 Task: For heading Use Playfair display with dark orange 2 colour & Underline.  font size for heading20,  'Change the font style of data to'Roboto mono and font size to 12,  Change the alignment of both headline & data to Align center.  In the sheet  auditingSalesData_2021
Action: Mouse moved to (255, 164)
Screenshot: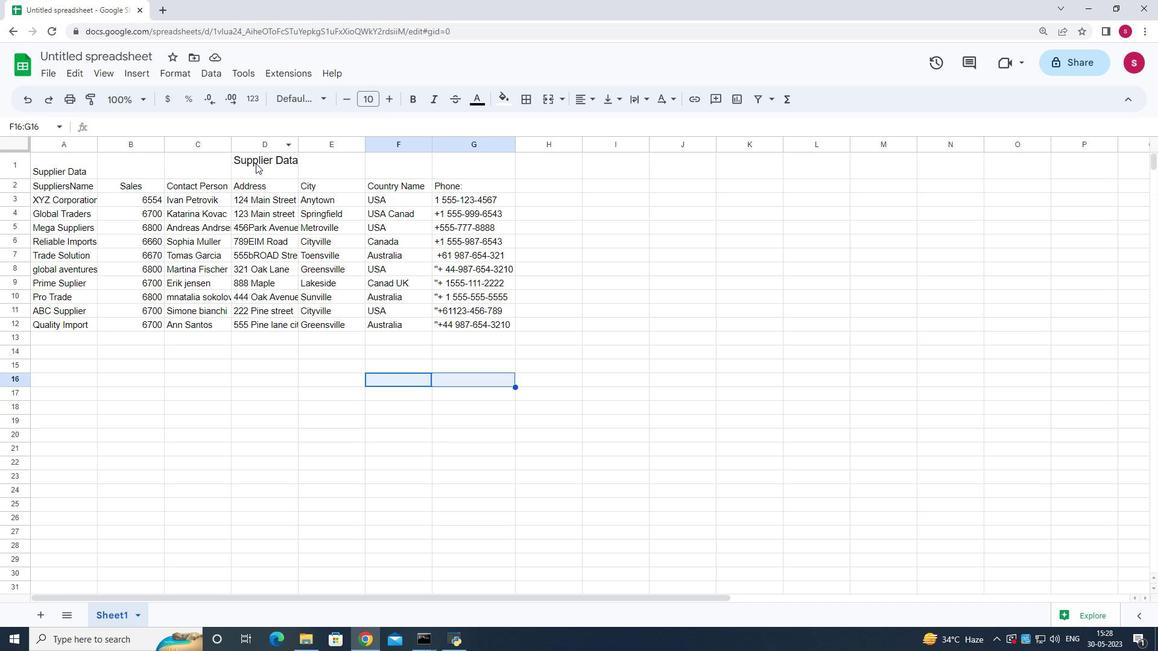 
Action: Mouse pressed left at (255, 164)
Screenshot: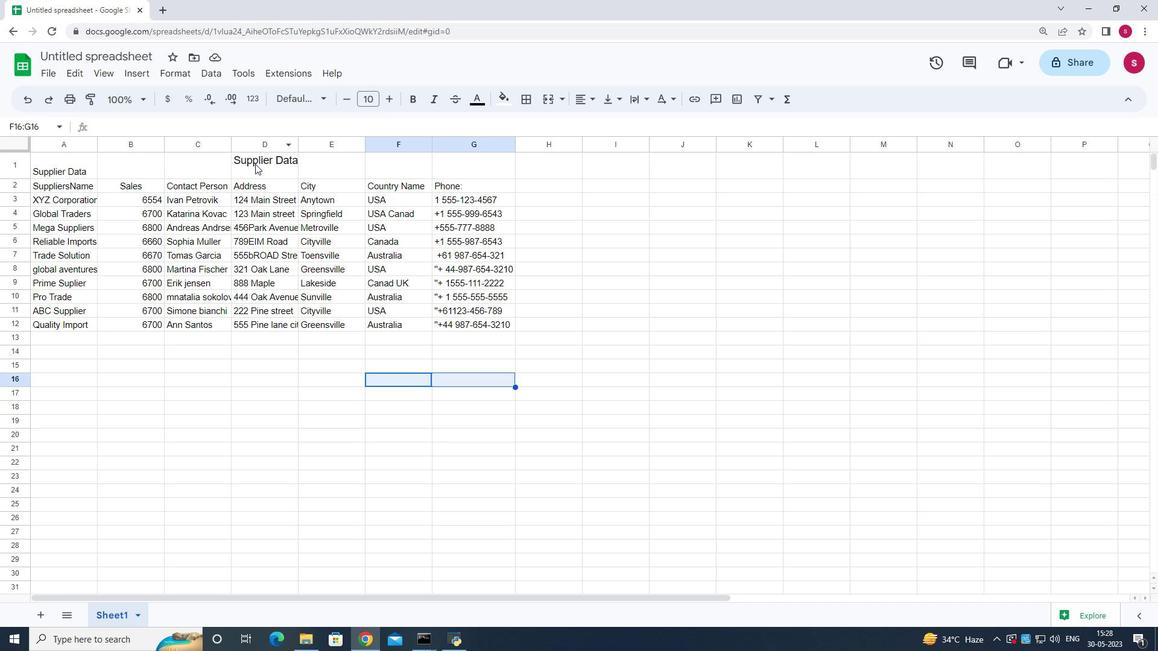 
Action: Mouse pressed left at (255, 164)
Screenshot: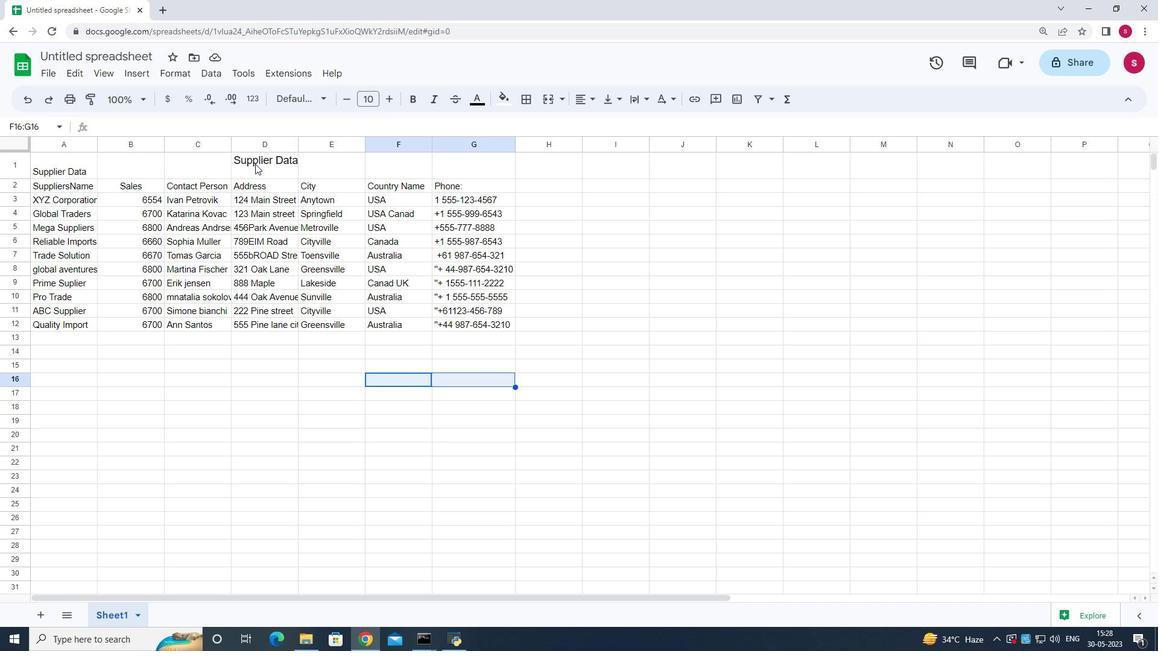 
Action: Mouse moved to (235, 155)
Screenshot: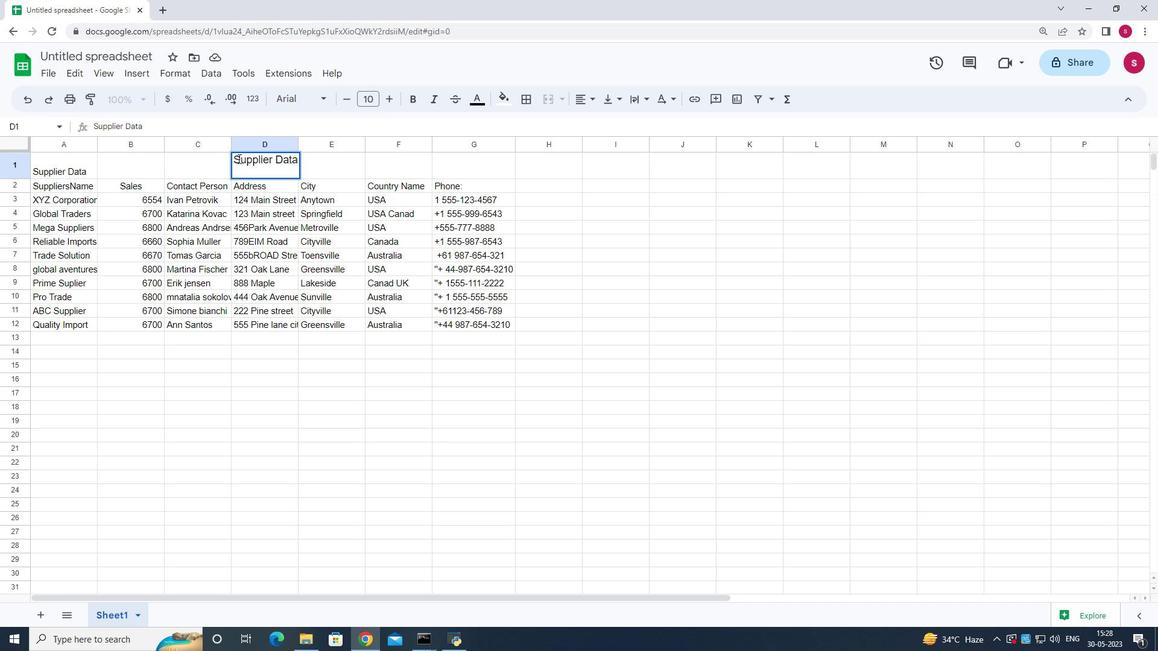 
Action: Mouse pressed left at (235, 155)
Screenshot: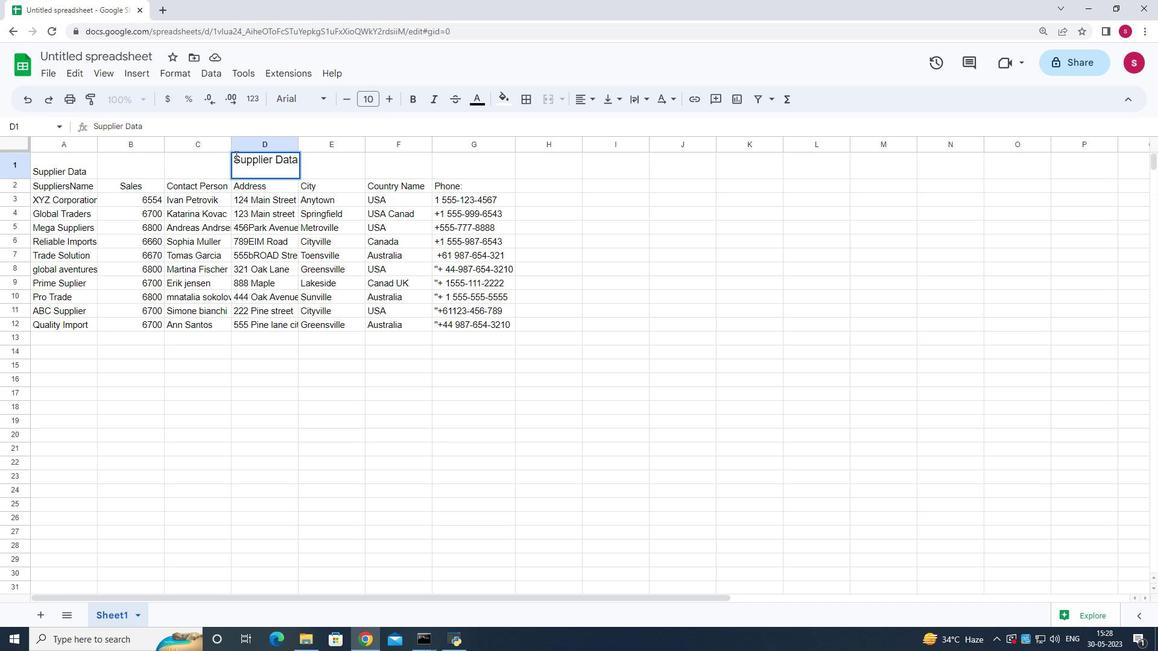 
Action: Mouse pressed left at (235, 155)
Screenshot: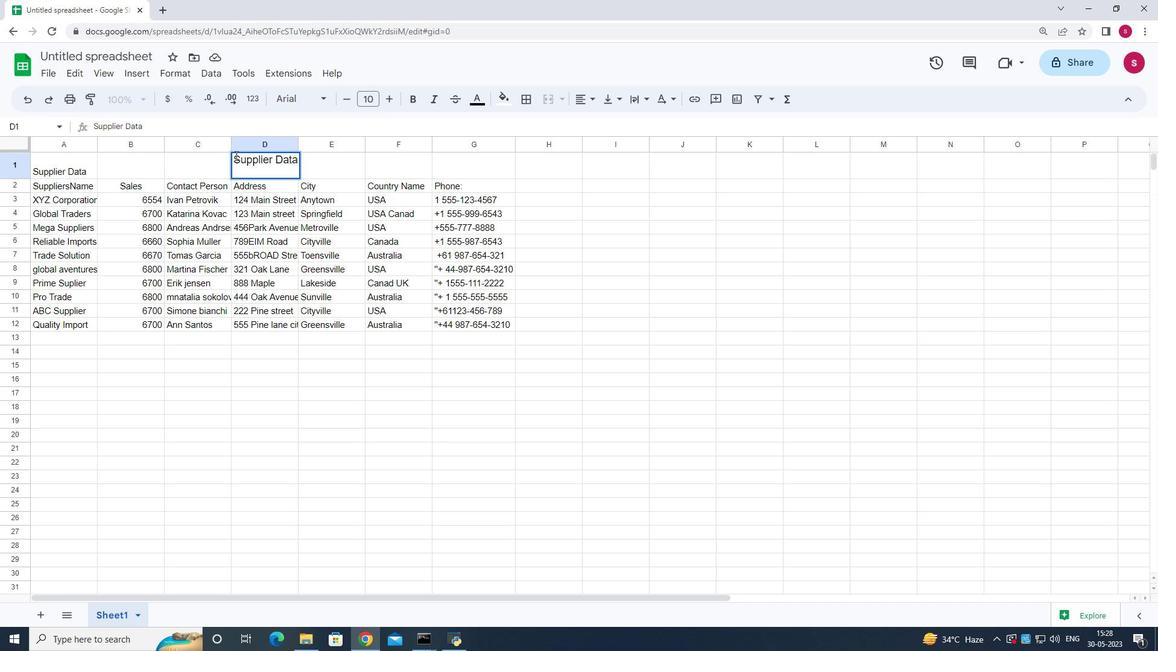 
Action: Mouse moved to (1134, 526)
Screenshot: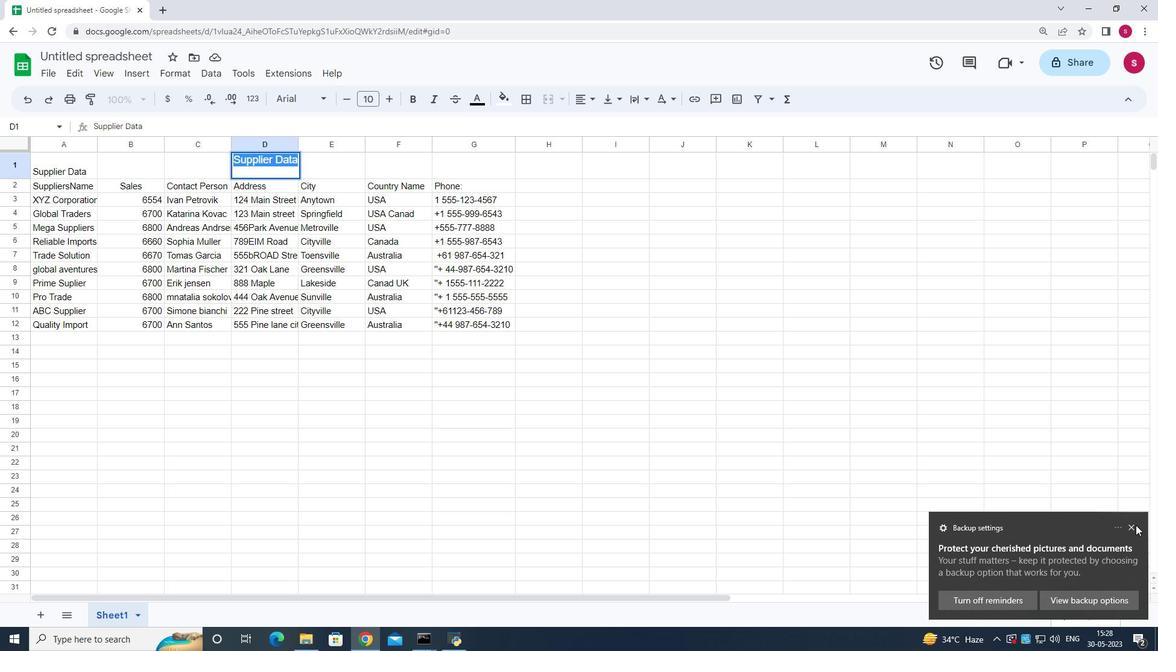 
Action: Mouse pressed left at (1134, 526)
Screenshot: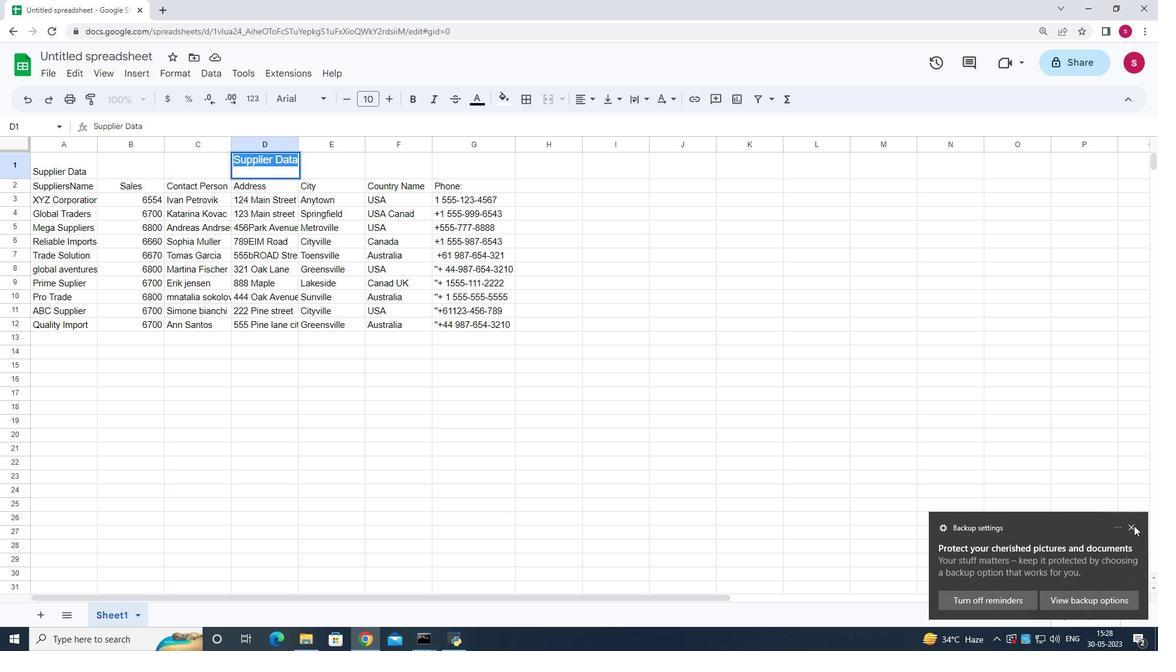 
Action: Mouse moved to (319, 97)
Screenshot: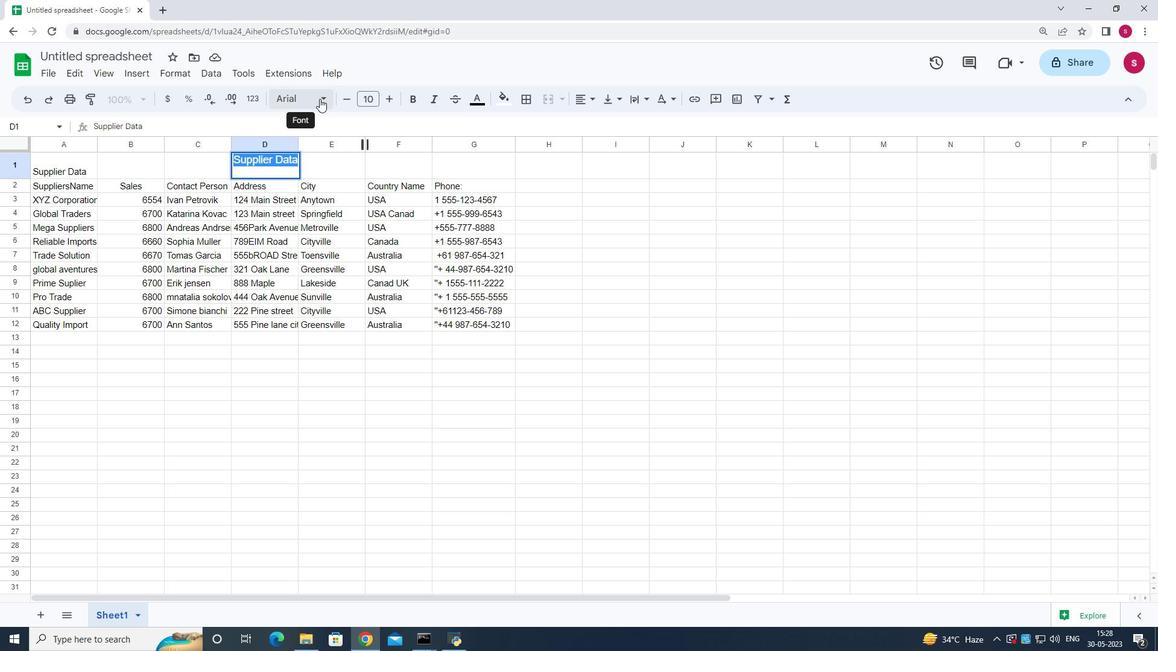 
Action: Mouse pressed left at (319, 97)
Screenshot: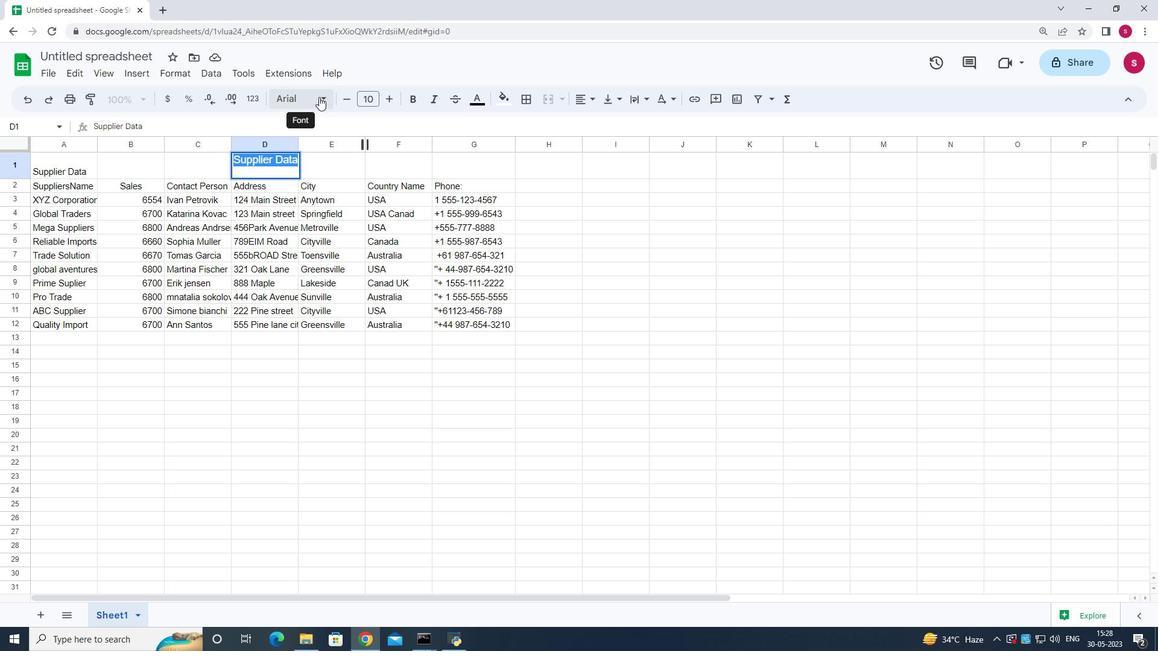 
Action: Mouse moved to (324, 270)
Screenshot: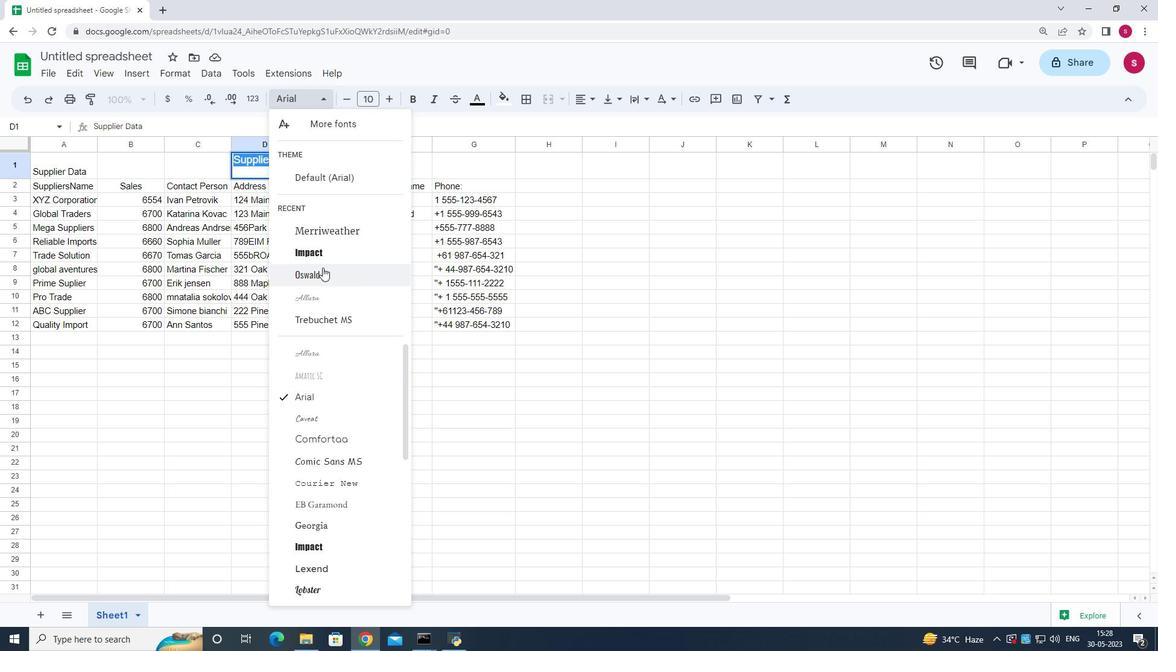 
Action: Mouse scrolled (324, 269) with delta (0, 0)
Screenshot: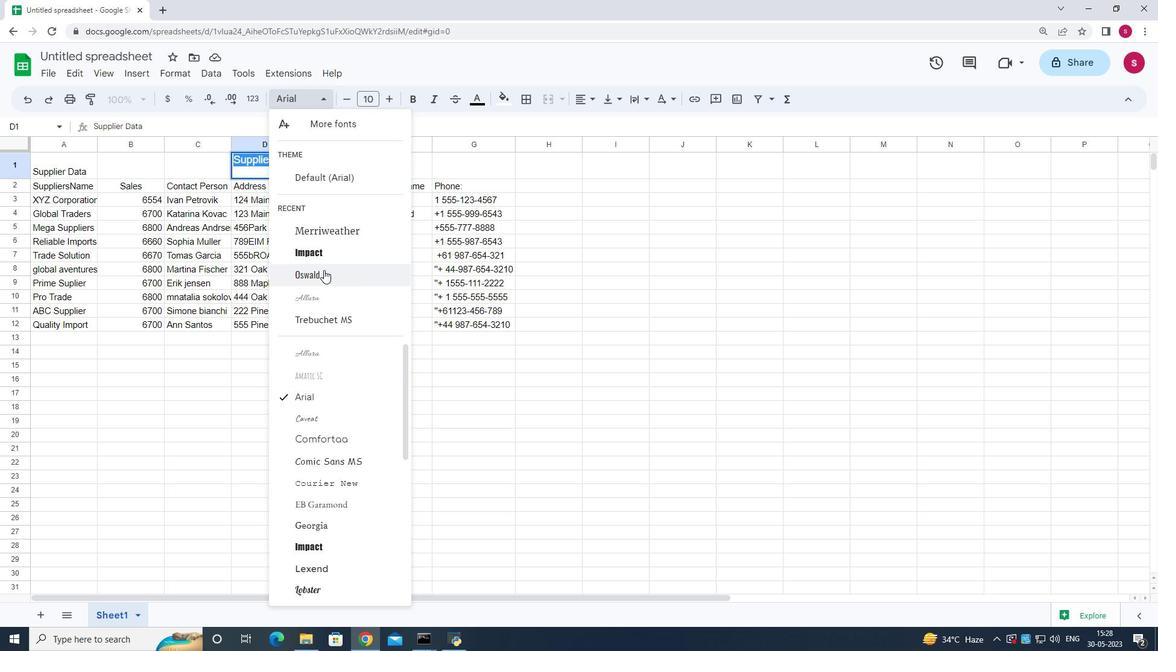
Action: Mouse scrolled (324, 270) with delta (0, 0)
Screenshot: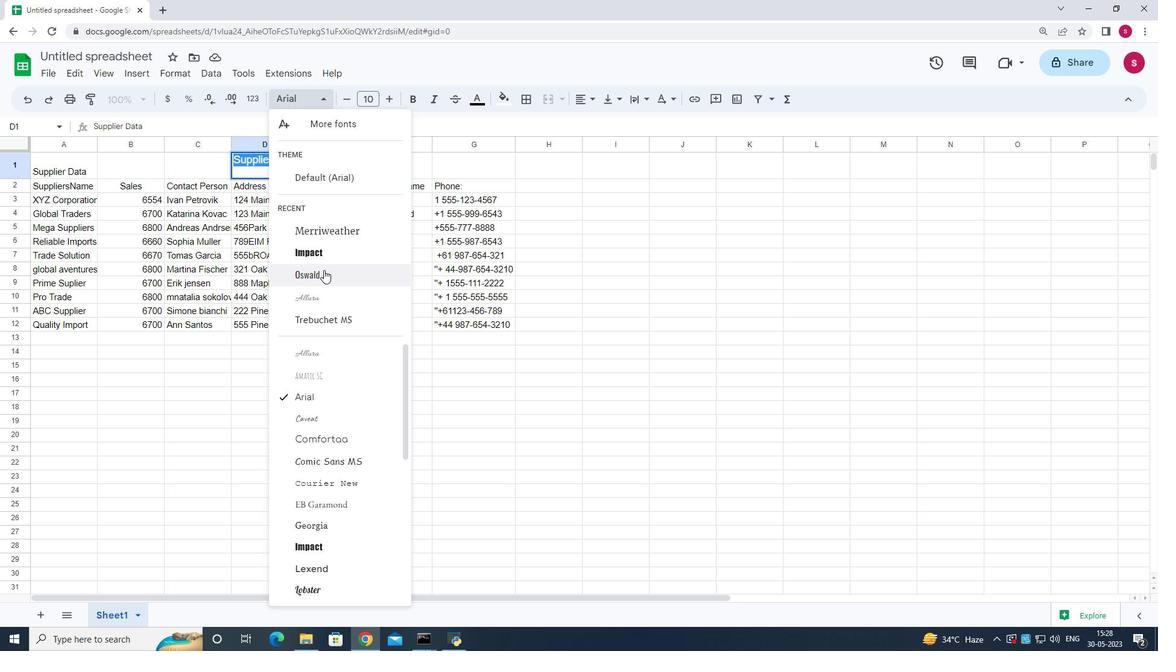 
Action: Mouse scrolled (324, 270) with delta (0, 0)
Screenshot: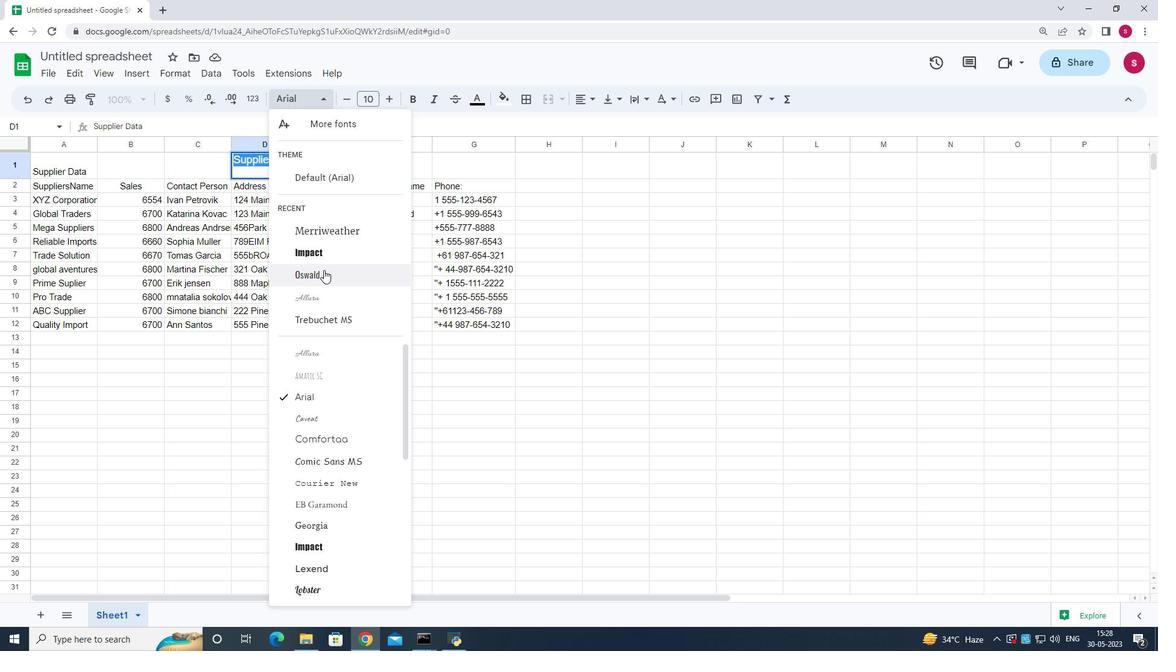 
Action: Mouse scrolled (324, 270) with delta (0, 0)
Screenshot: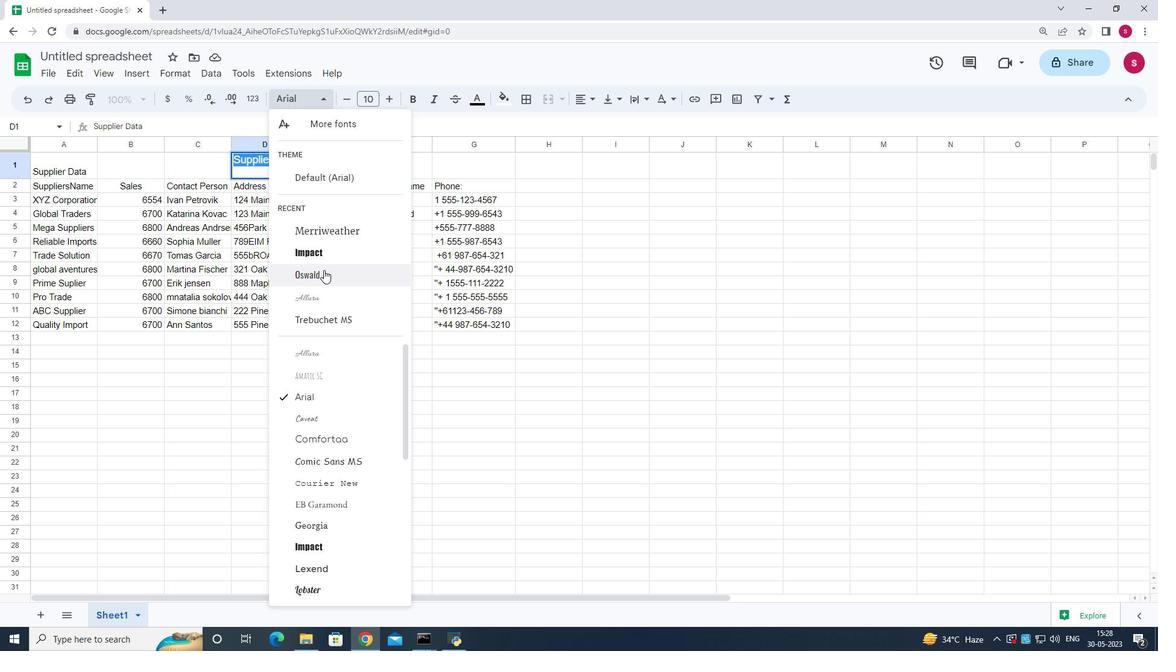 
Action: Mouse scrolled (324, 270) with delta (0, 0)
Screenshot: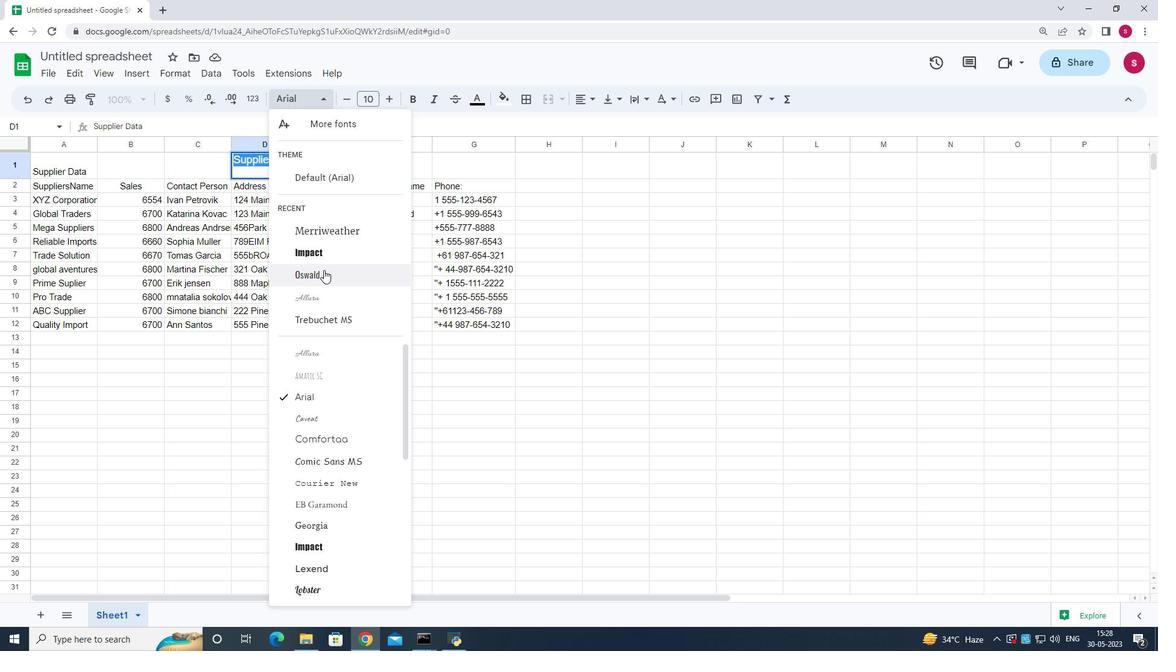 
Action: Mouse moved to (341, 385)
Screenshot: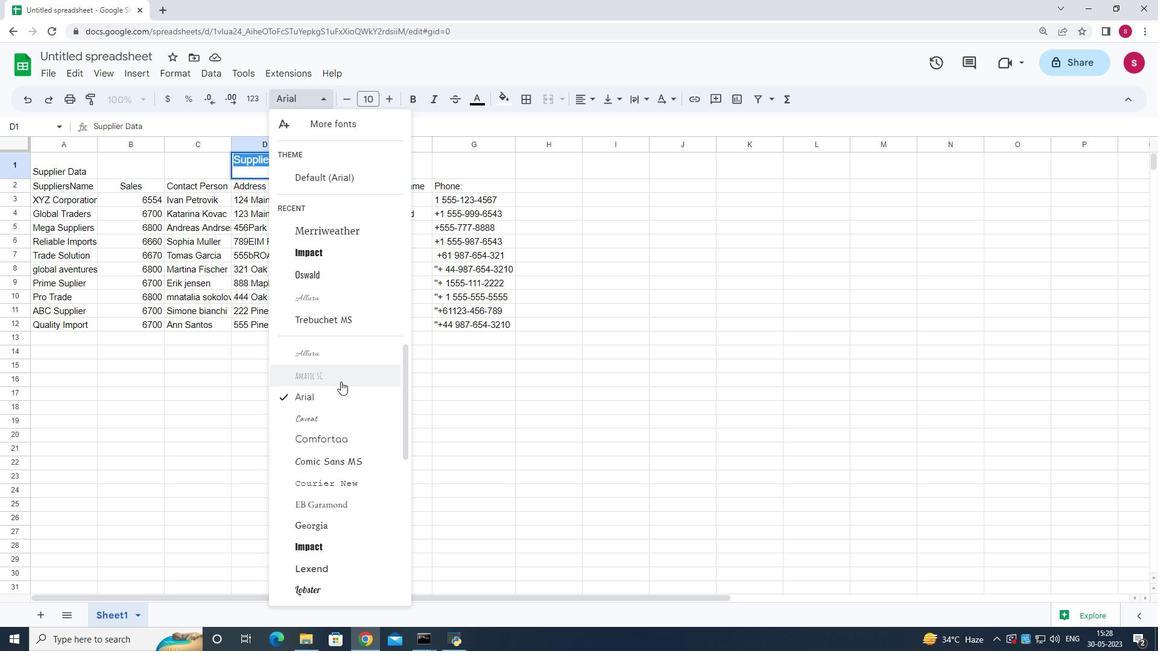 
Action: Mouse scrolled (341, 384) with delta (0, 0)
Screenshot: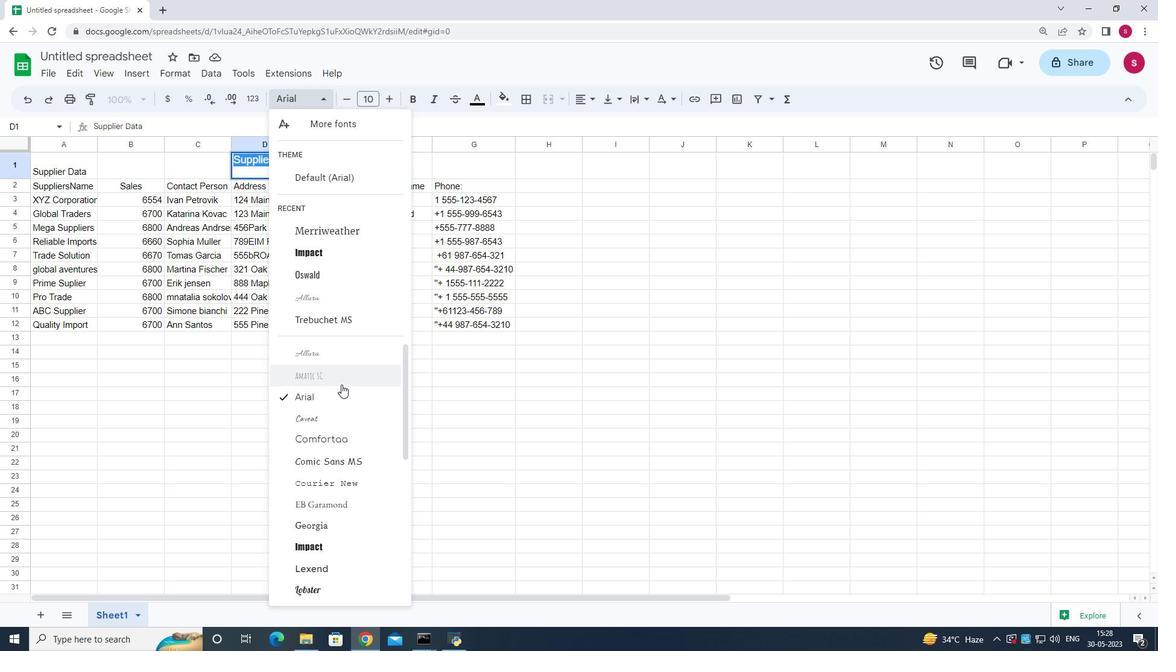 
Action: Mouse scrolled (341, 385) with delta (0, 0)
Screenshot: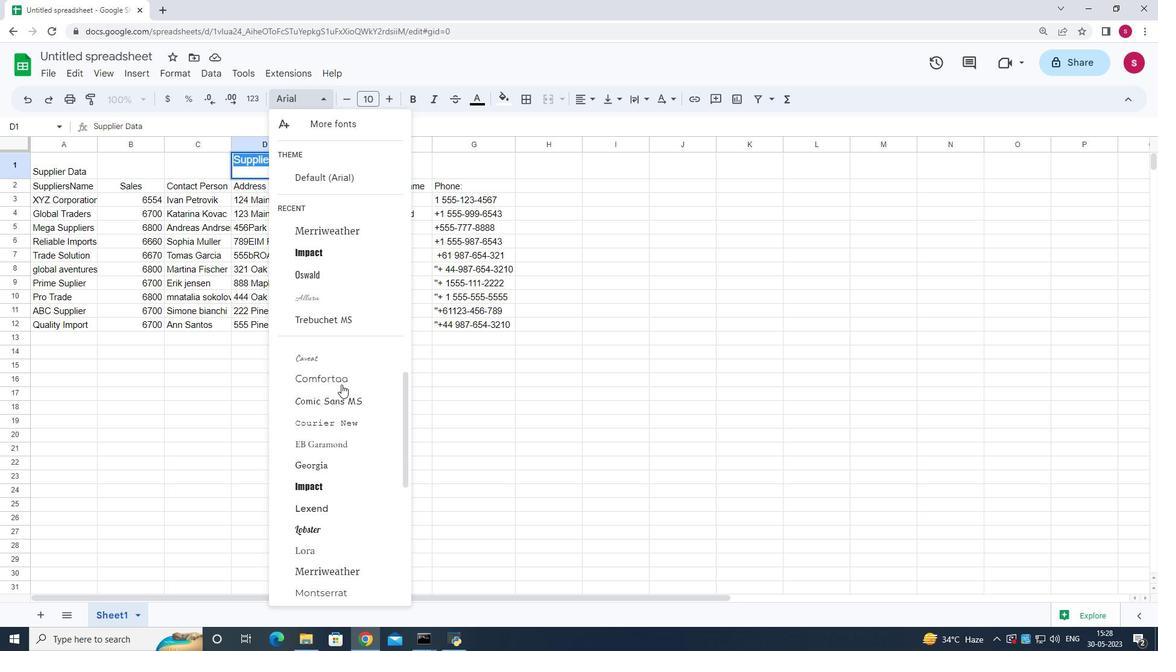 
Action: Mouse scrolled (341, 385) with delta (0, 0)
Screenshot: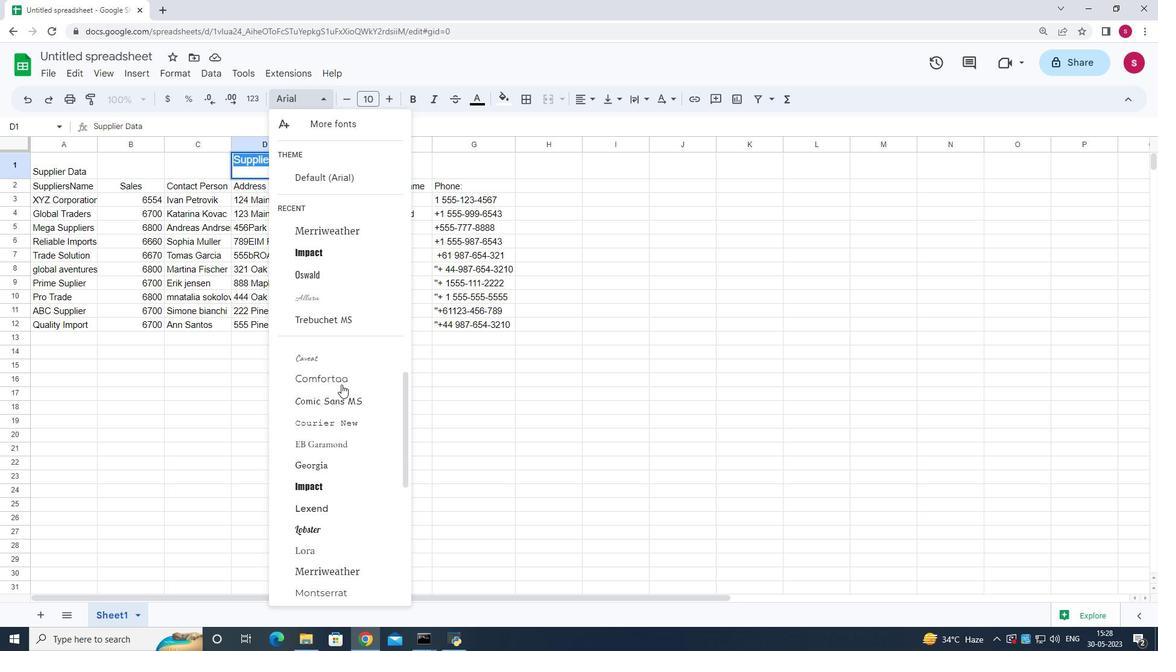 
Action: Mouse moved to (341, 385)
Screenshot: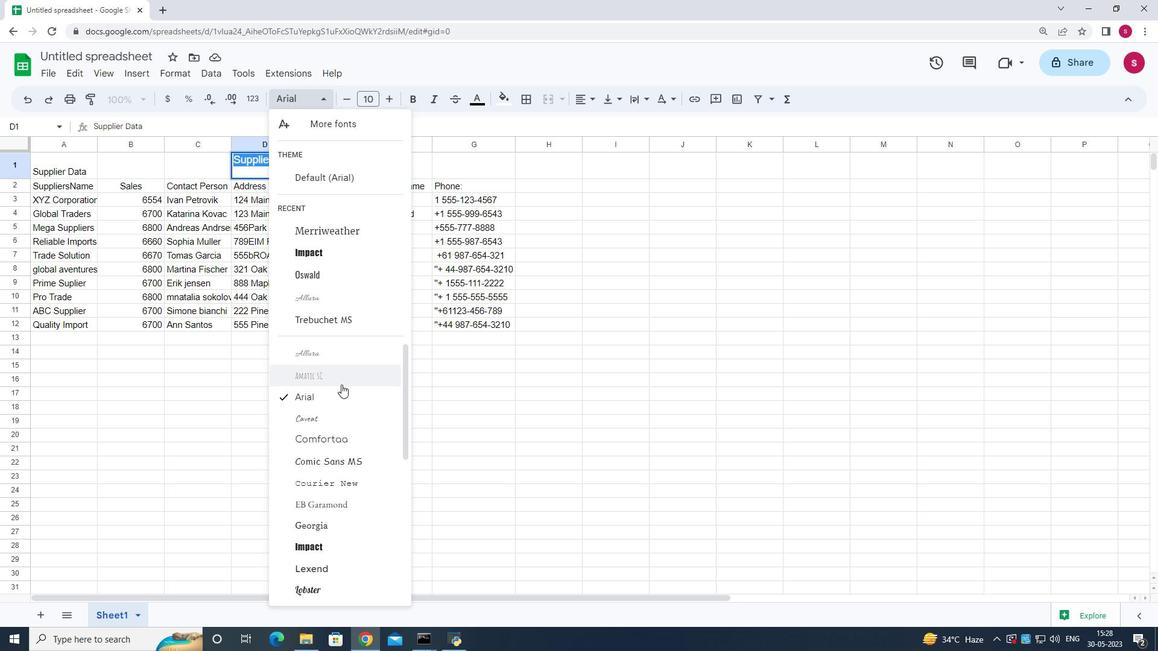 
Action: Mouse scrolled (341, 386) with delta (0, 0)
Screenshot: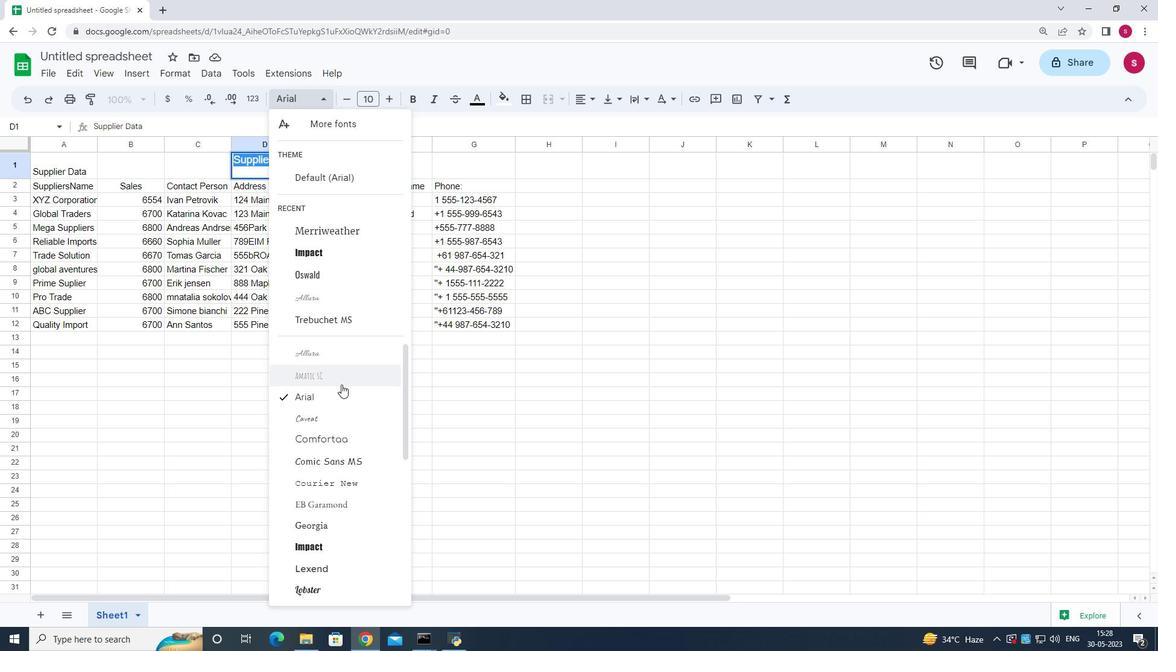 
Action: Mouse scrolled (341, 386) with delta (0, 0)
Screenshot: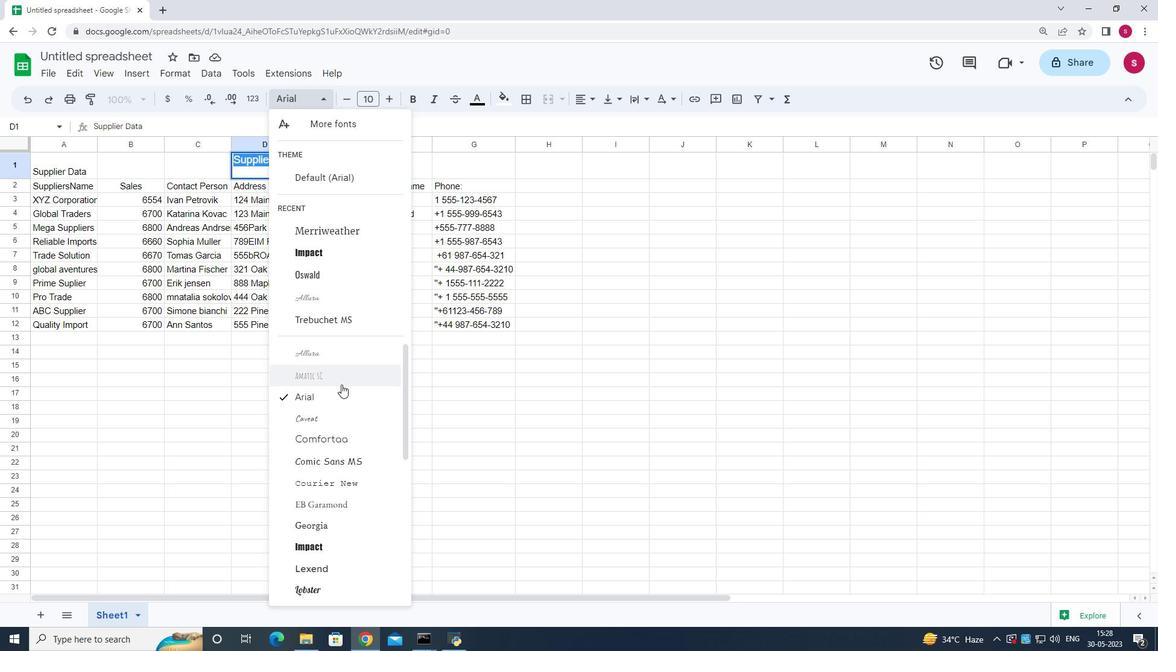 
Action: Mouse scrolled (341, 386) with delta (0, 0)
Screenshot: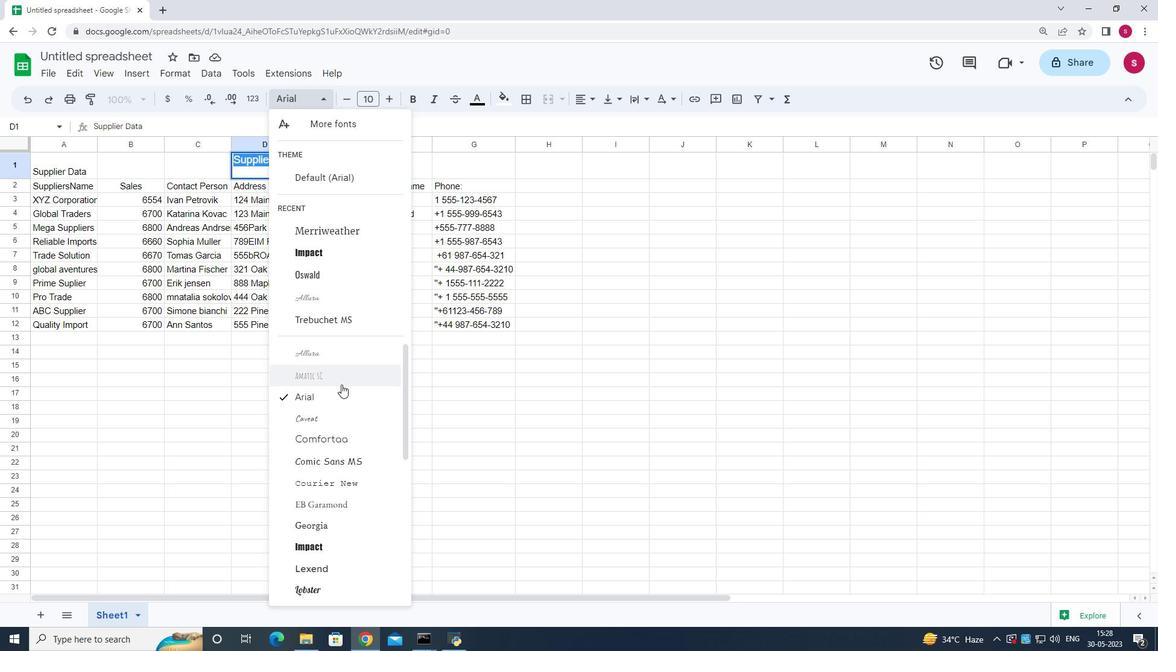 
Action: Mouse scrolled (341, 386) with delta (0, 0)
Screenshot: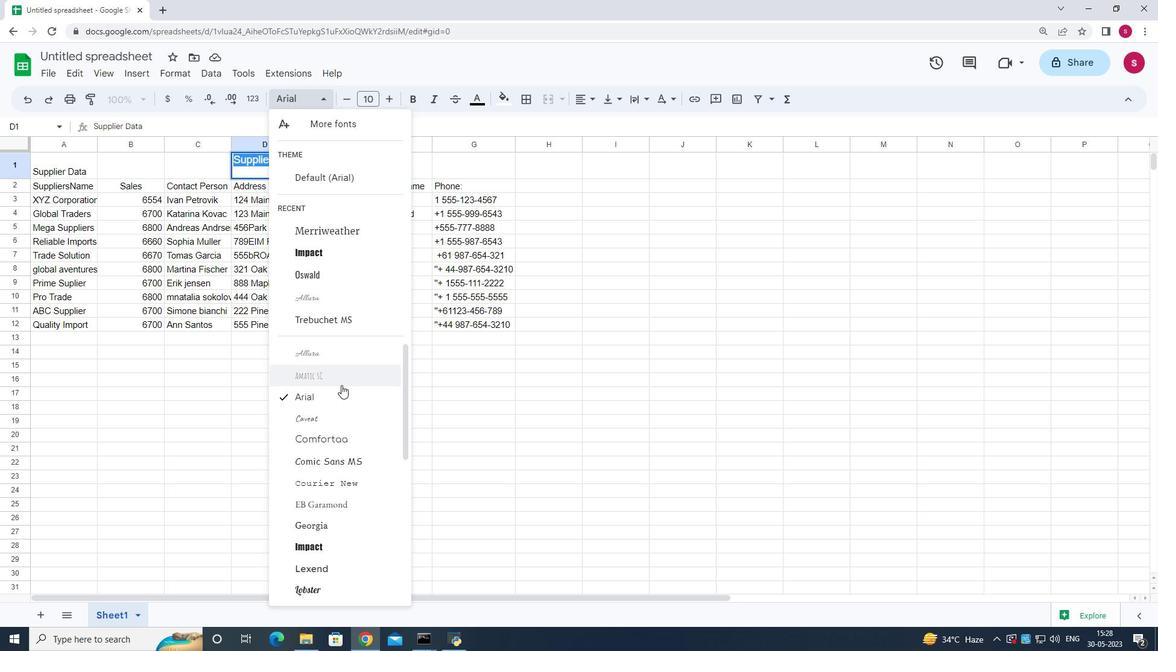 
Action: Mouse scrolled (341, 385) with delta (0, 0)
Screenshot: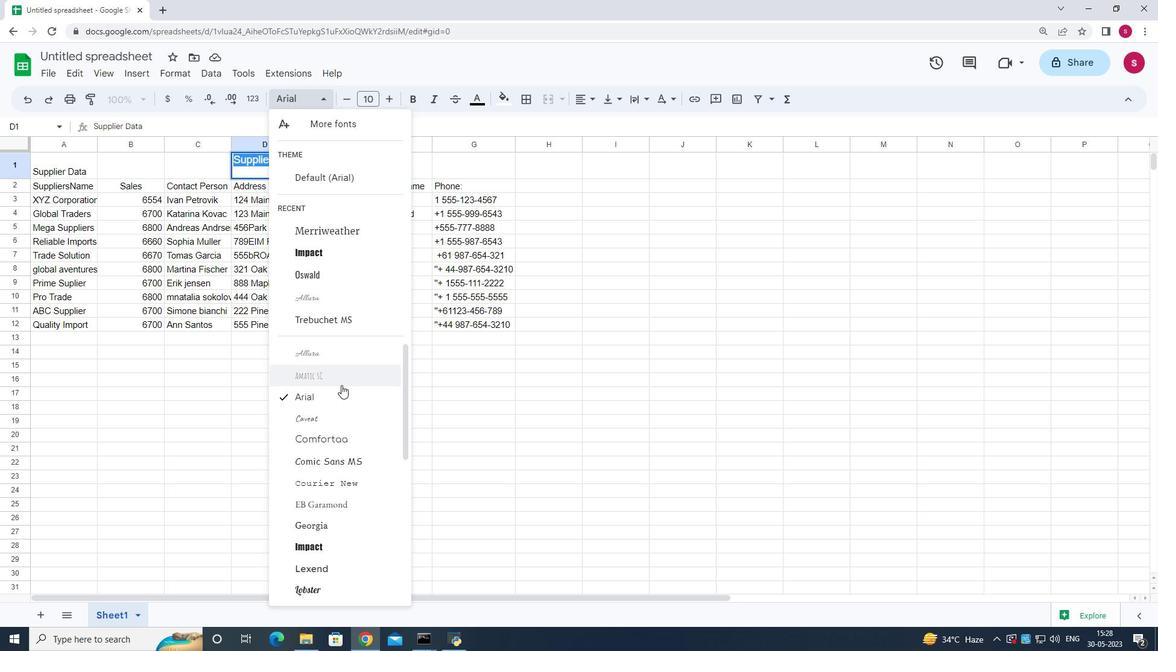 
Action: Mouse scrolled (341, 385) with delta (0, 0)
Screenshot: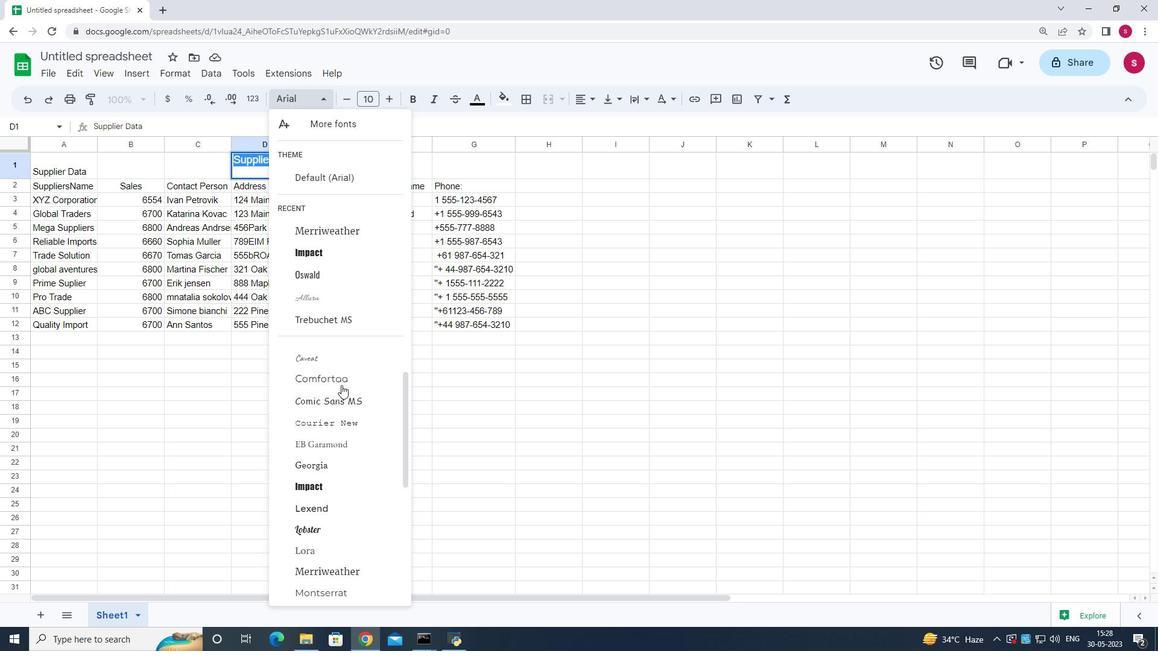 
Action: Mouse scrolled (341, 385) with delta (0, 0)
Screenshot: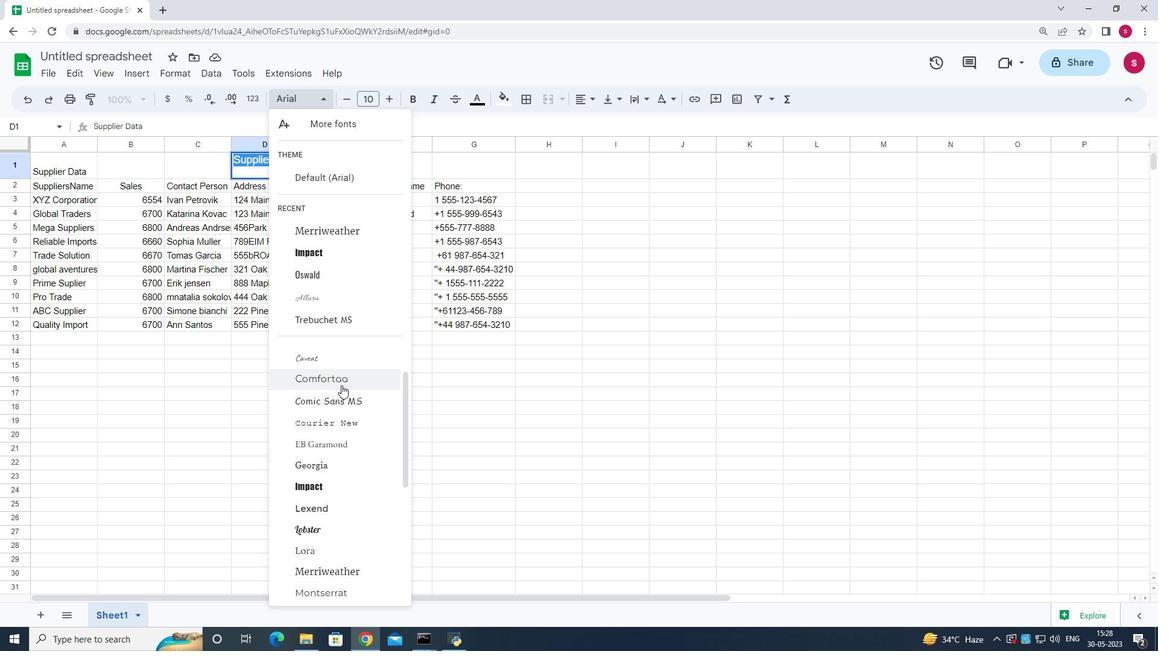 
Action: Mouse scrolled (341, 385) with delta (0, 0)
Screenshot: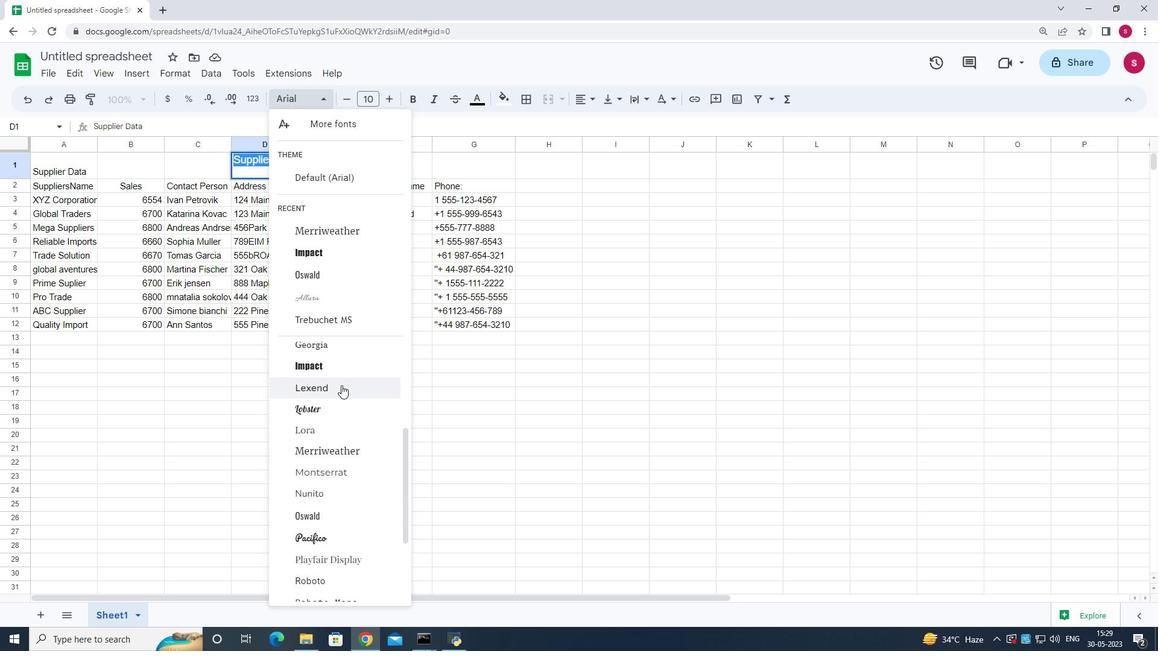 
Action: Mouse scrolled (341, 385) with delta (0, 0)
Screenshot: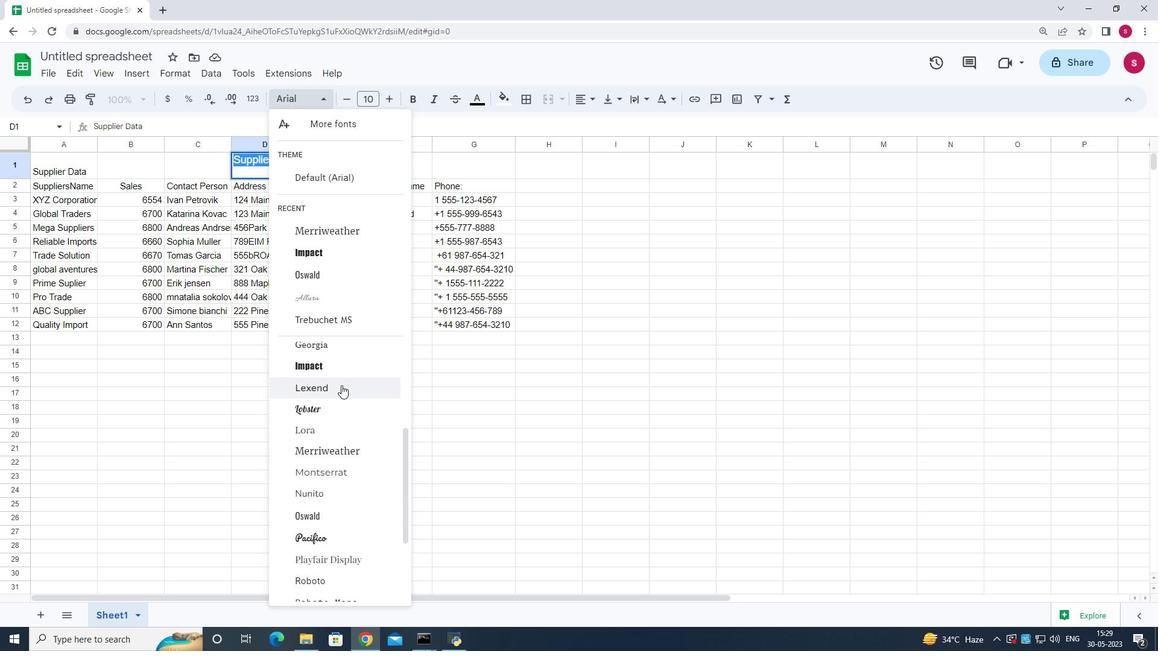
Action: Mouse scrolled (341, 385) with delta (0, 0)
Screenshot: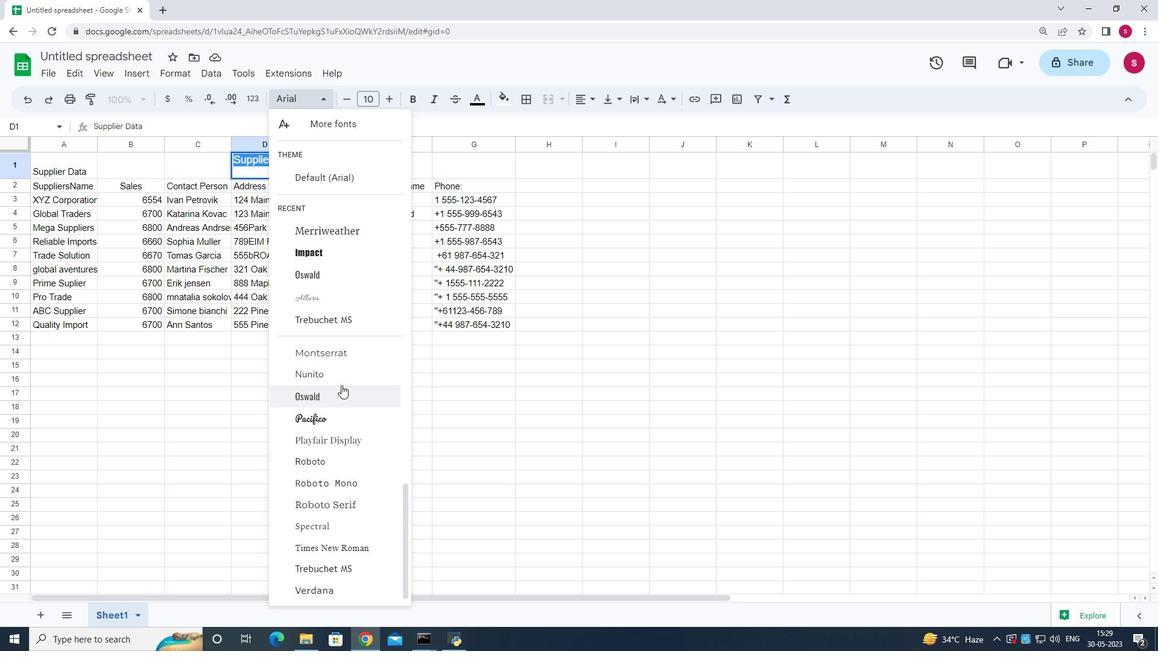 
Action: Mouse moved to (346, 439)
Screenshot: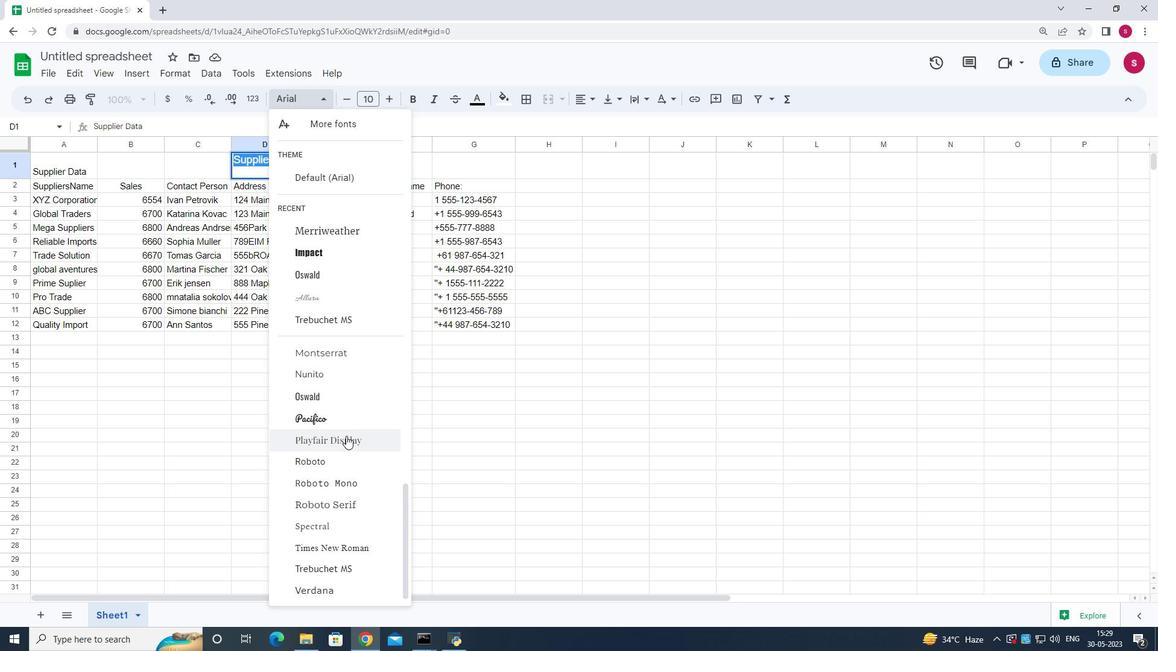 
Action: Mouse pressed left at (346, 439)
Screenshot: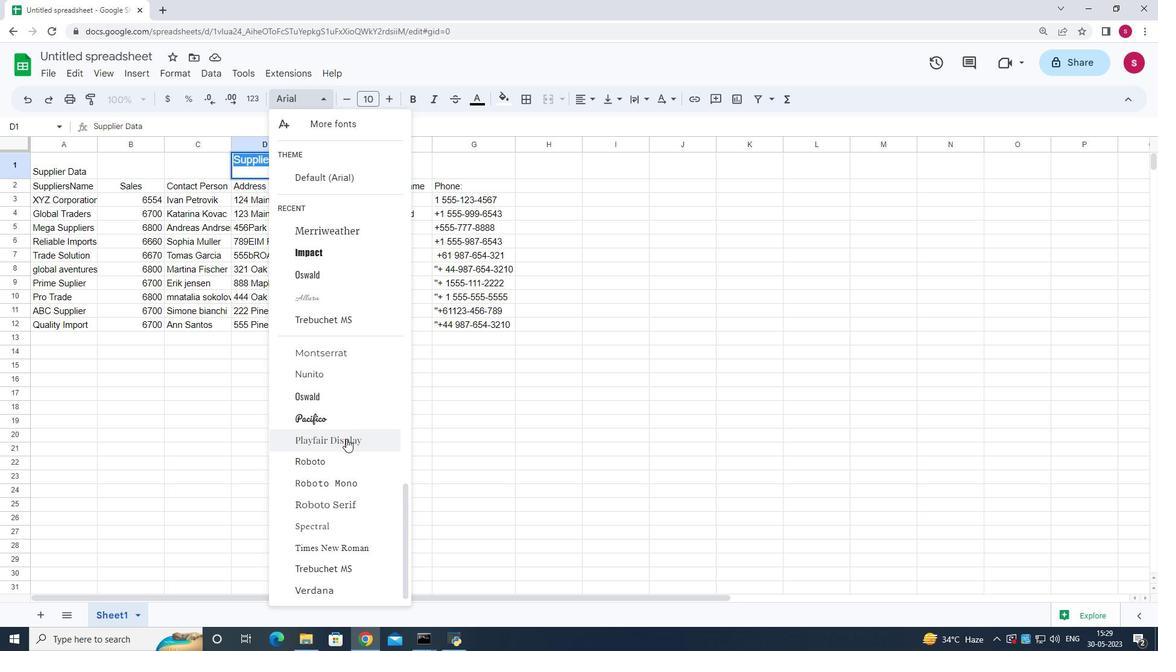 
Action: Mouse moved to (334, 167)
Screenshot: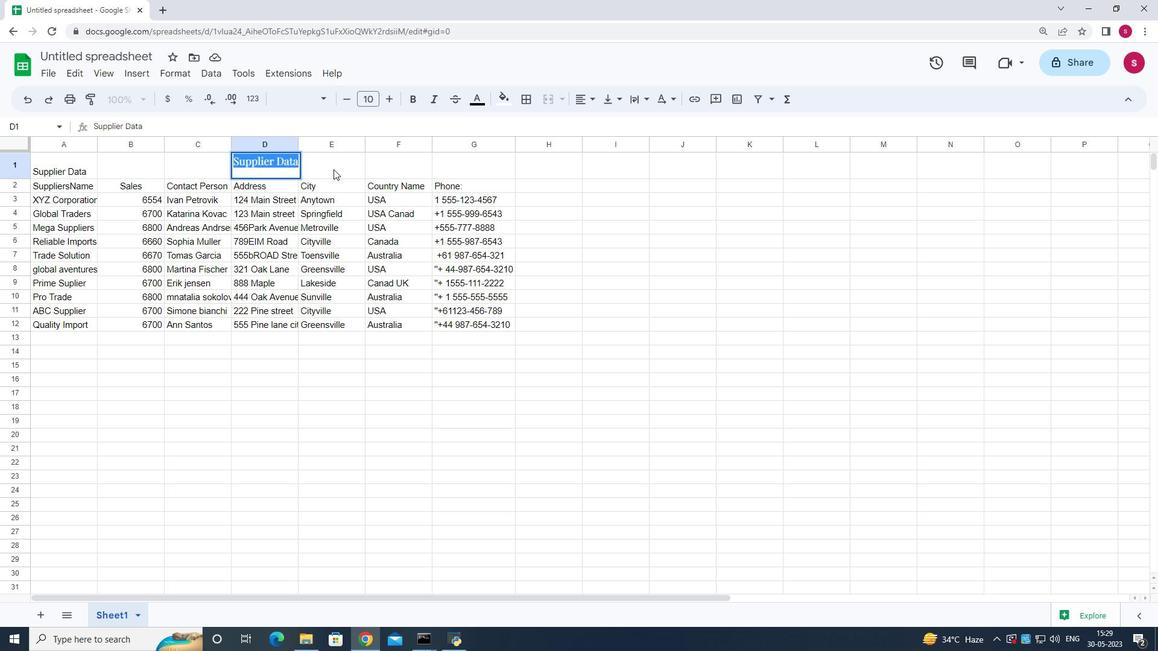 
Action: Key pressed ctrl+U
Screenshot: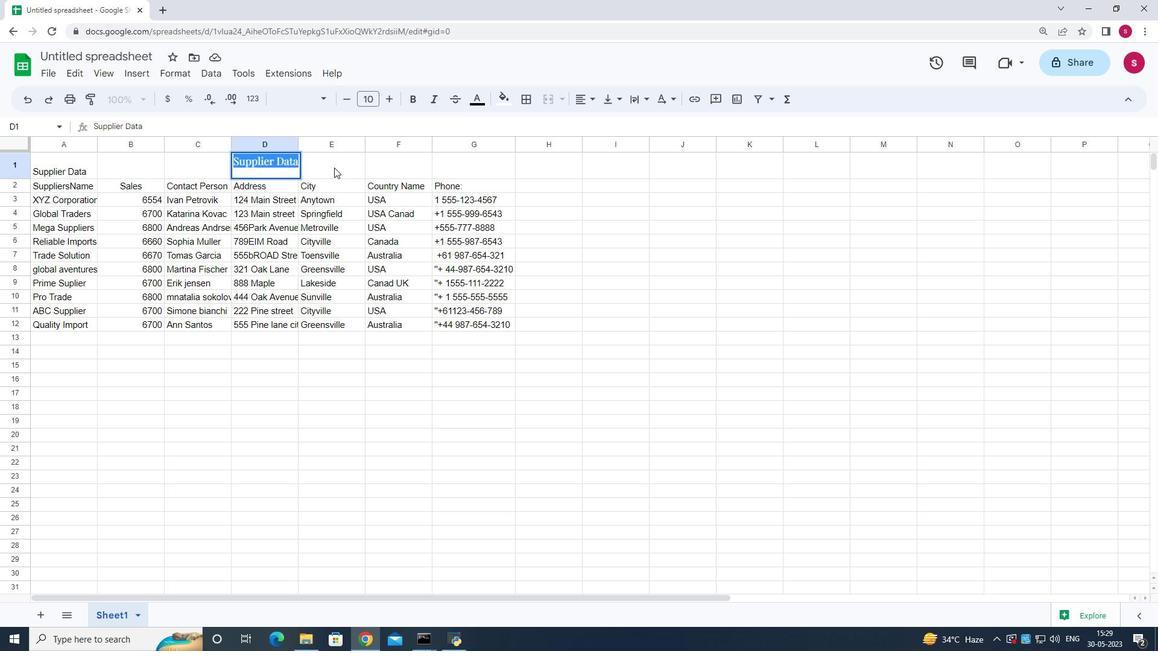 
Action: Mouse moved to (470, 97)
Screenshot: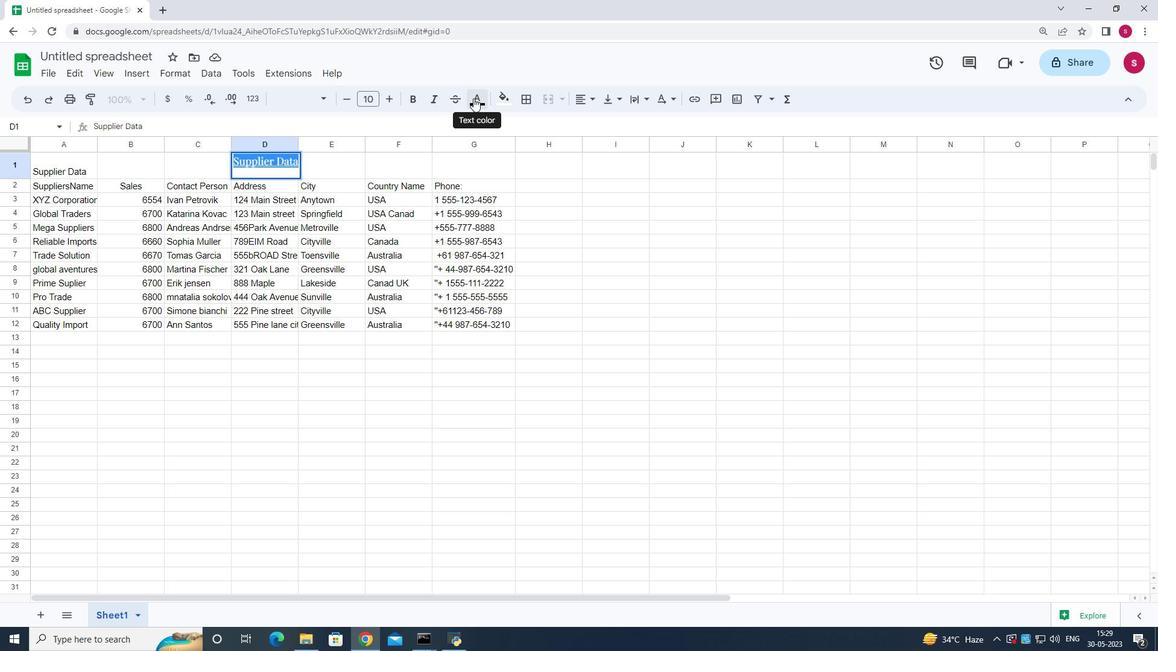 
Action: Mouse pressed left at (470, 97)
Screenshot: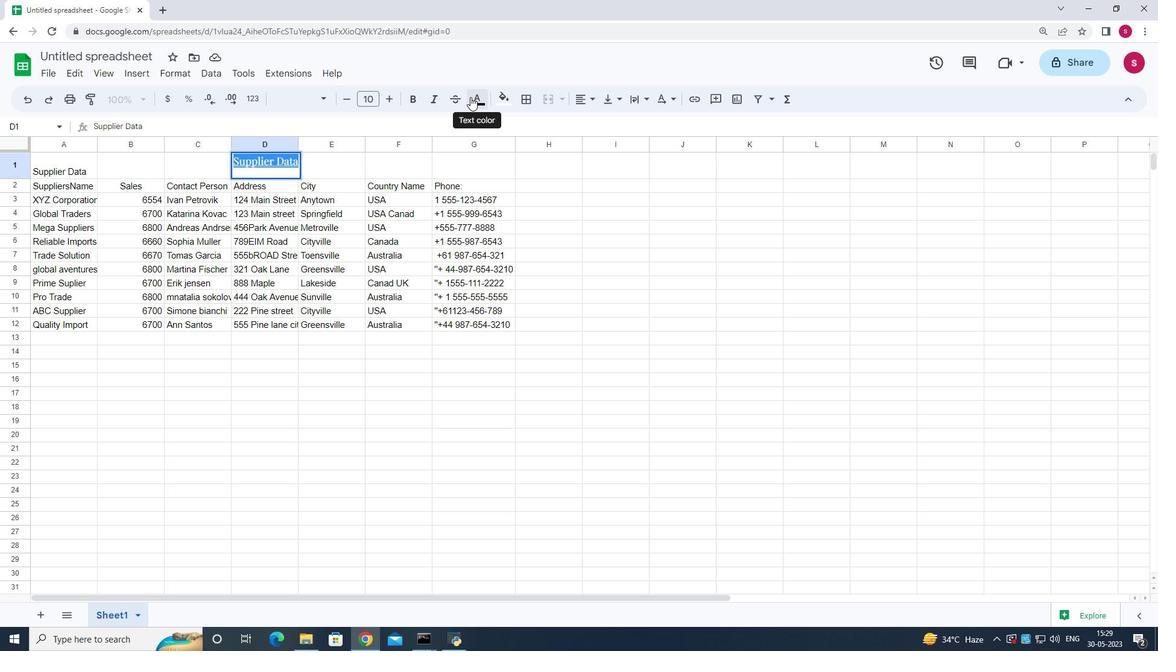 
Action: Mouse moved to (567, 276)
Screenshot: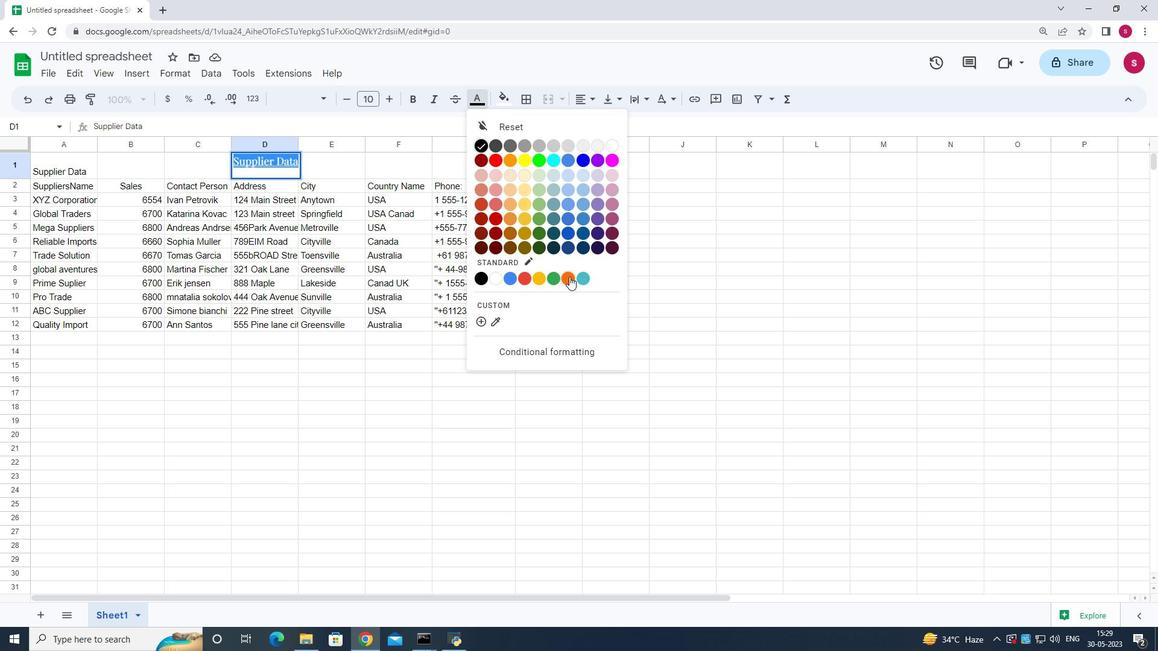 
Action: Mouse pressed left at (567, 276)
Screenshot: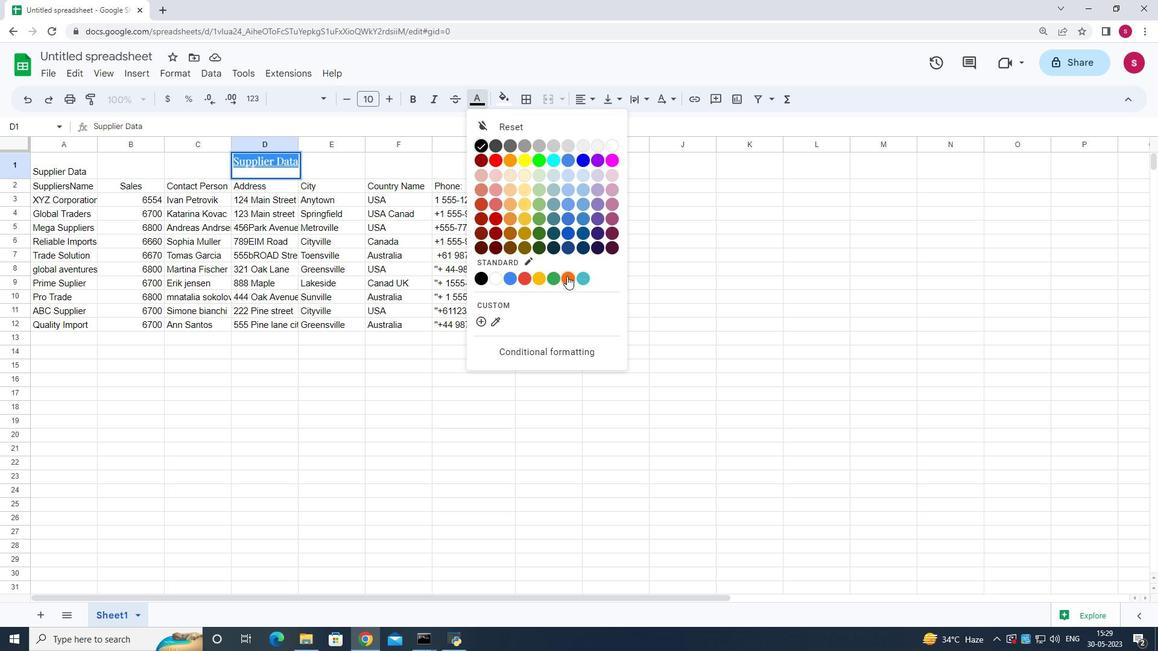 
Action: Mouse moved to (263, 164)
Screenshot: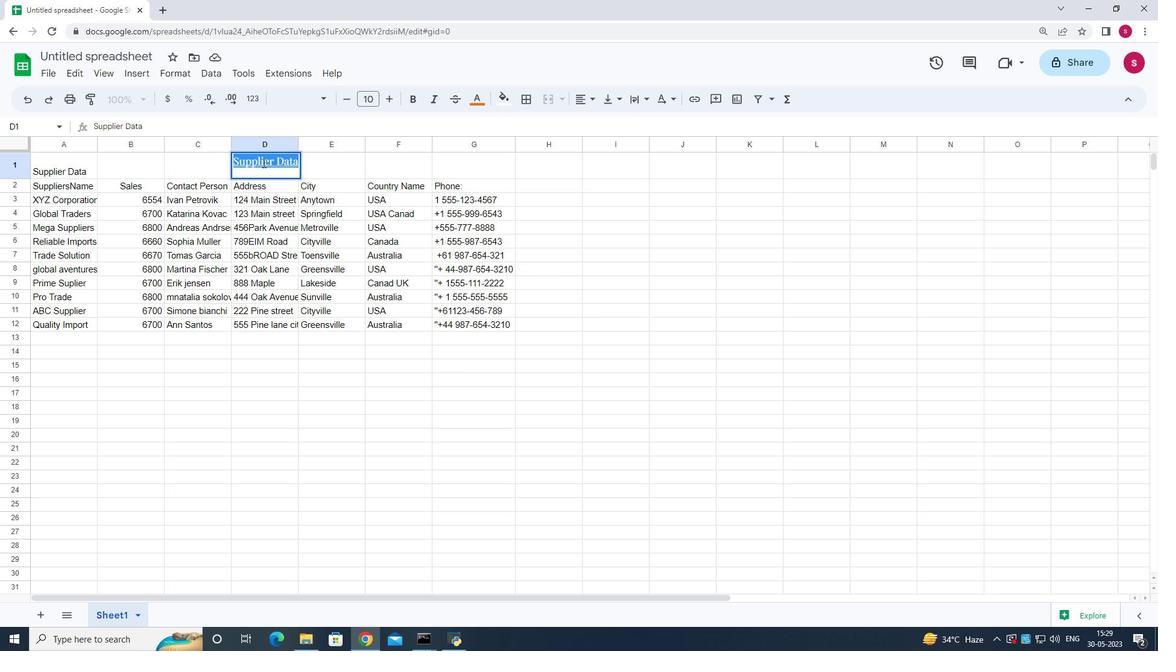 
Action: Key pressed <Key.enter>
Screenshot: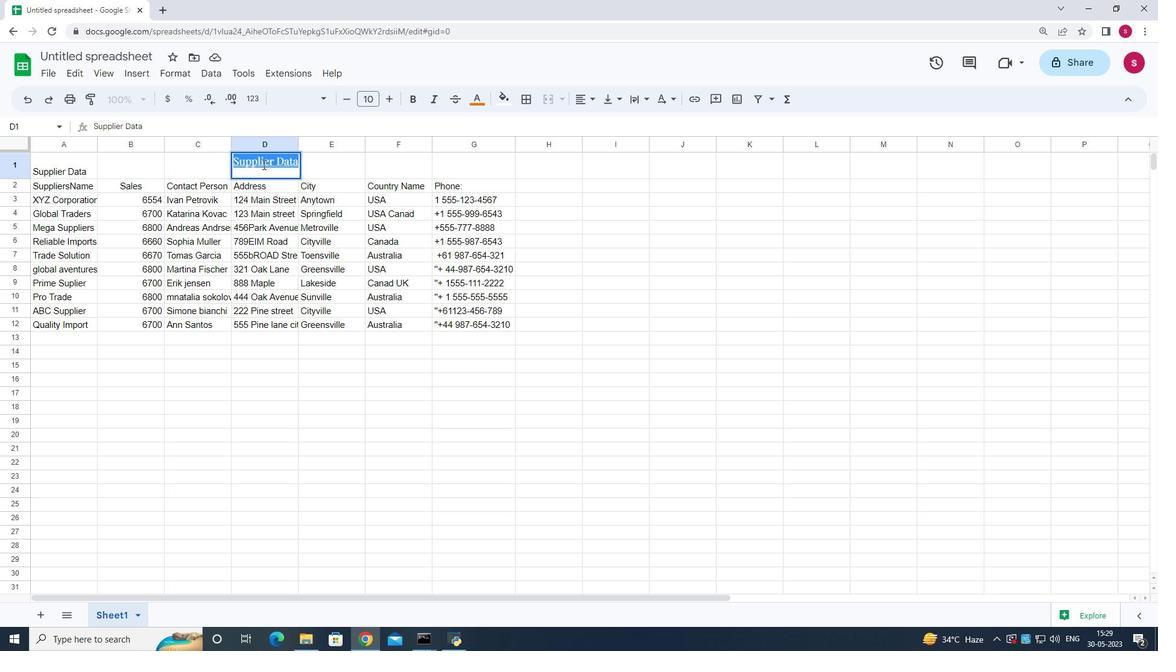 
Action: Mouse moved to (260, 156)
Screenshot: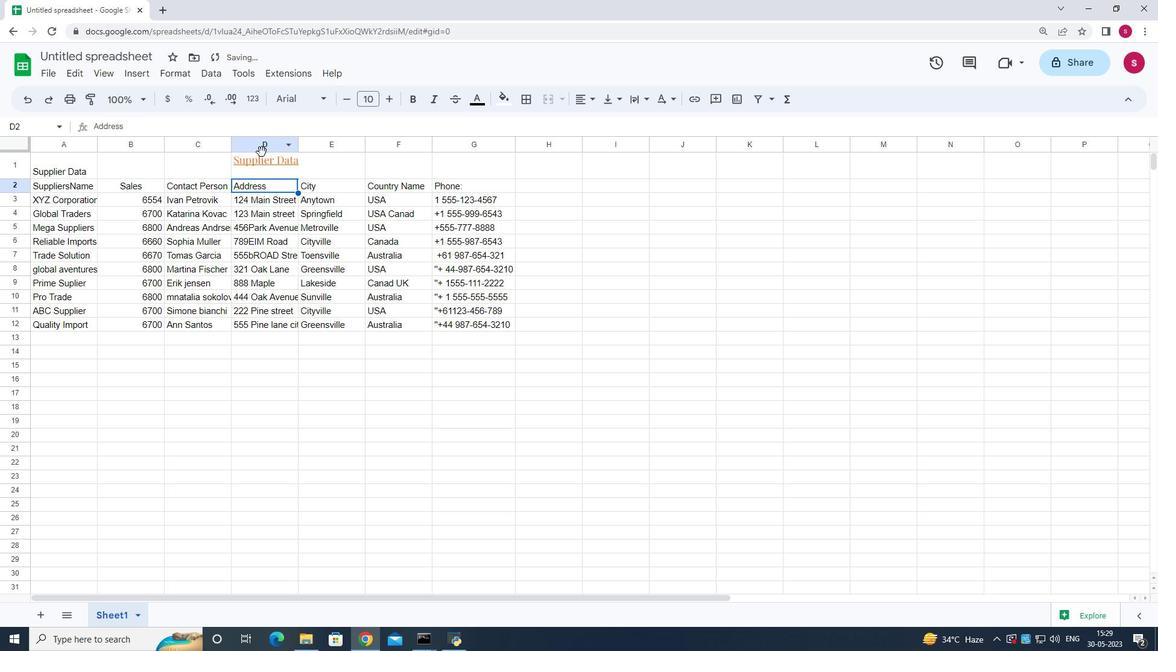 
Action: Mouse pressed left at (260, 156)
Screenshot: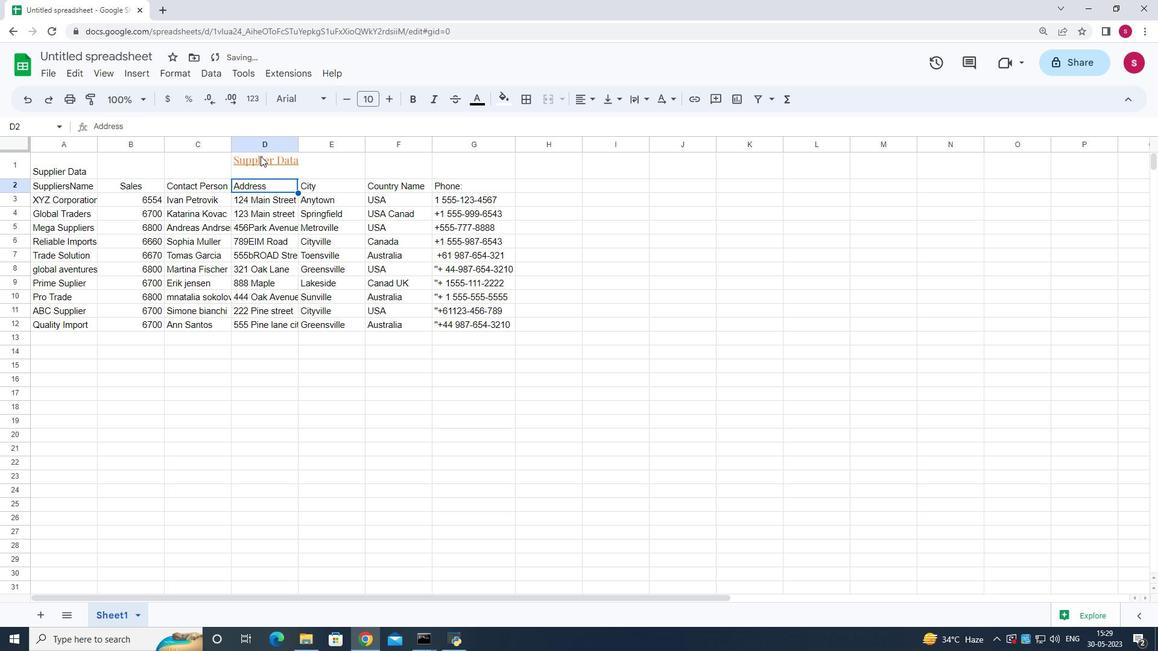 
Action: Mouse moved to (385, 92)
Screenshot: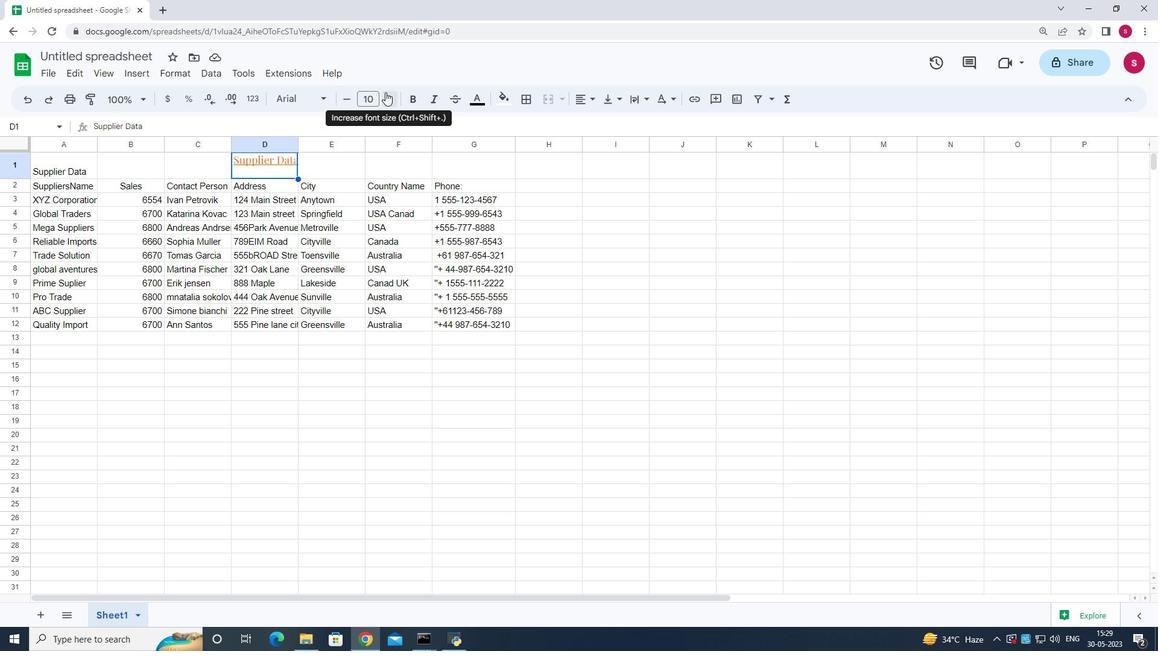
Action: Mouse pressed left at (385, 92)
Screenshot: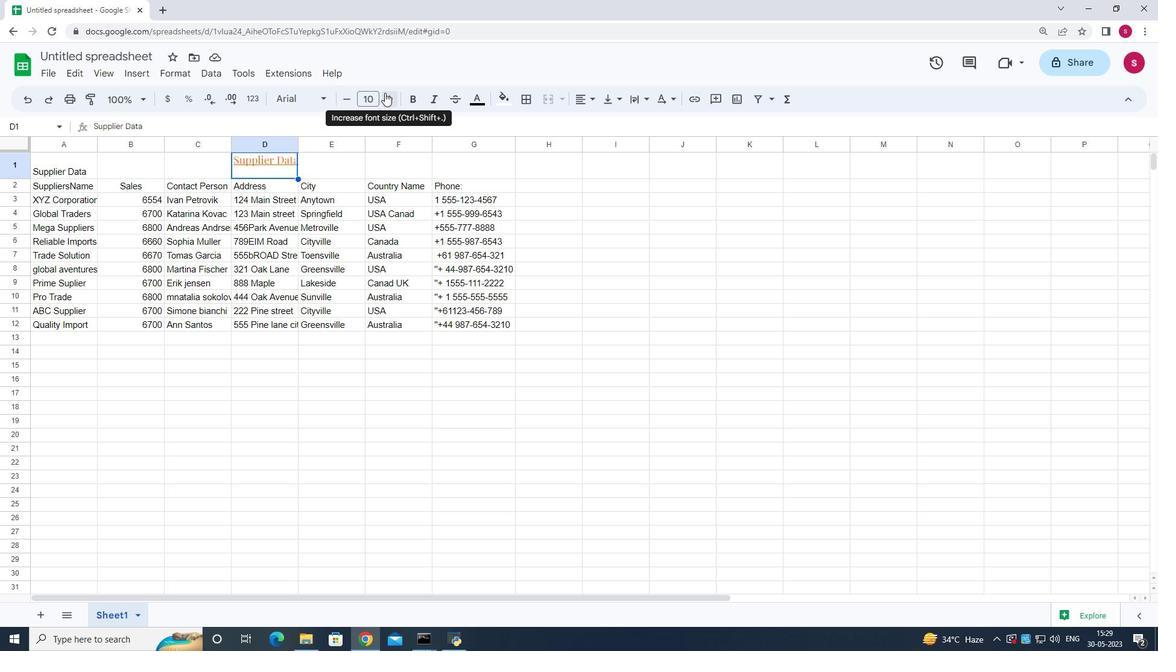 
Action: Mouse pressed left at (385, 92)
Screenshot: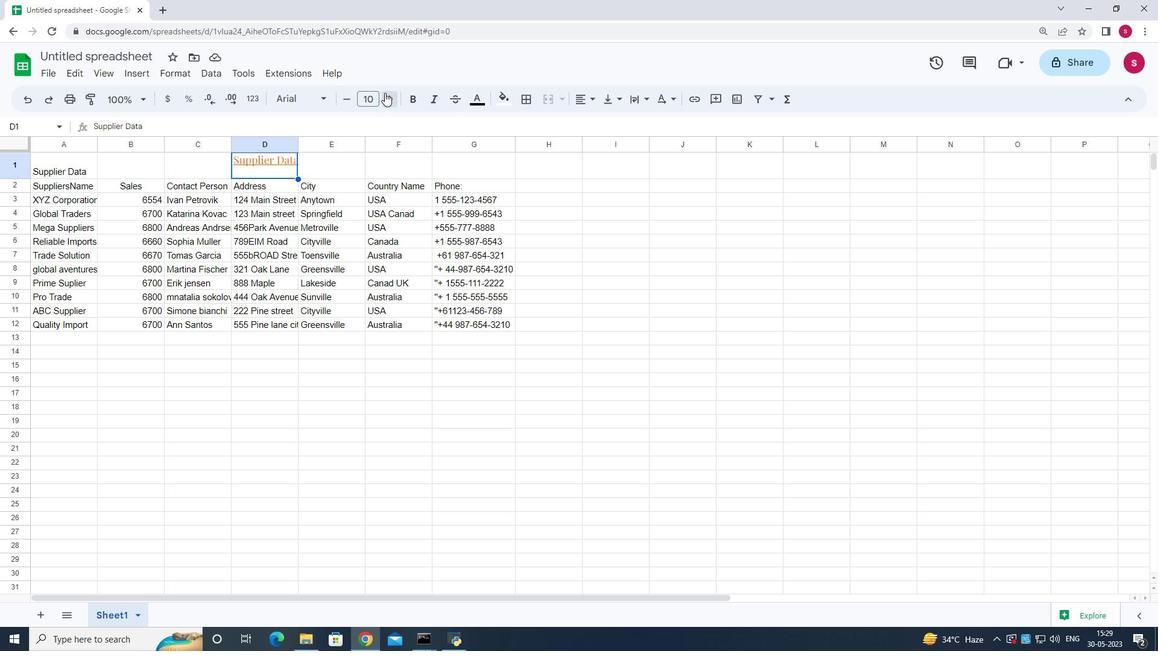 
Action: Mouse pressed left at (385, 92)
Screenshot: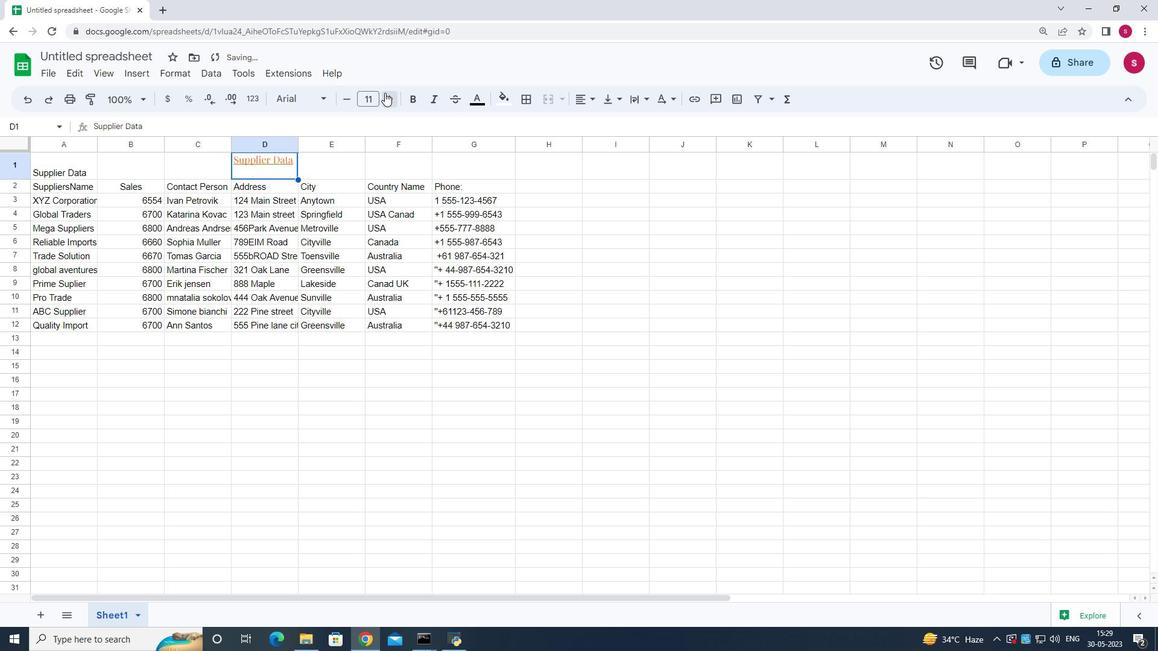 
Action: Mouse pressed left at (385, 92)
Screenshot: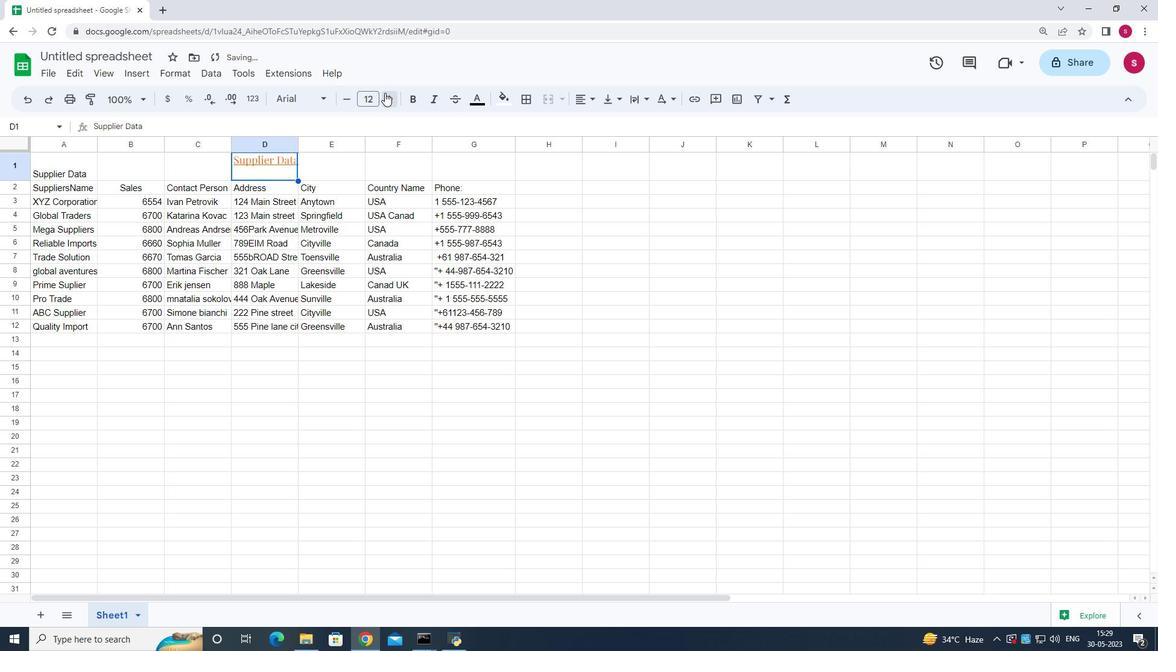 
Action: Mouse pressed left at (385, 92)
Screenshot: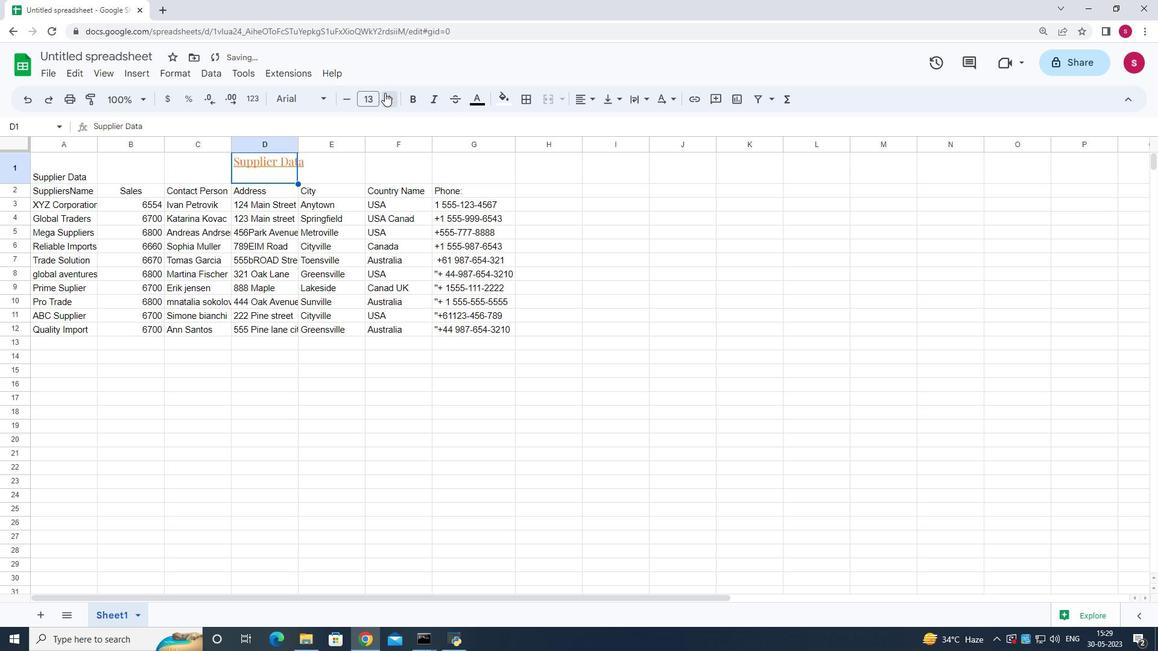 
Action: Mouse pressed left at (385, 92)
Screenshot: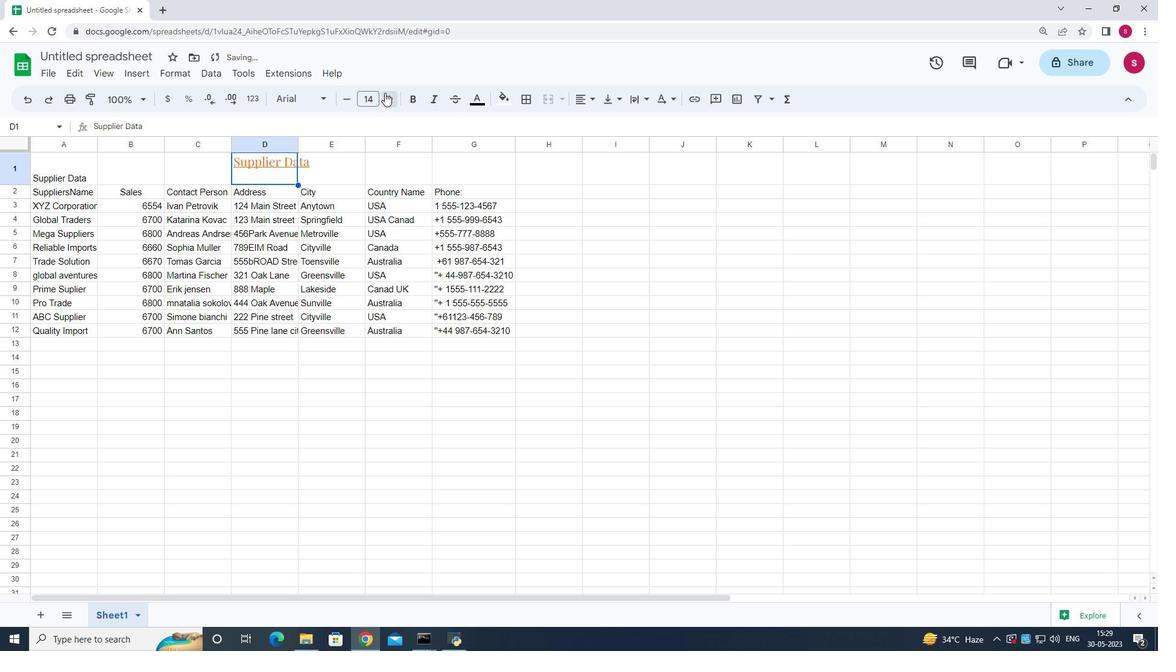 
Action: Mouse pressed left at (385, 92)
Screenshot: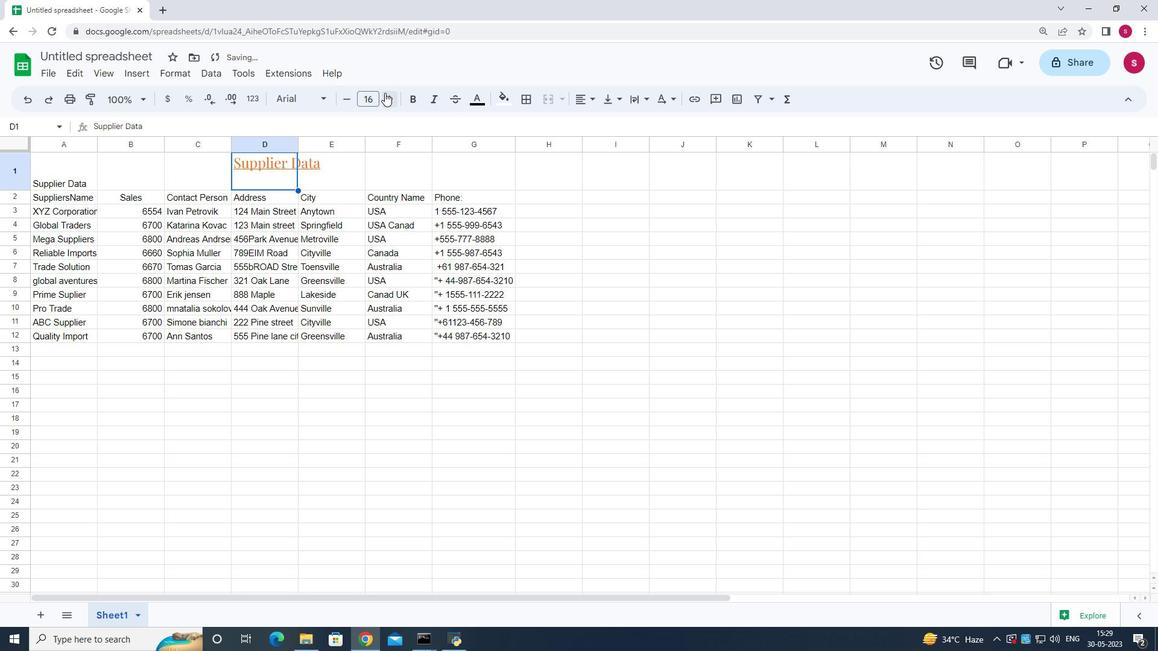 
Action: Mouse pressed left at (385, 92)
Screenshot: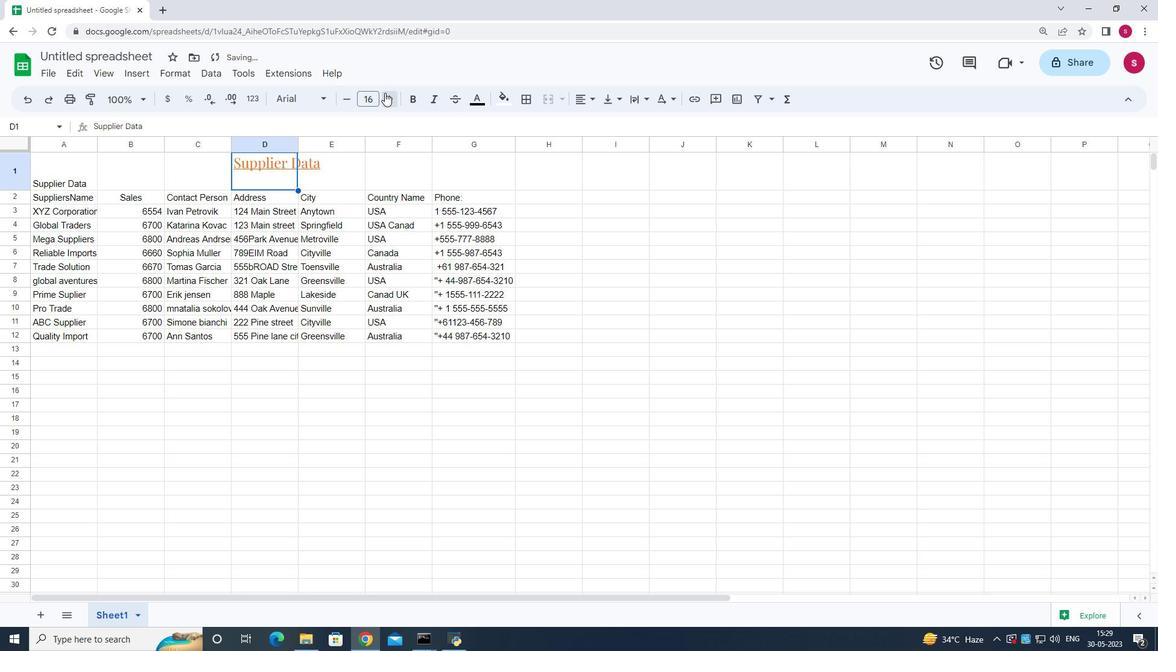 
Action: Mouse pressed left at (385, 92)
Screenshot: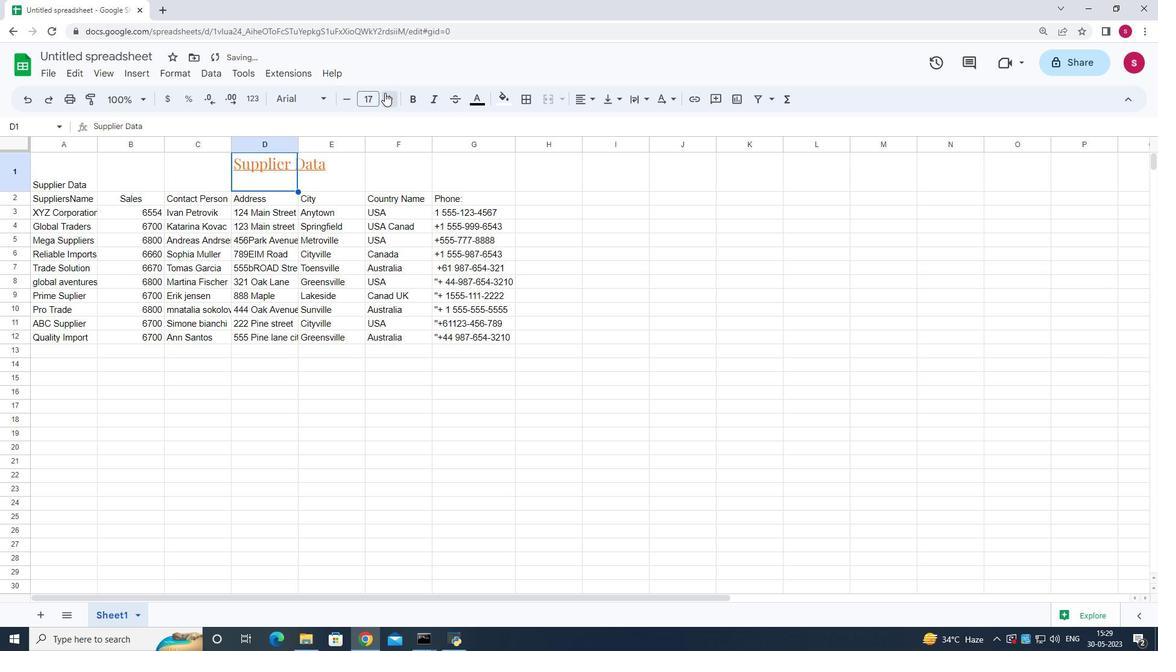 
Action: Mouse pressed left at (385, 92)
Screenshot: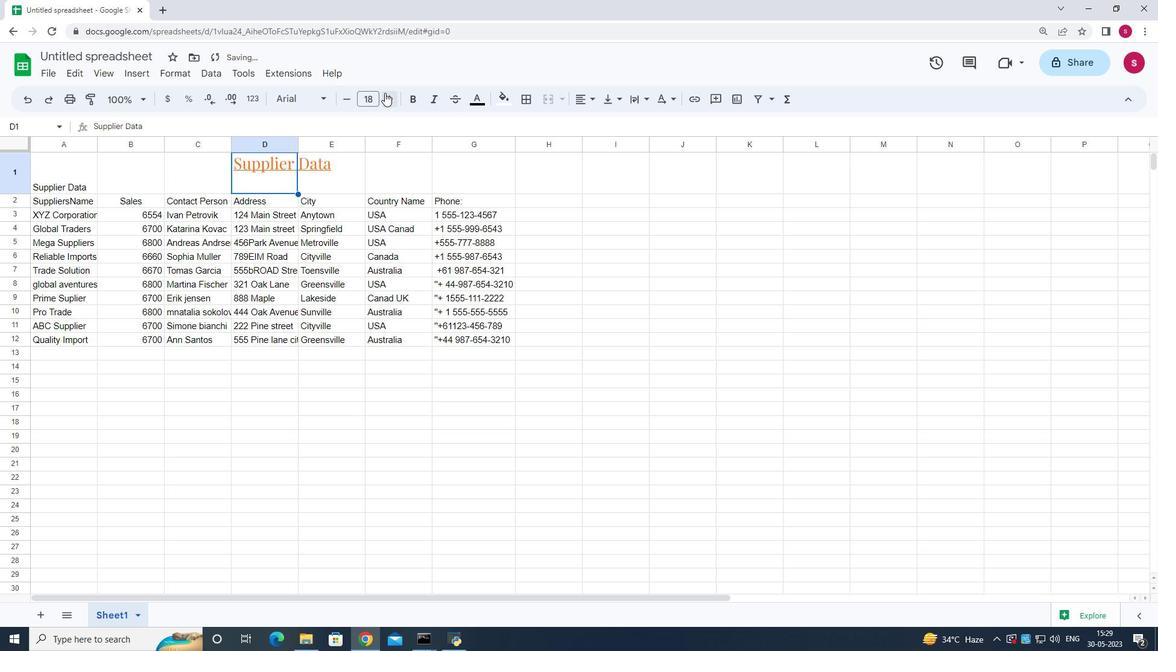 
Action: Mouse moved to (402, 170)
Screenshot: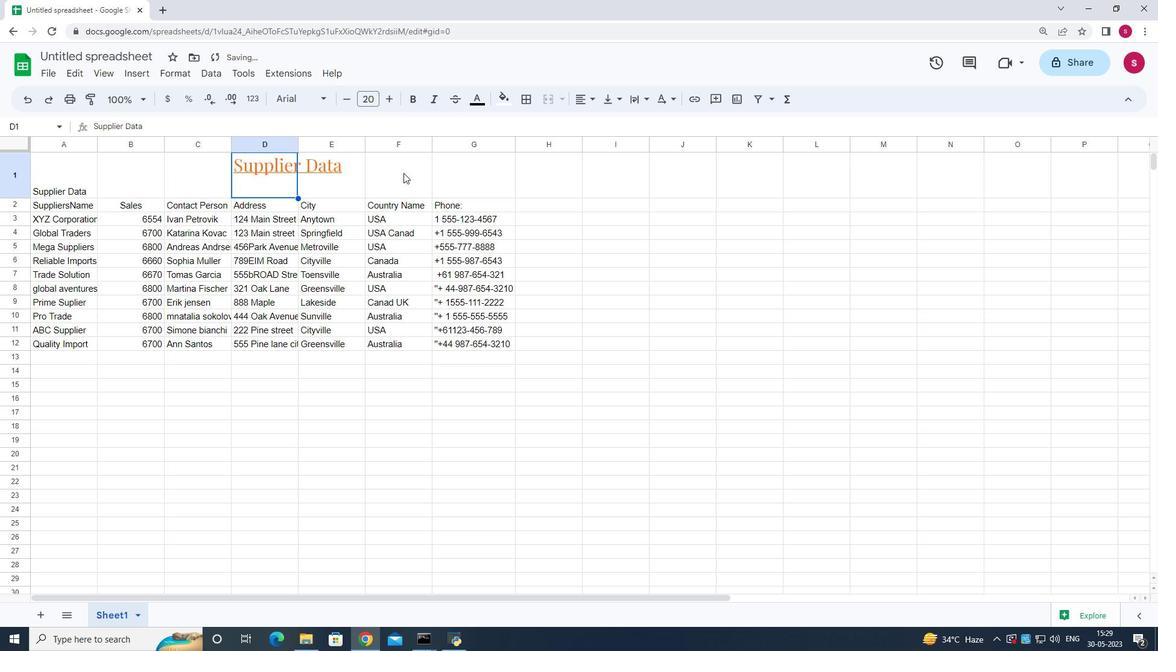 
Action: Mouse pressed left at (402, 170)
Screenshot: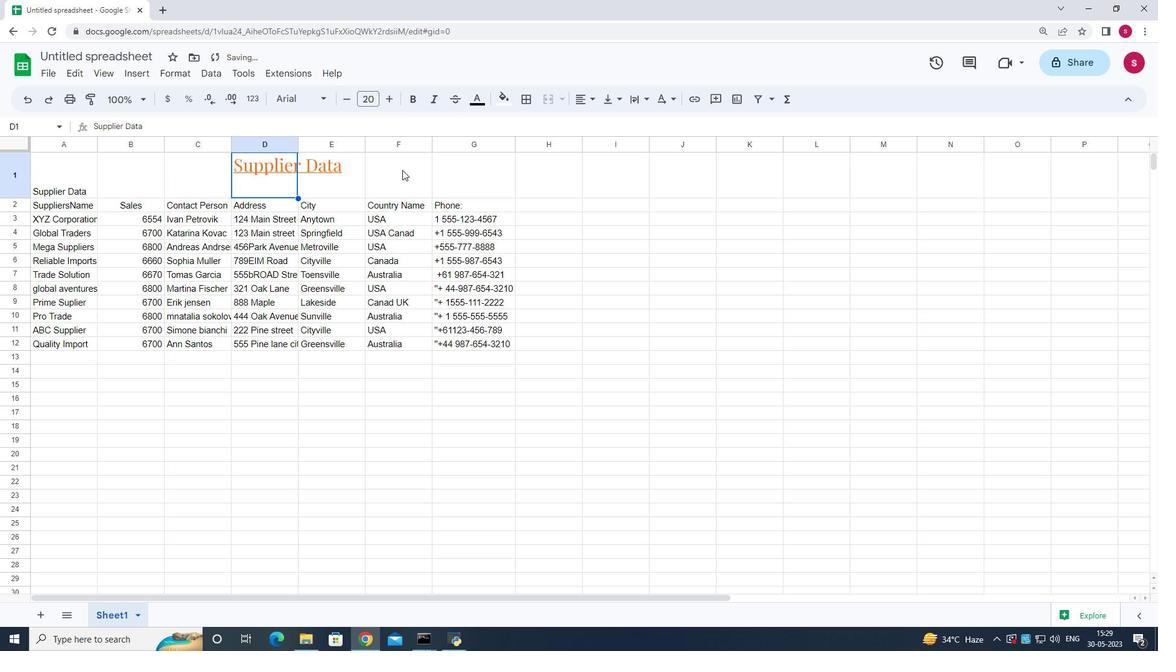 
Action: Mouse moved to (34, 188)
Screenshot: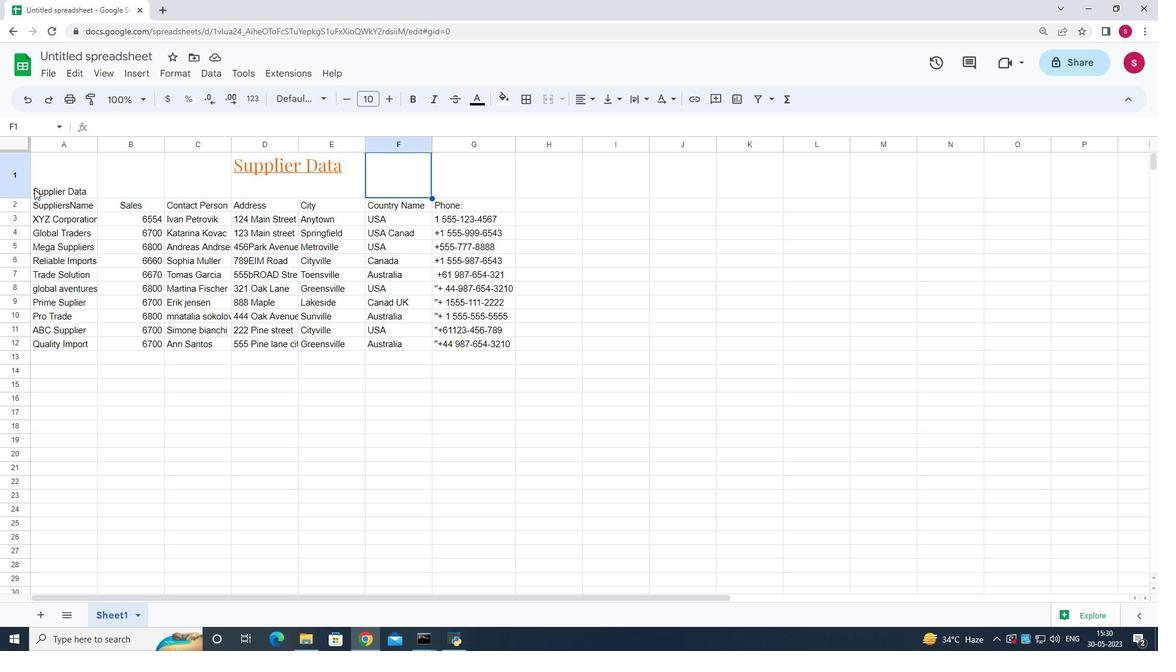 
Action: Mouse pressed left at (34, 188)
Screenshot: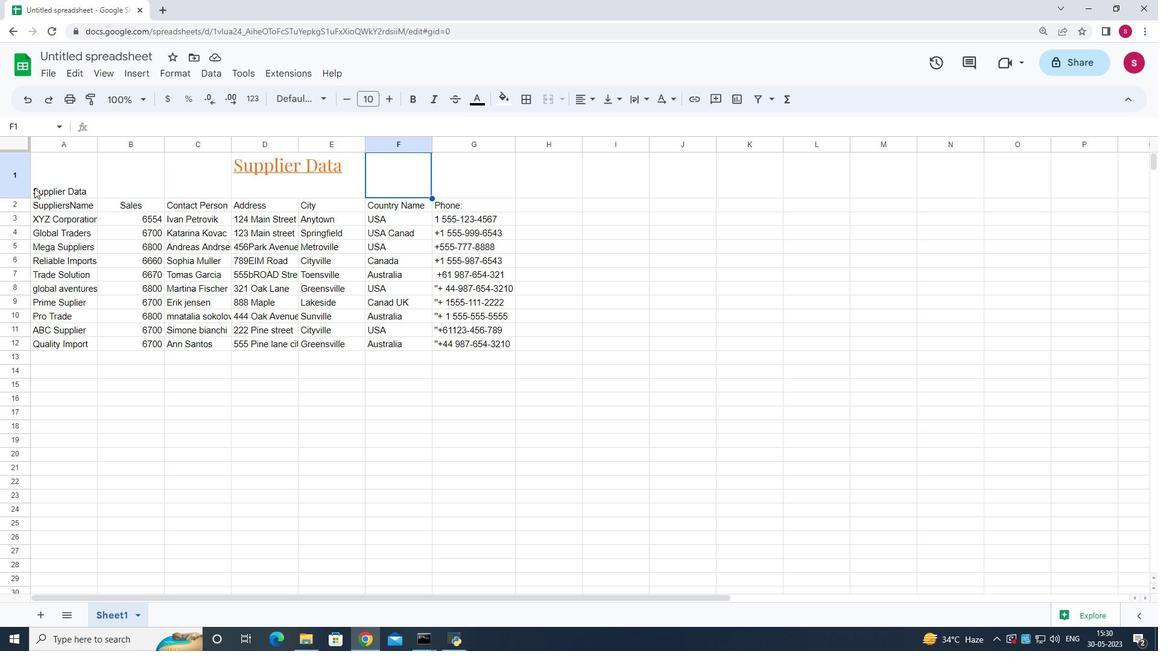 
Action: Mouse moved to (37, 187)
Screenshot: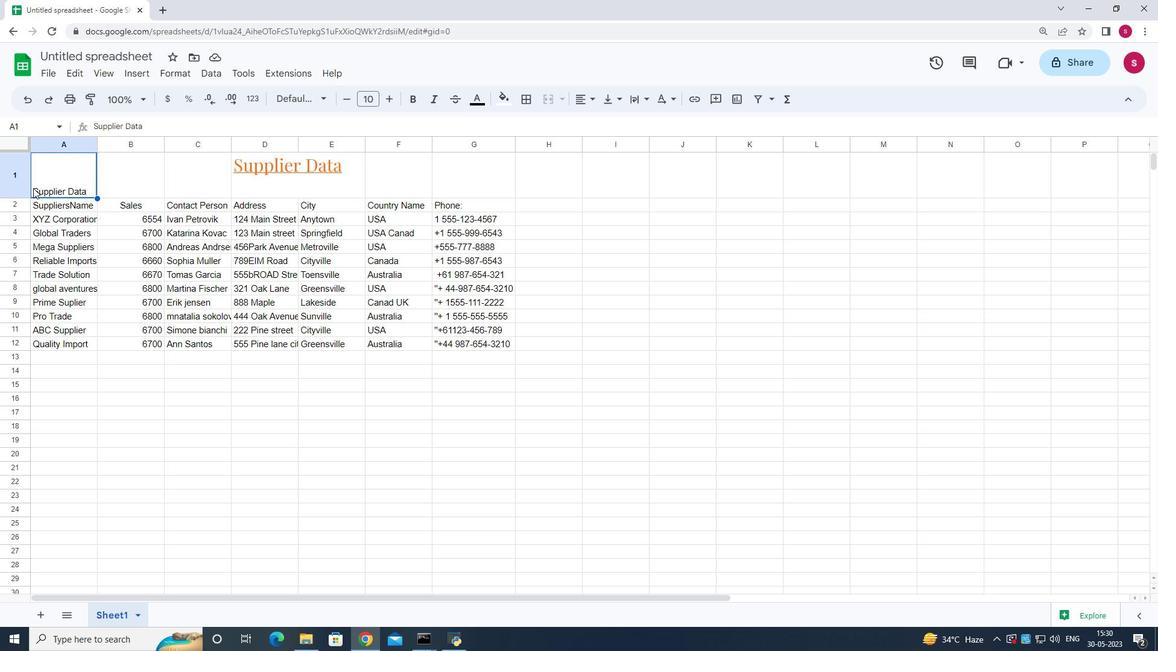 
Action: Mouse pressed left at (37, 187)
Screenshot: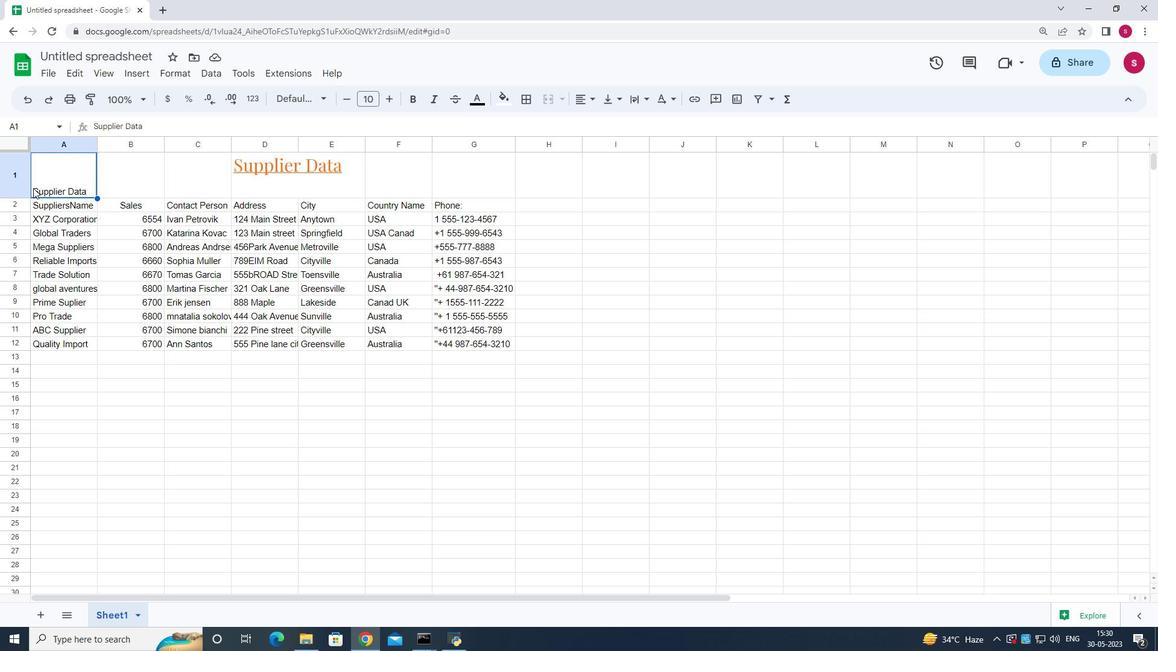 
Action: Mouse moved to (38, 187)
Screenshot: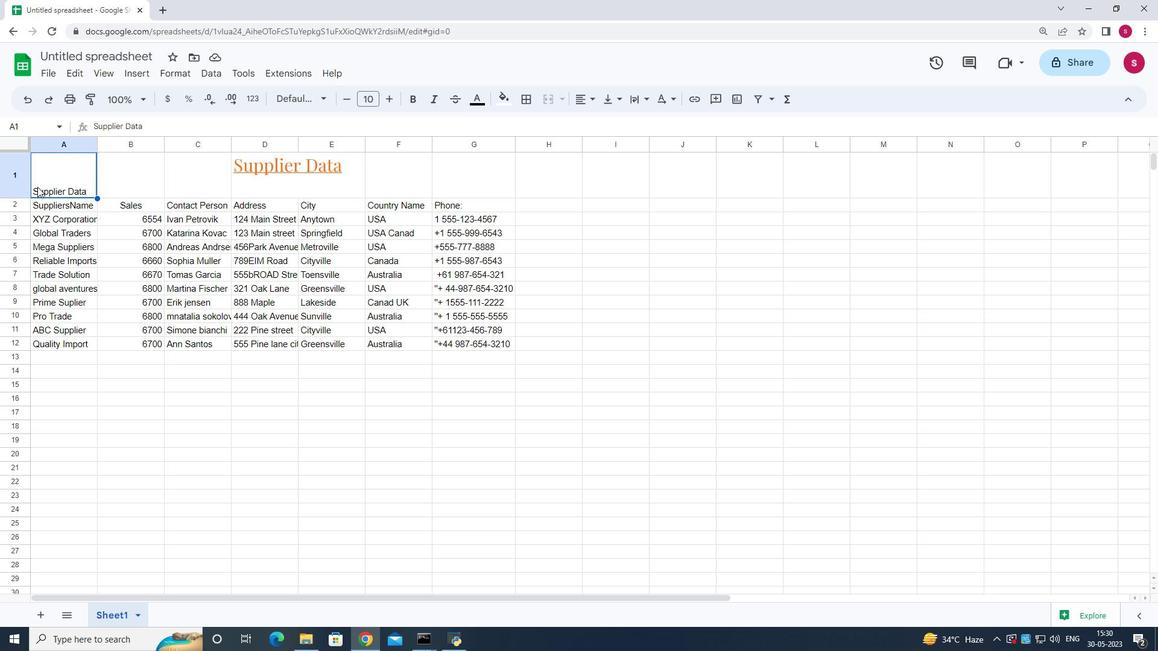 
Action: Mouse pressed left at (38, 187)
Screenshot: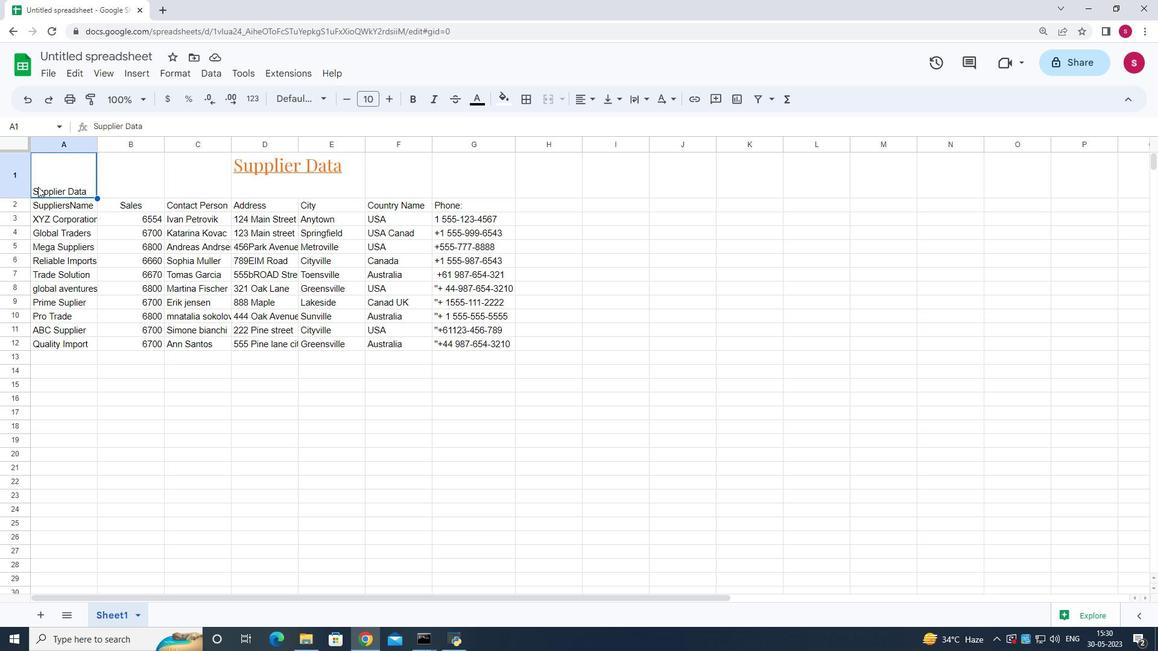 
Action: Mouse moved to (44, 169)
Screenshot: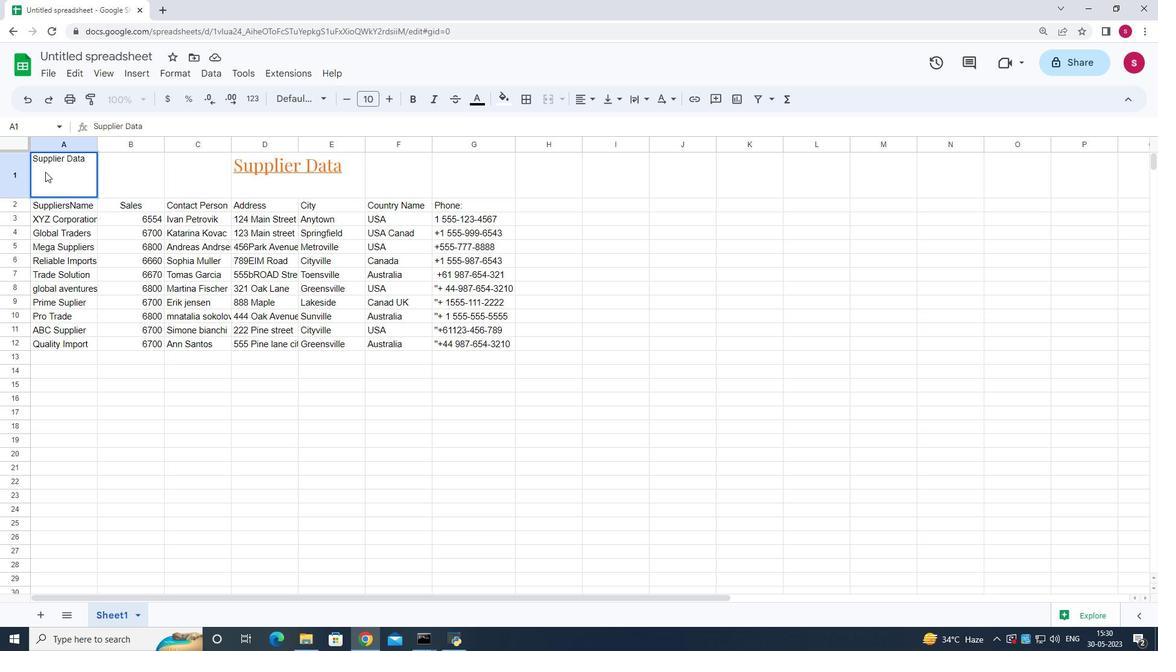 
Action: Key pressed <Key.delete>
Screenshot: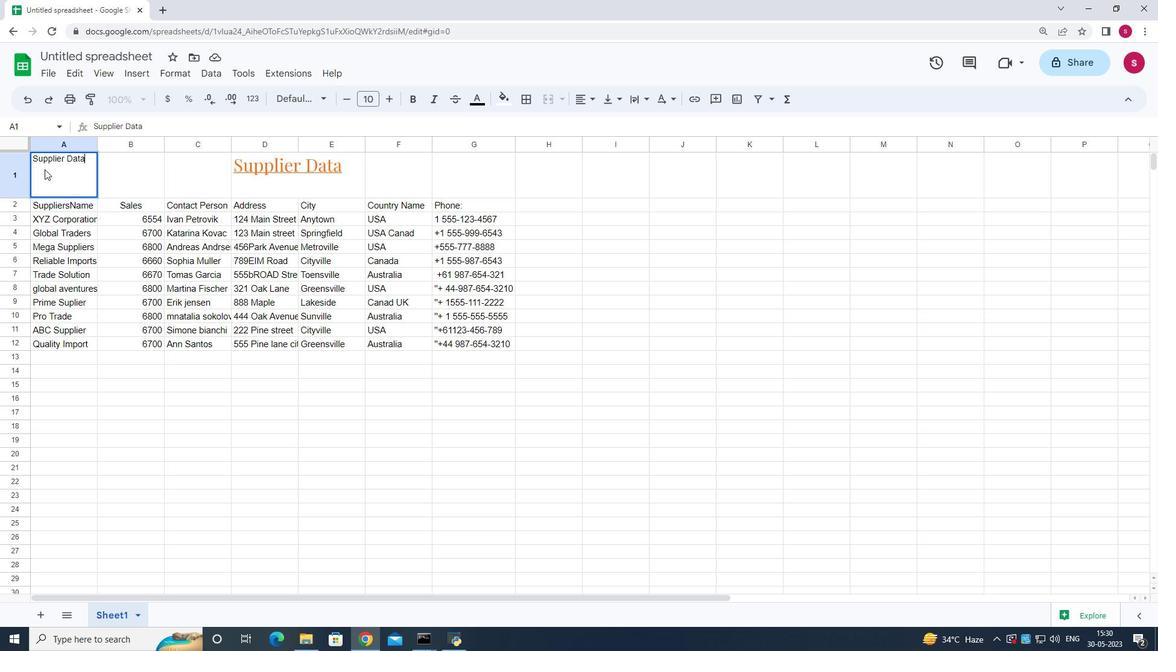 
Action: Mouse moved to (39, 170)
Screenshot: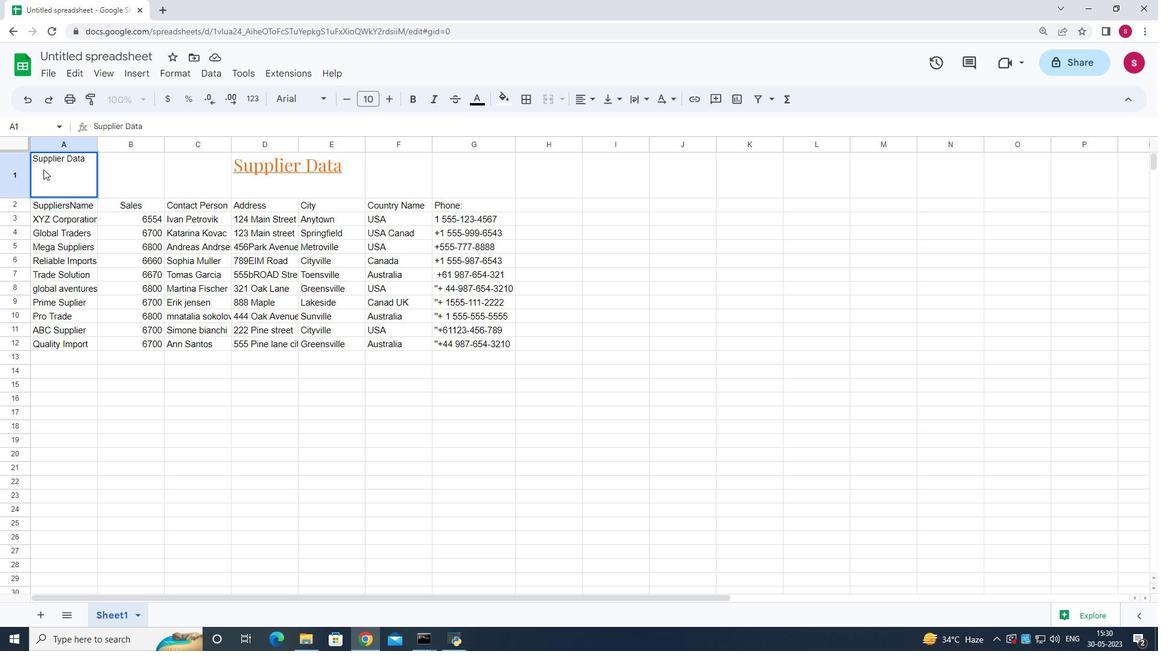 
Action: Mouse pressed left at (39, 170)
Screenshot: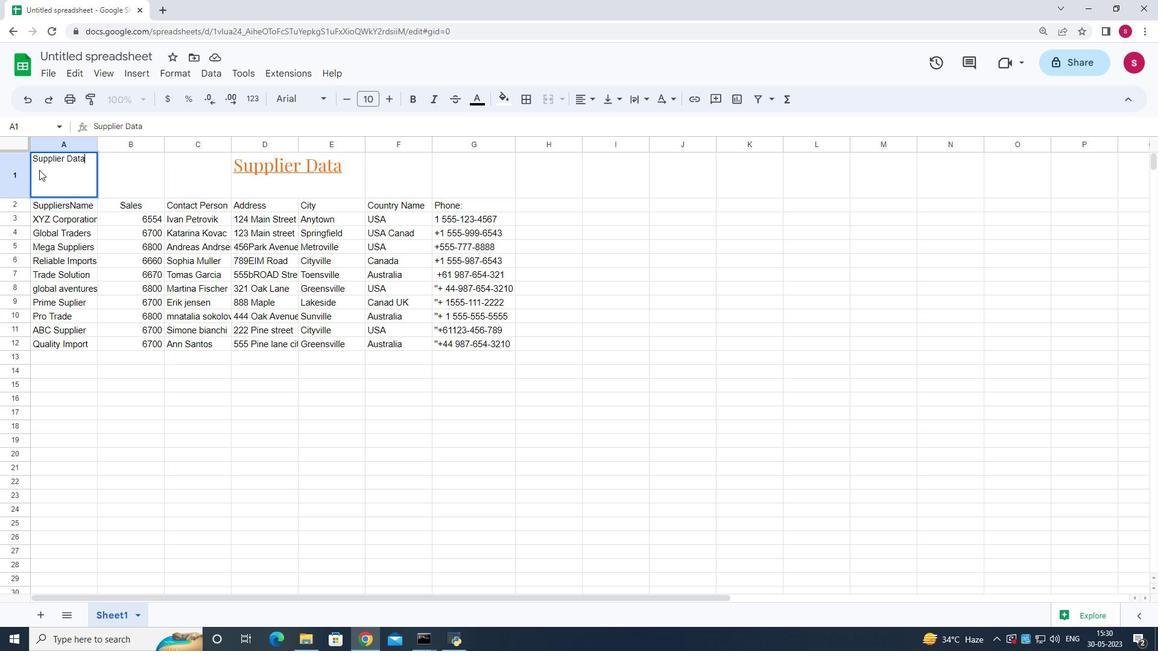 
Action: Mouse pressed left at (39, 170)
Screenshot: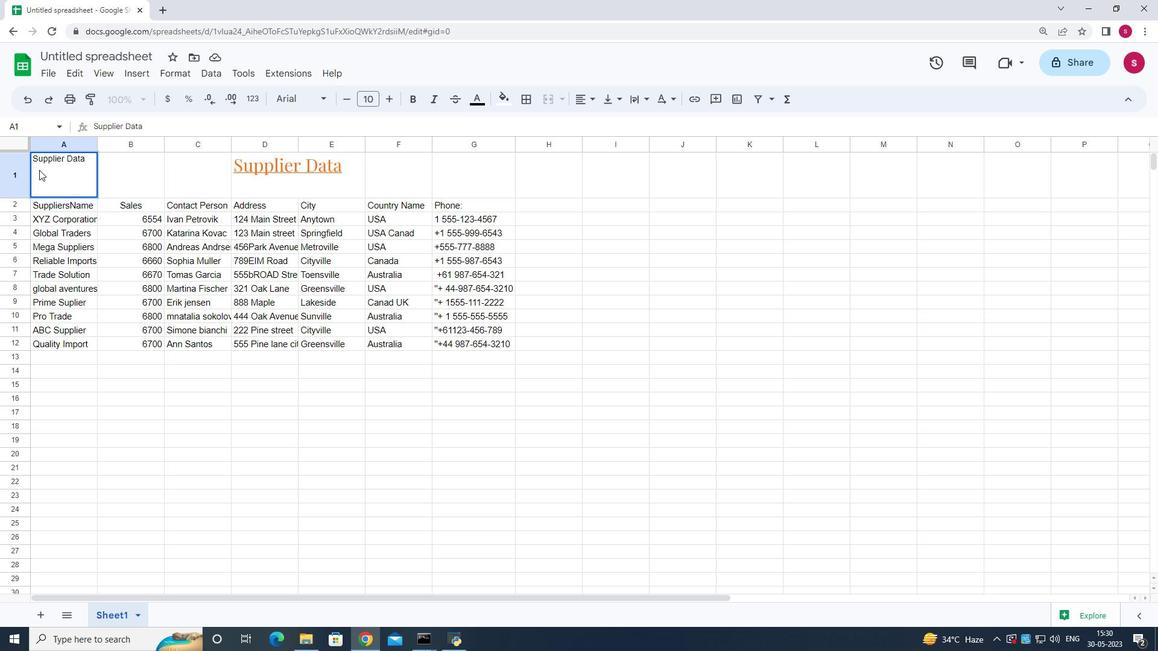 
Action: Mouse moved to (35, 172)
Screenshot: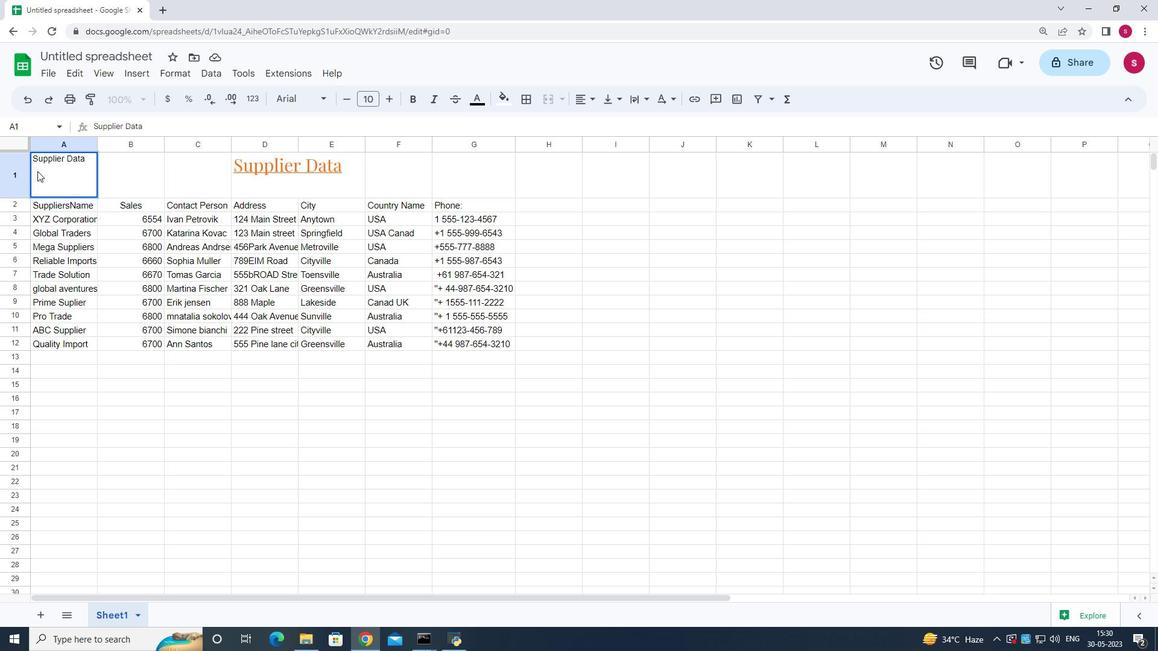
Action: Key pressed <Key.delete><Key.delete>
Screenshot: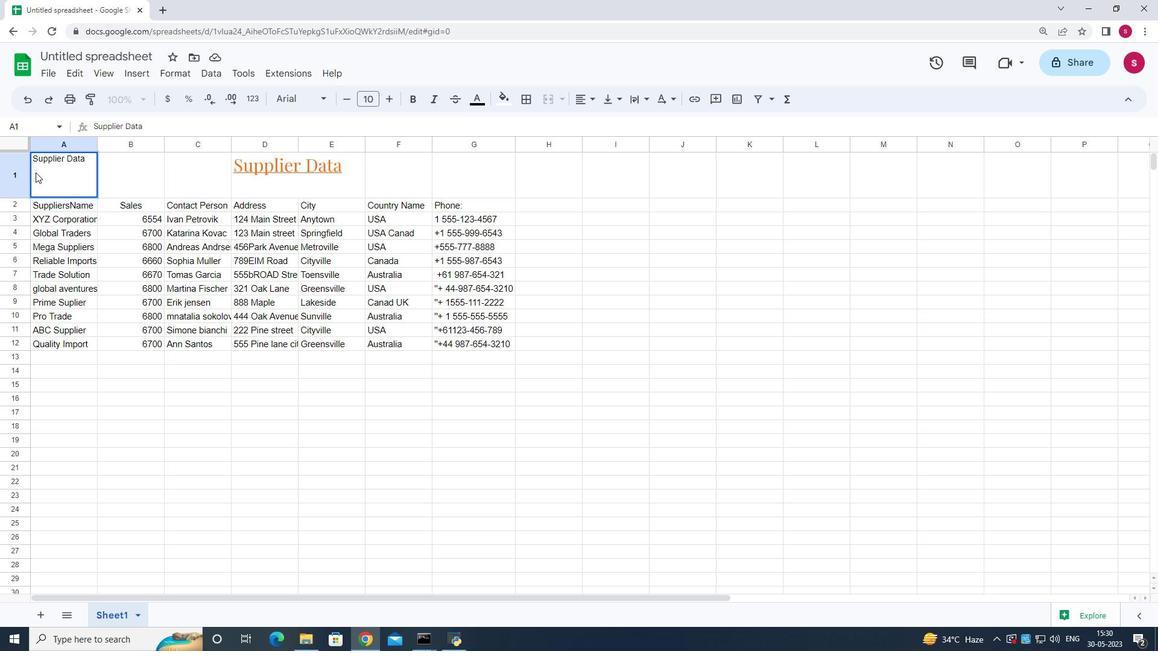 
Action: Mouse moved to (66, 152)
Screenshot: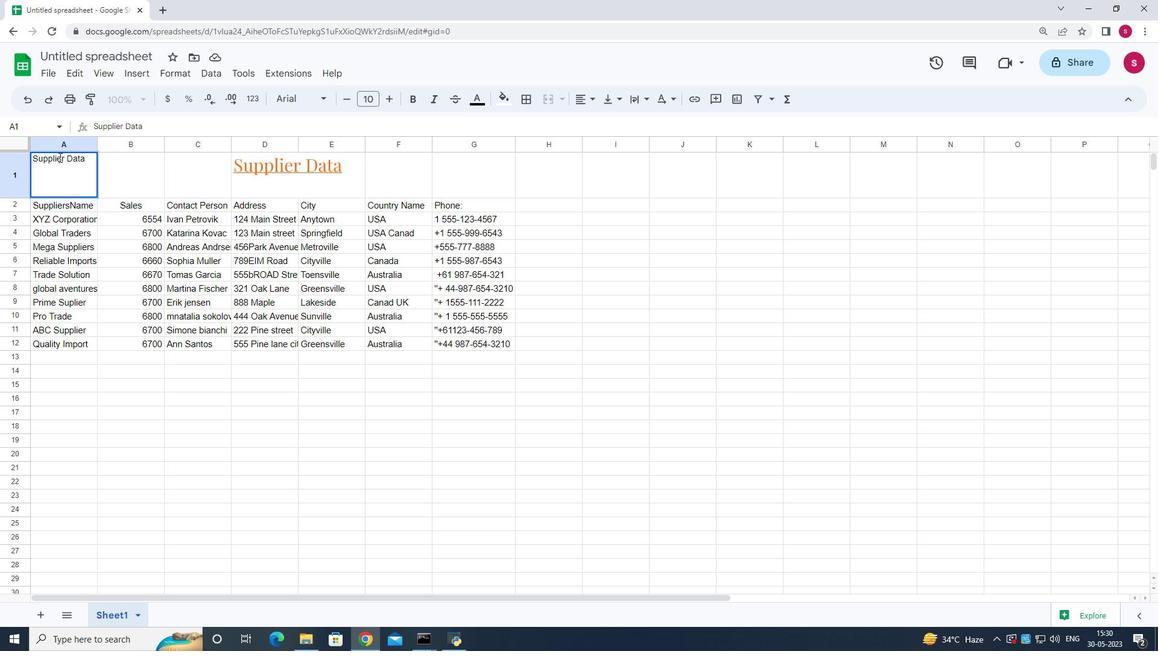 
Action: Mouse pressed left at (66, 152)
Screenshot: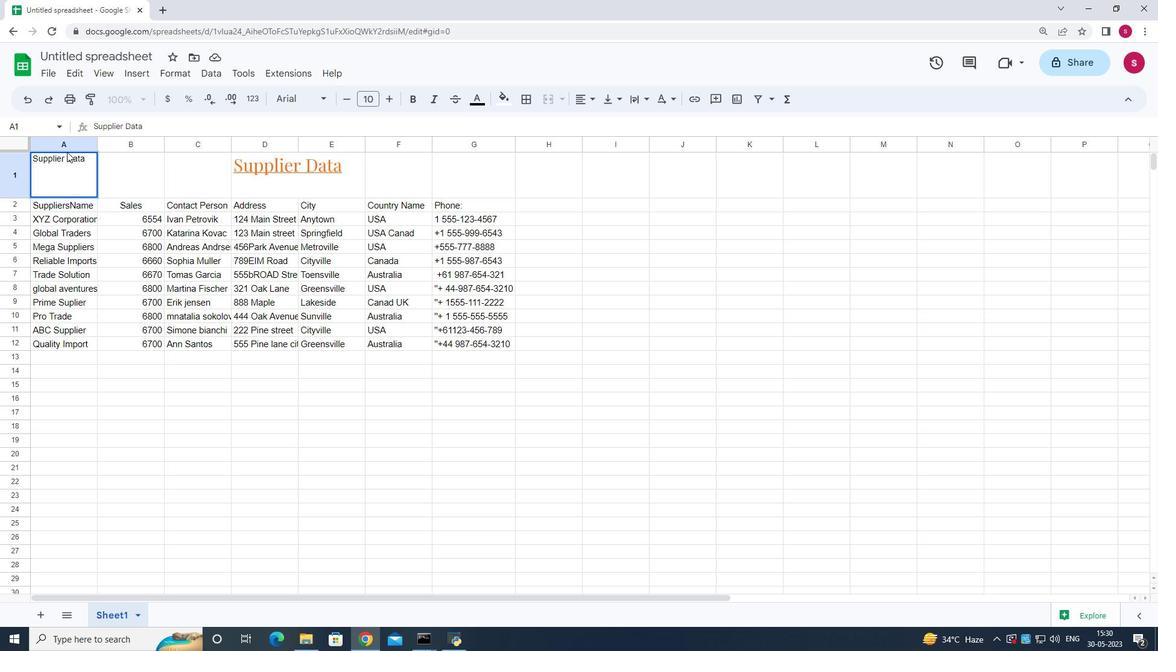 
Action: Key pressed <Key.backspace><Key.backspace>
Screenshot: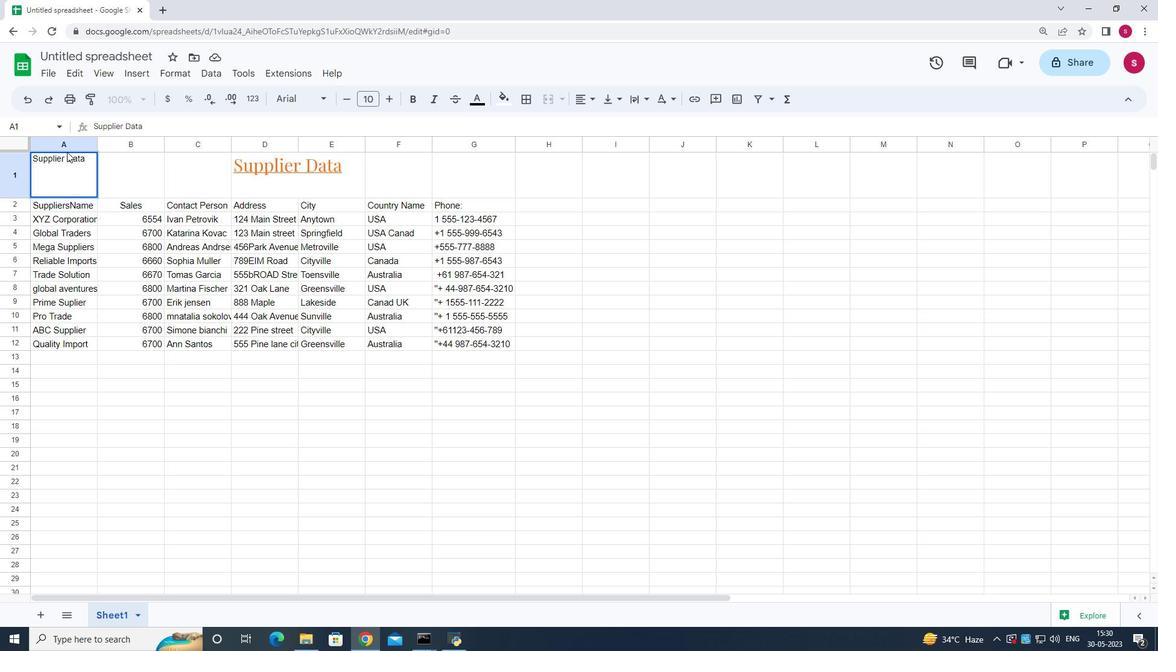 
Action: Mouse moved to (63, 153)
Screenshot: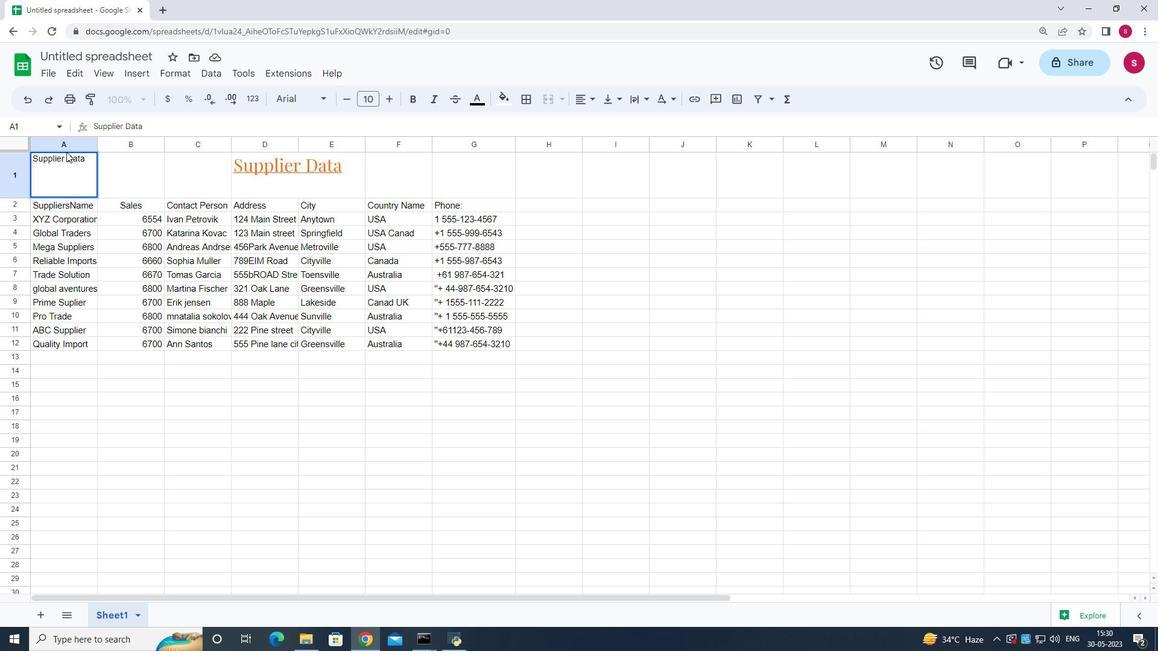 
Action: Mouse pressed left at (63, 153)
Screenshot: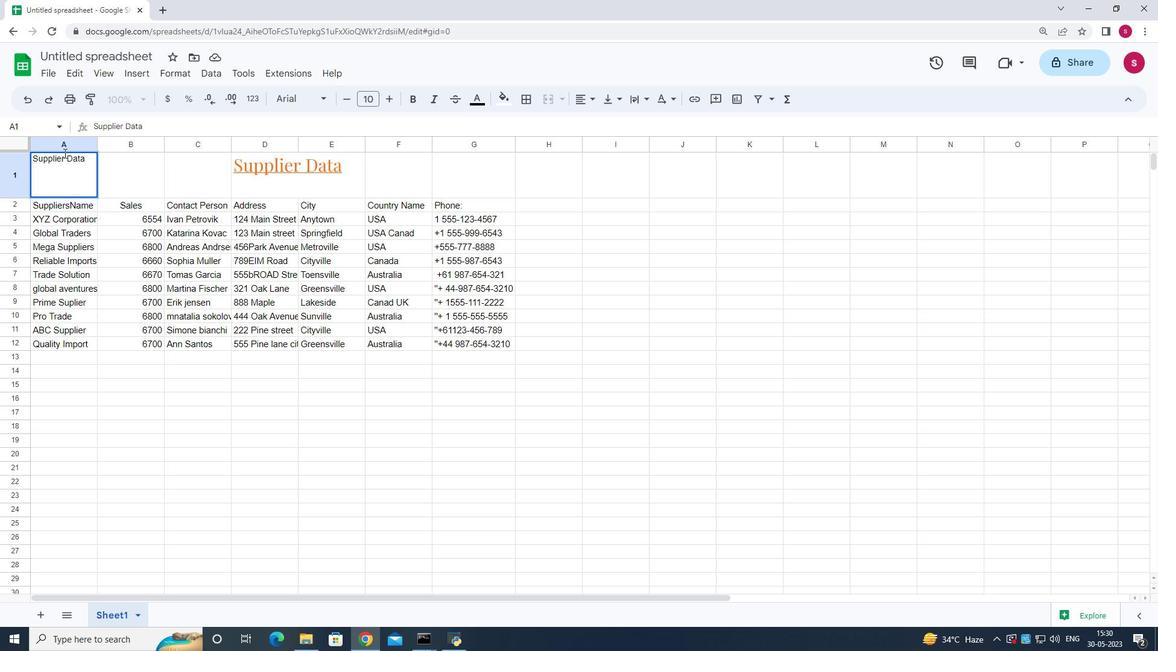 
Action: Mouse pressed left at (63, 153)
Screenshot: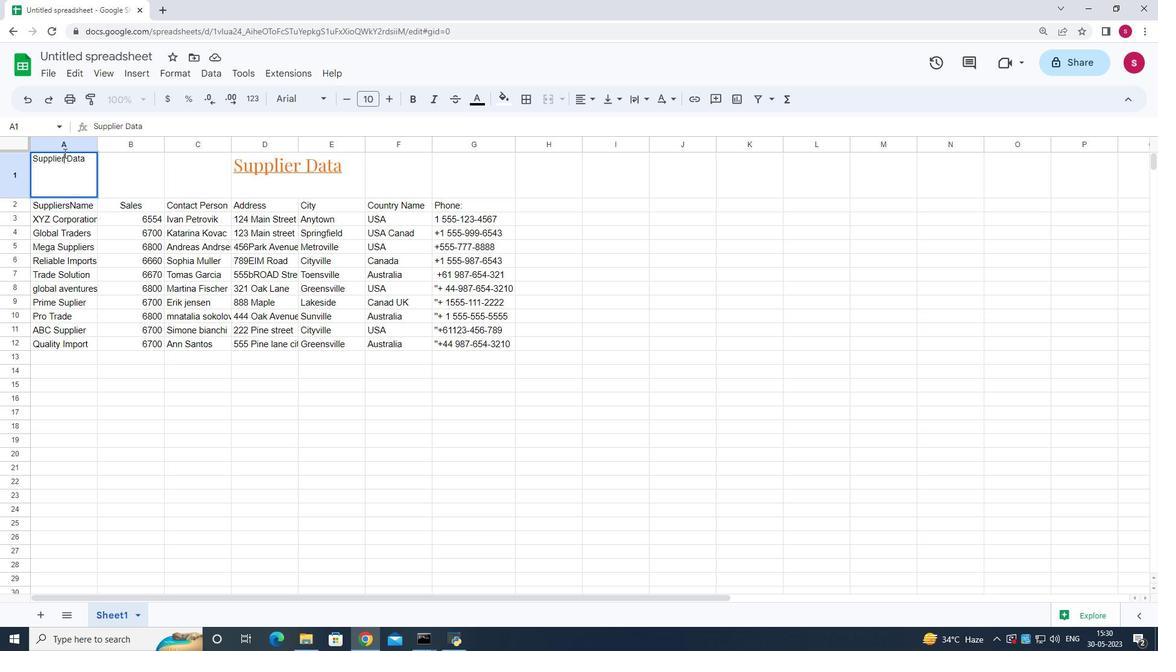 
Action: Mouse moved to (33, 156)
Screenshot: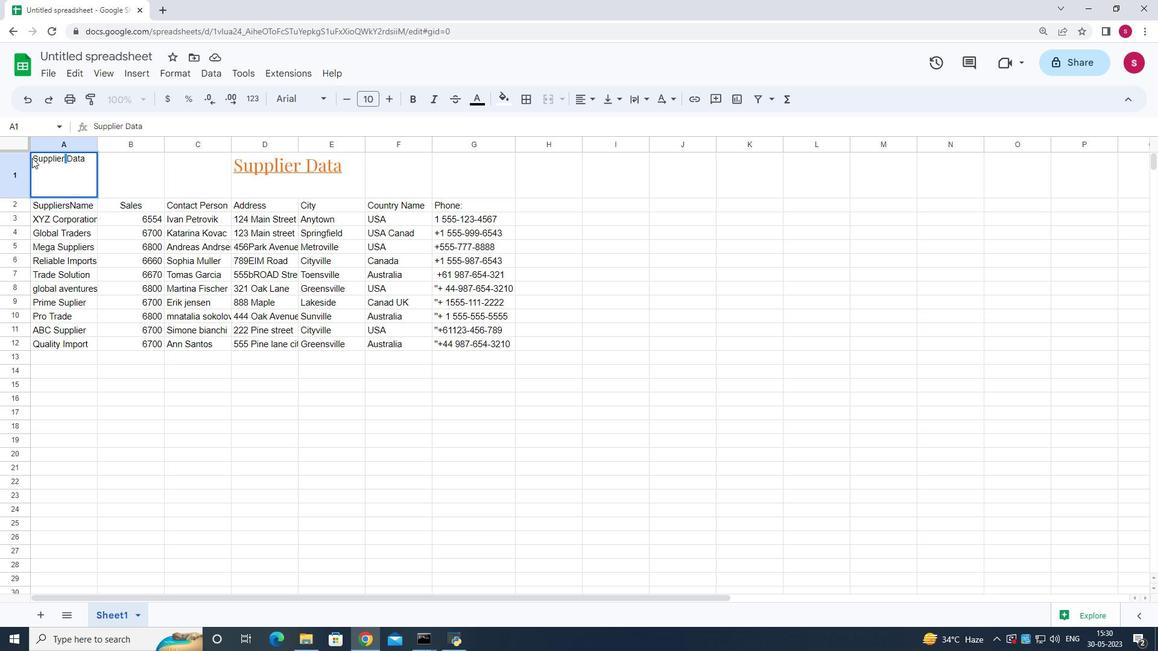 
Action: Mouse pressed left at (33, 156)
Screenshot: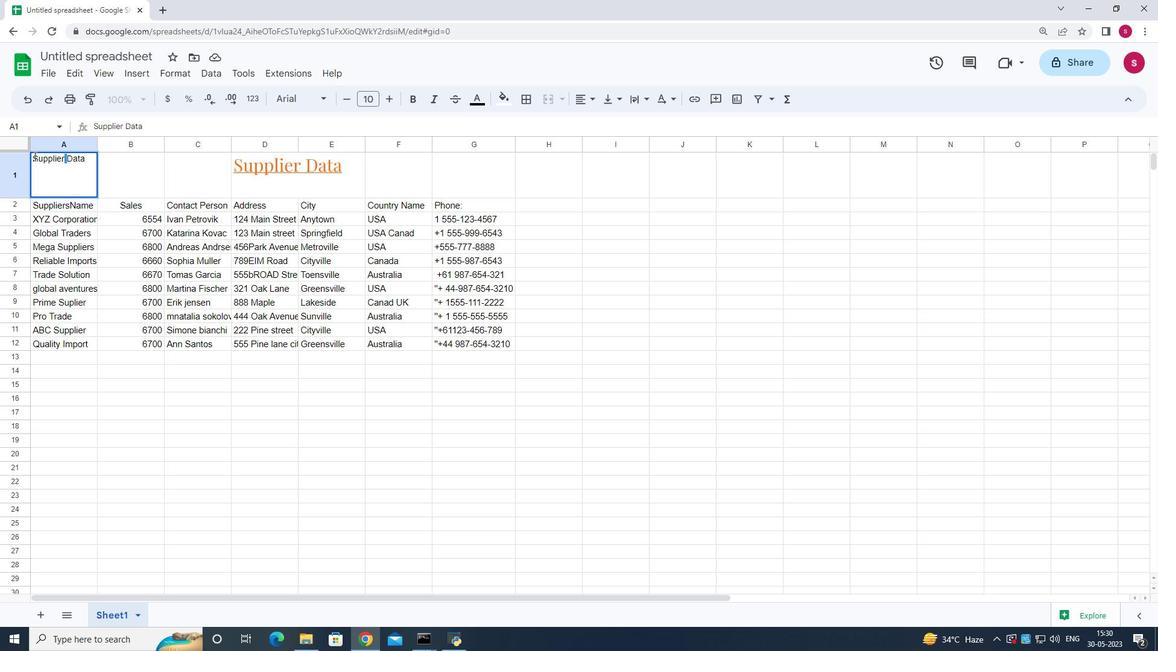 
Action: Mouse pressed left at (33, 156)
Screenshot: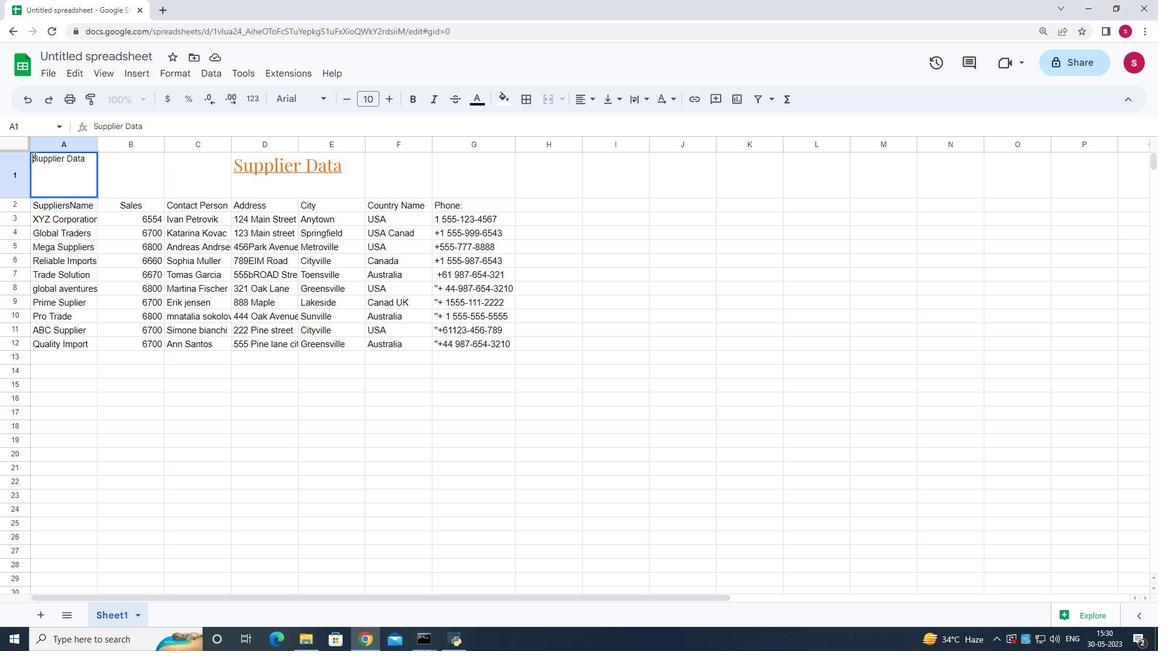 
Action: Mouse moved to (88, 156)
Screenshot: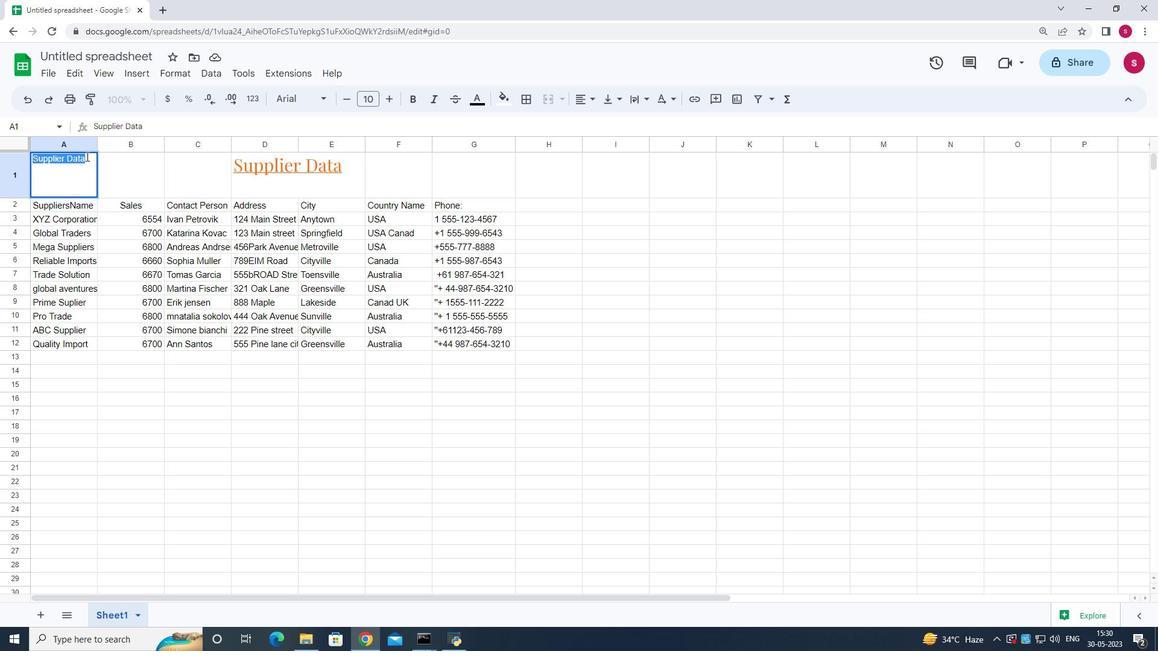 
Action: Key pressed <Key.delete>
Screenshot: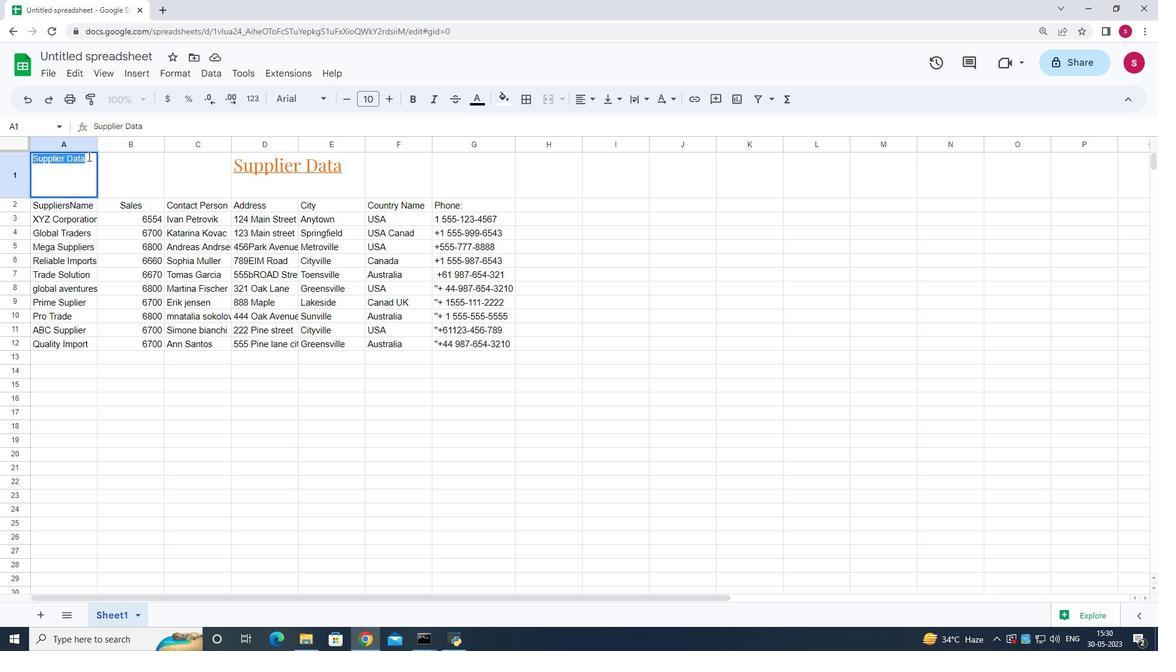 
Action: Mouse moved to (288, 176)
Screenshot: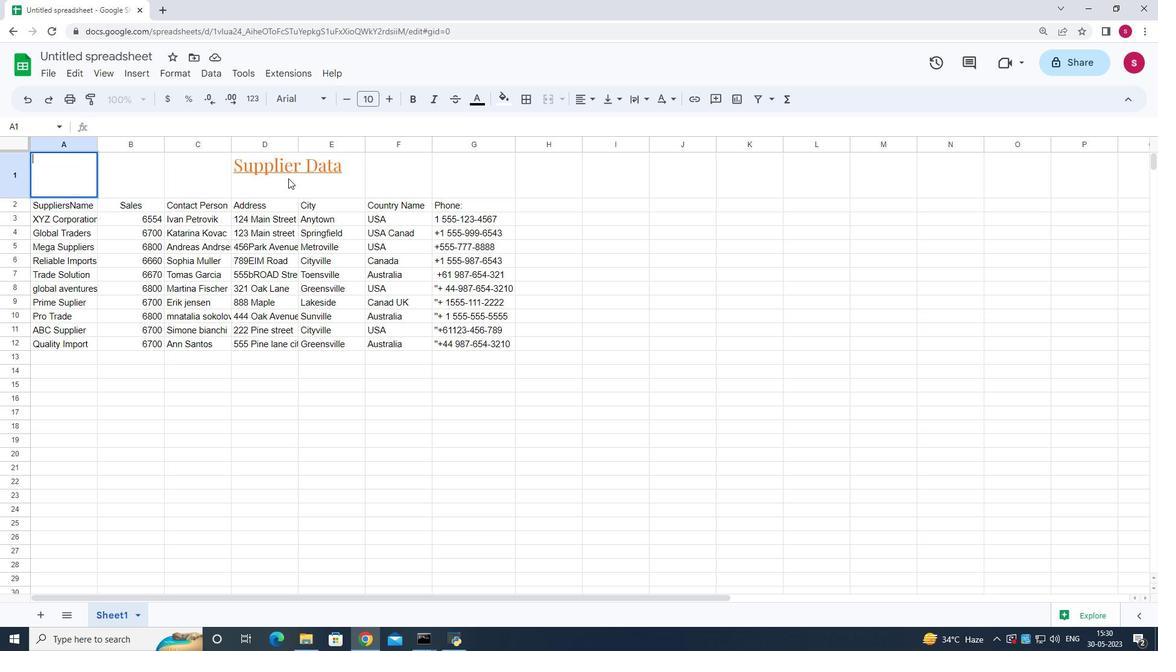 
Action: Mouse pressed left at (288, 176)
Screenshot: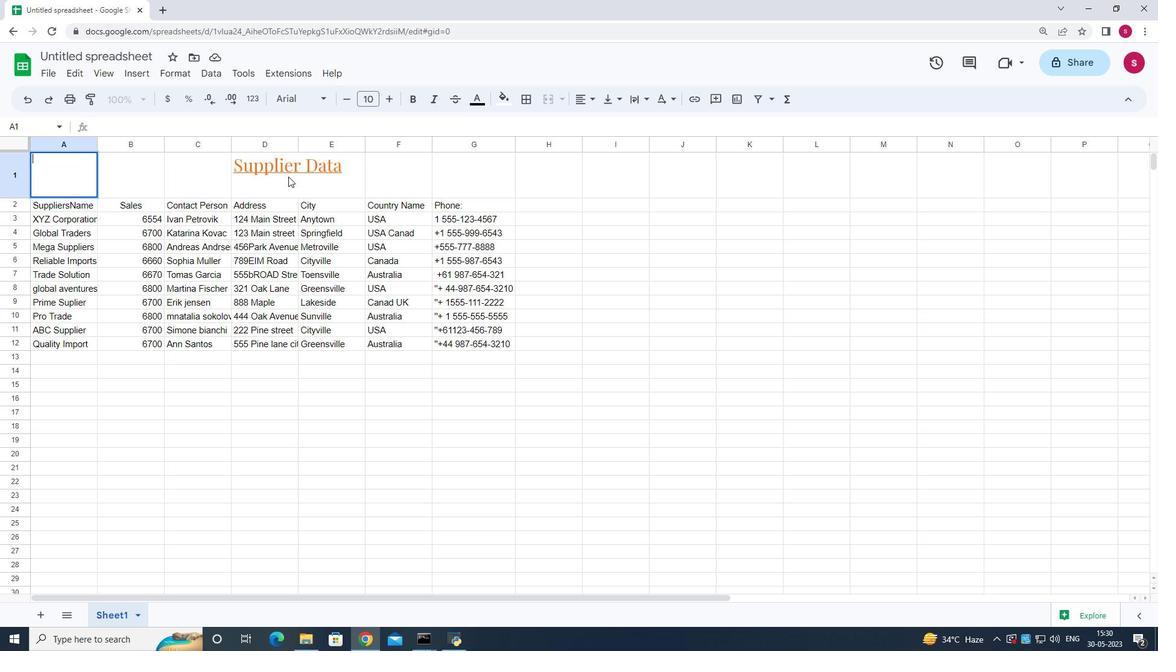 
Action: Mouse moved to (175, 73)
Screenshot: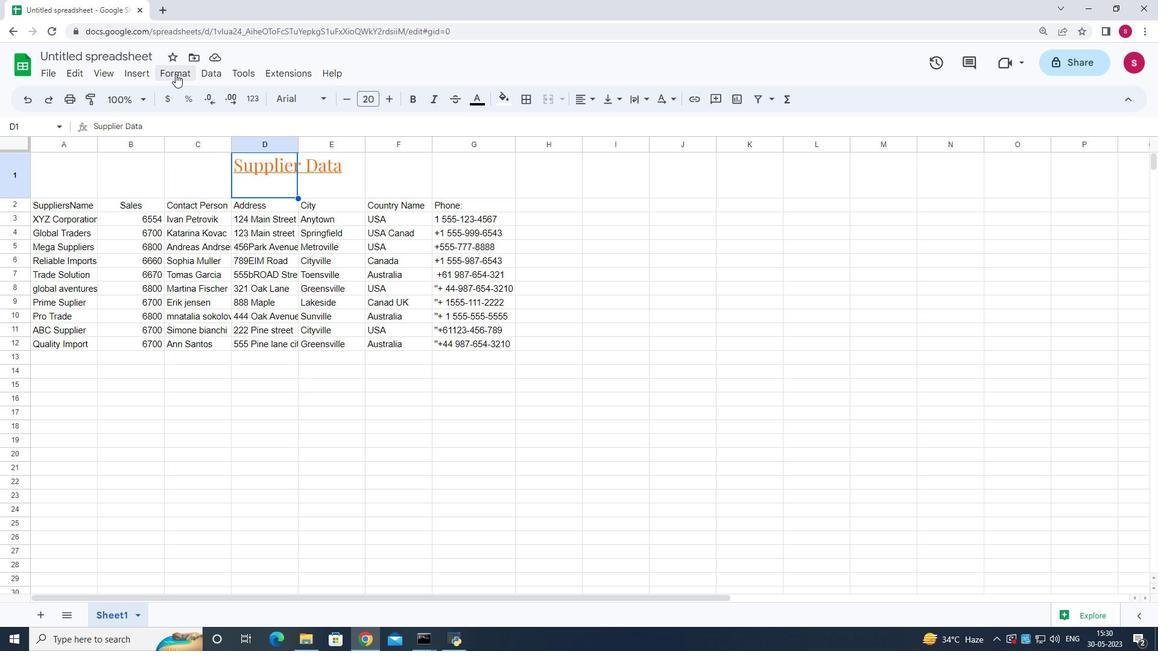 
Action: Mouse pressed left at (175, 73)
Screenshot: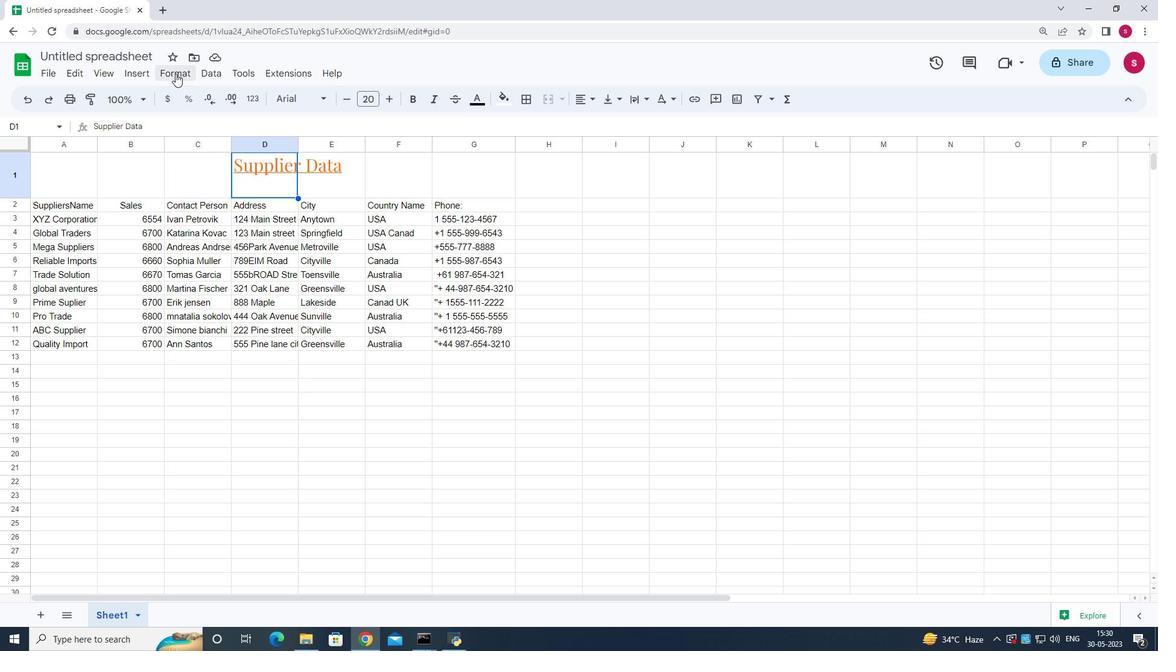 
Action: Mouse moved to (229, 266)
Screenshot: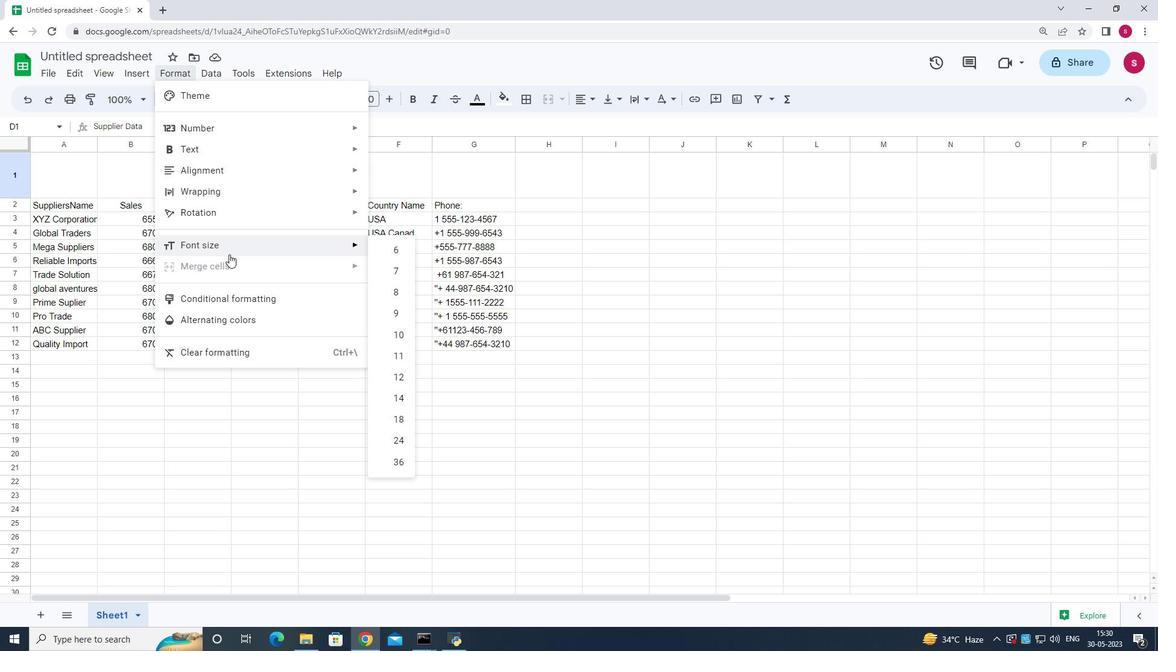 
Action: Mouse pressed left at (229, 266)
Screenshot: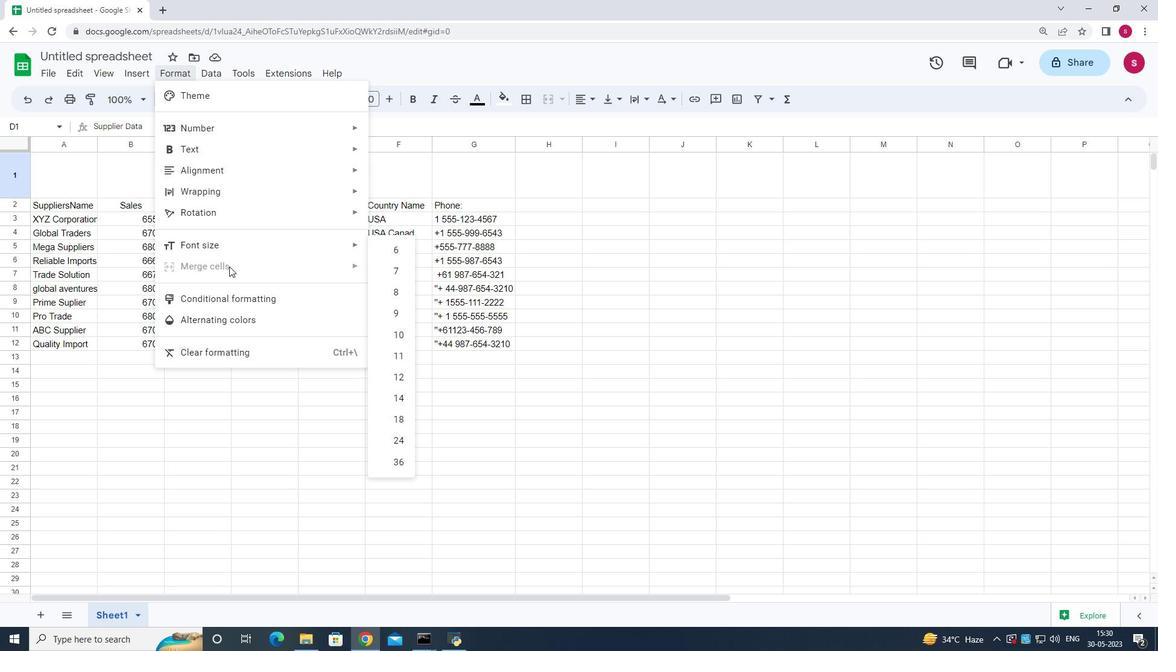 
Action: Mouse moved to (266, 398)
Screenshot: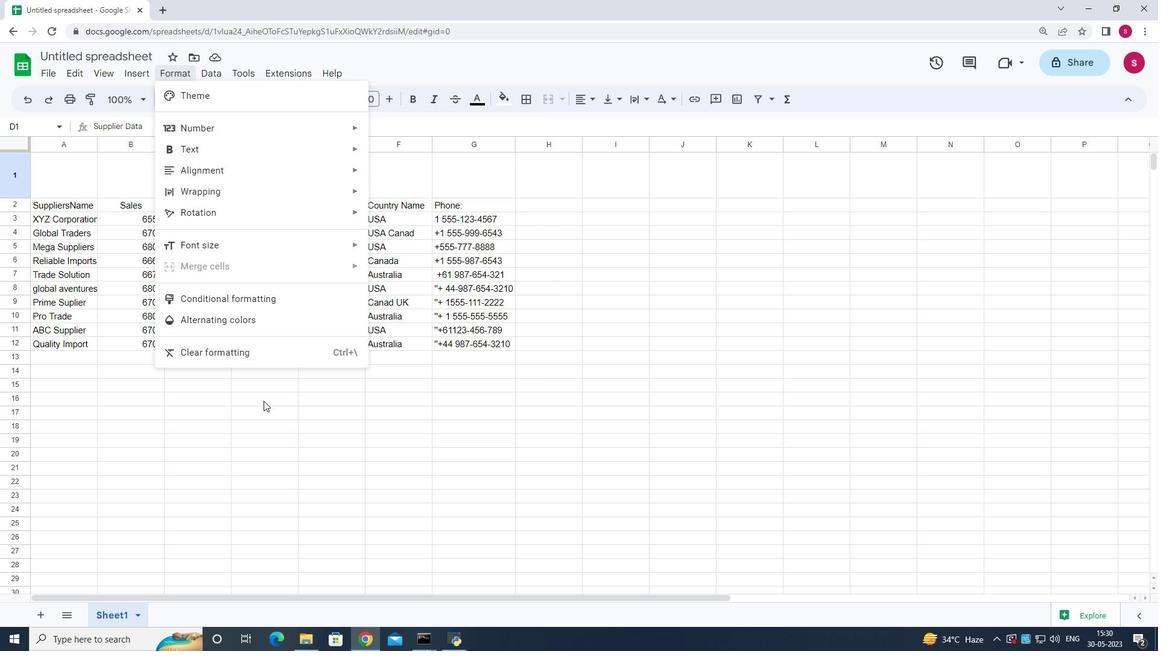 
Action: Mouse pressed left at (266, 400)
Screenshot: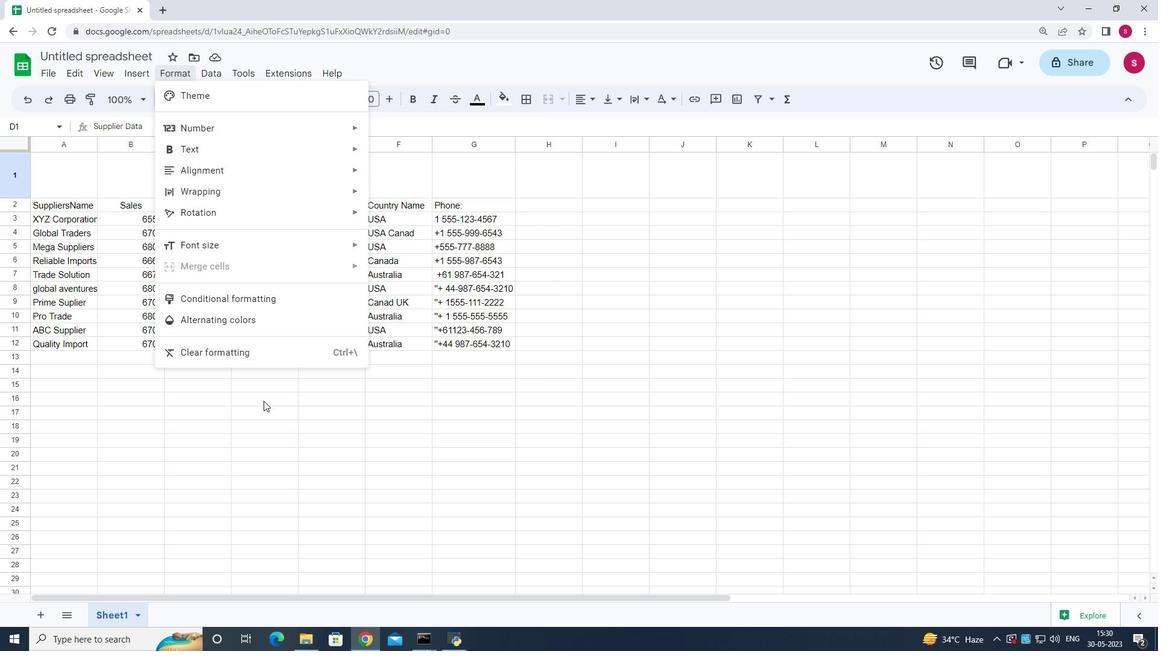 
Action: Mouse moved to (272, 179)
Screenshot: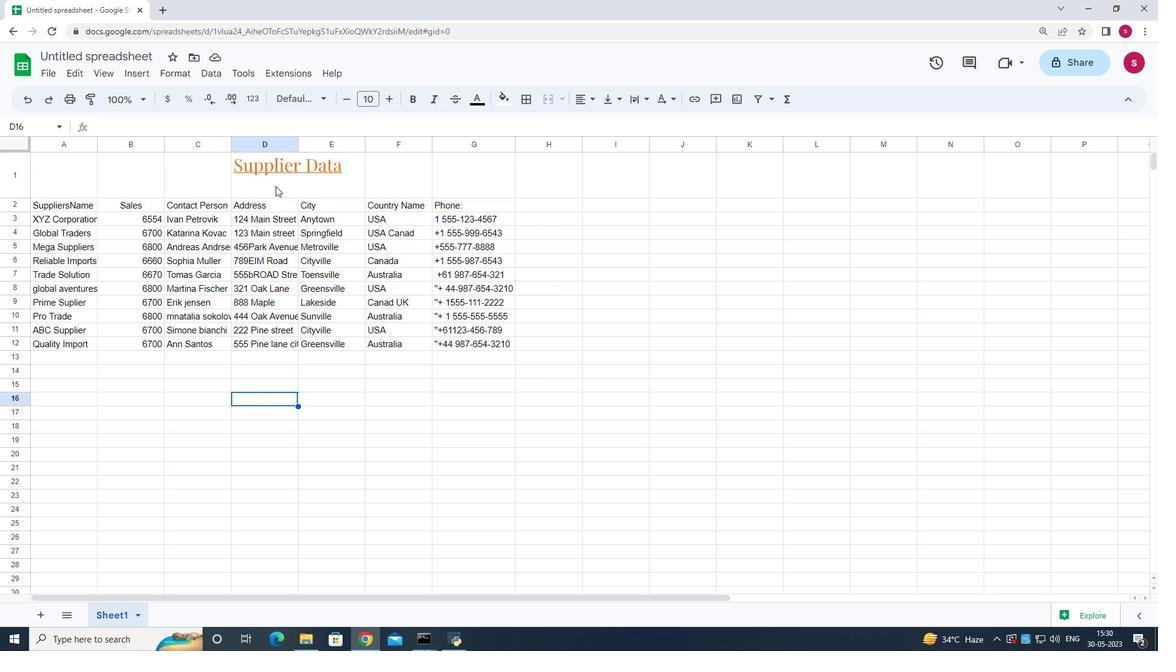 
Action: Mouse pressed left at (272, 179)
Screenshot: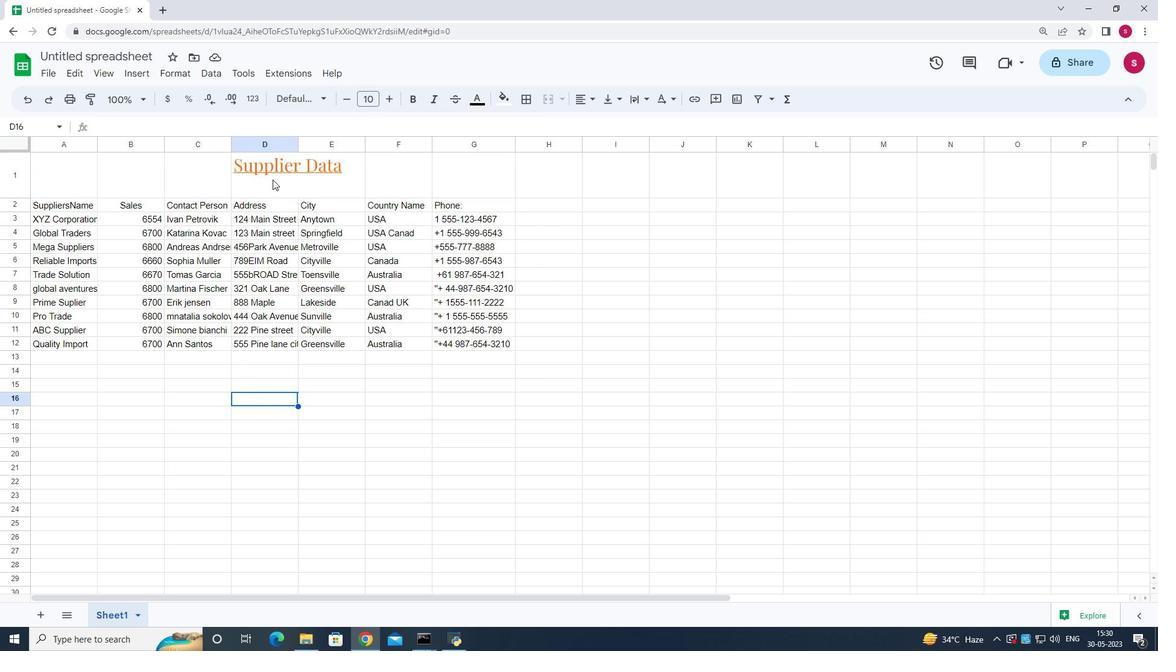 
Action: Mouse moved to (260, 176)
Screenshot: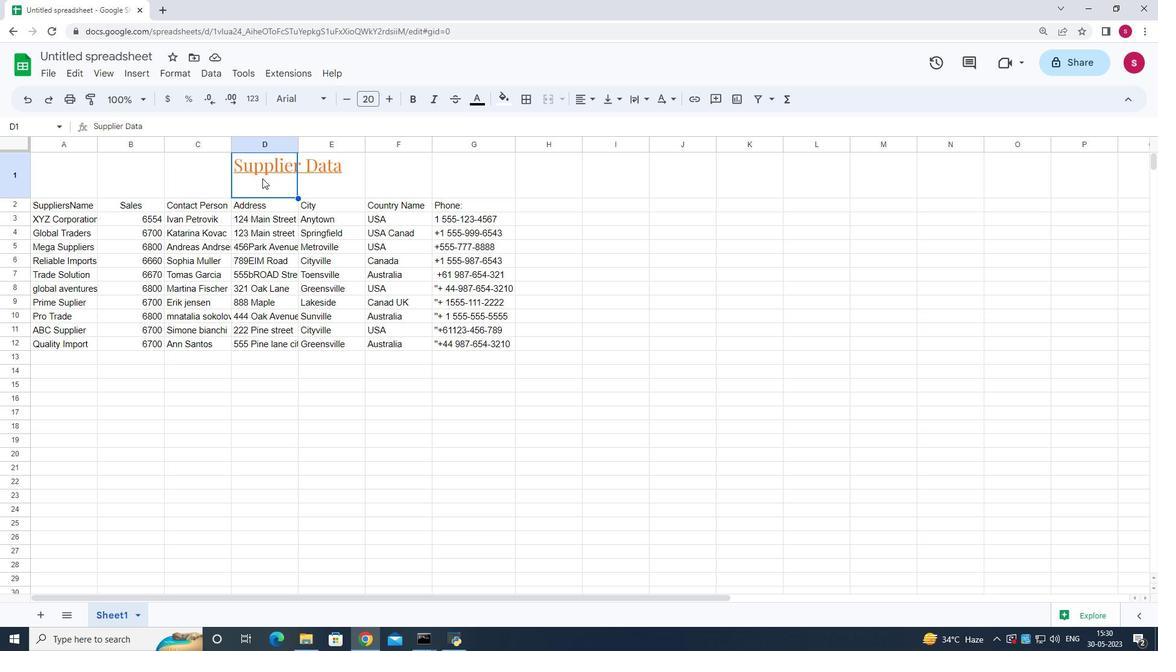 
Action: Mouse pressed left at (260, 176)
Screenshot: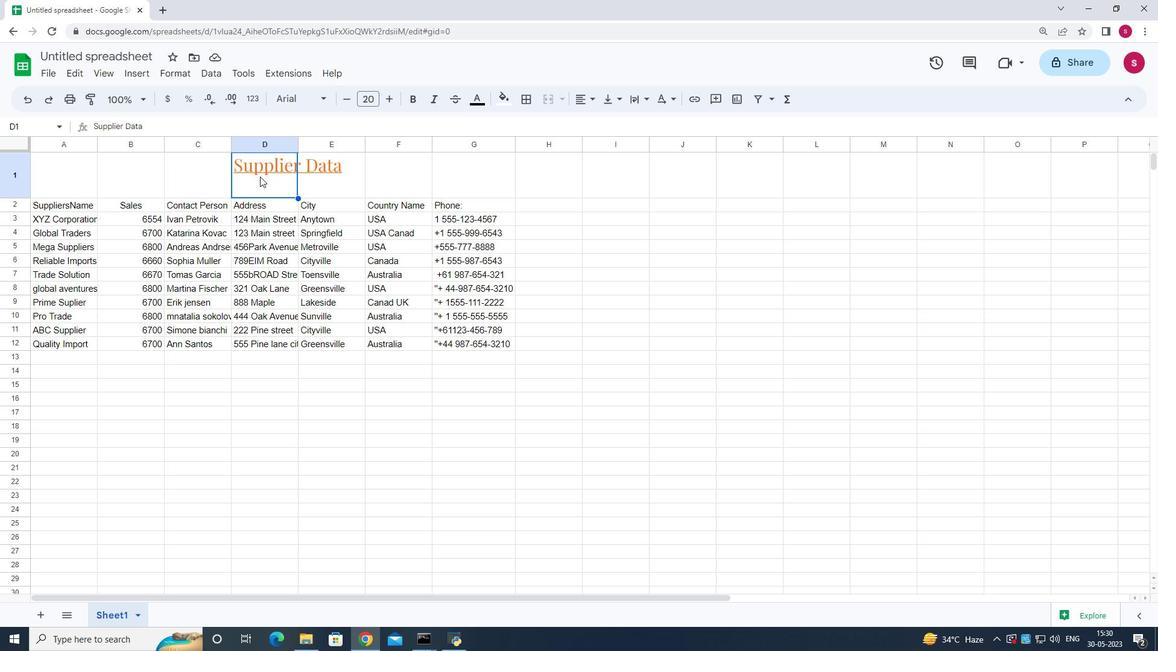 
Action: Mouse moved to (598, 413)
Screenshot: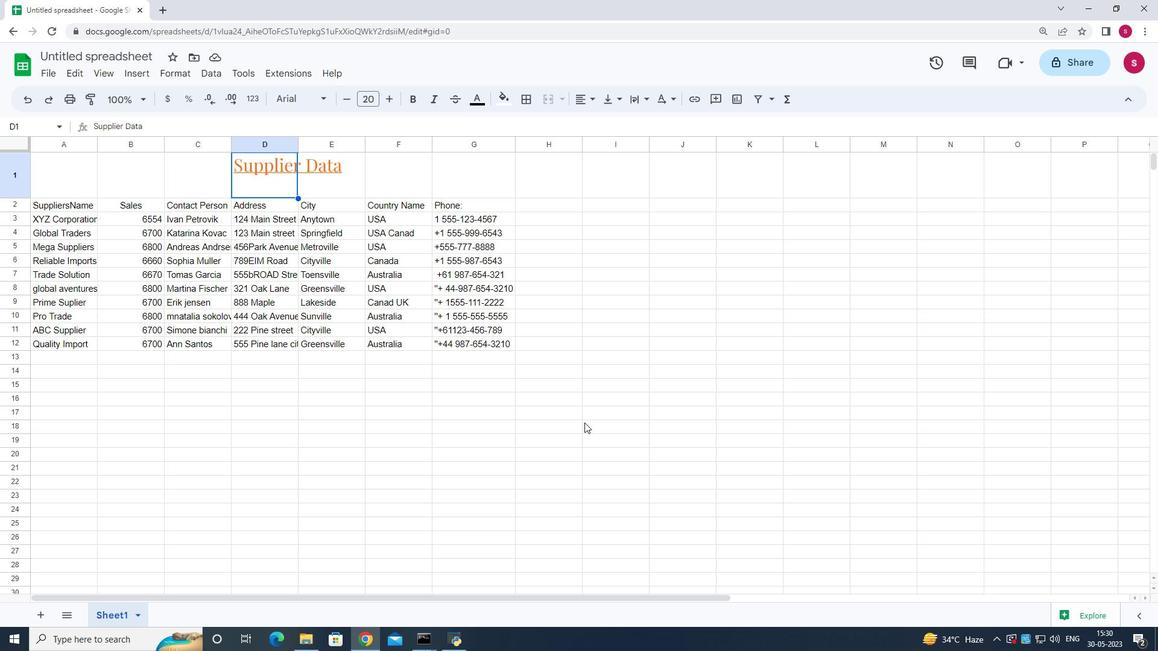 
Action: Mouse pressed left at (598, 413)
Screenshot: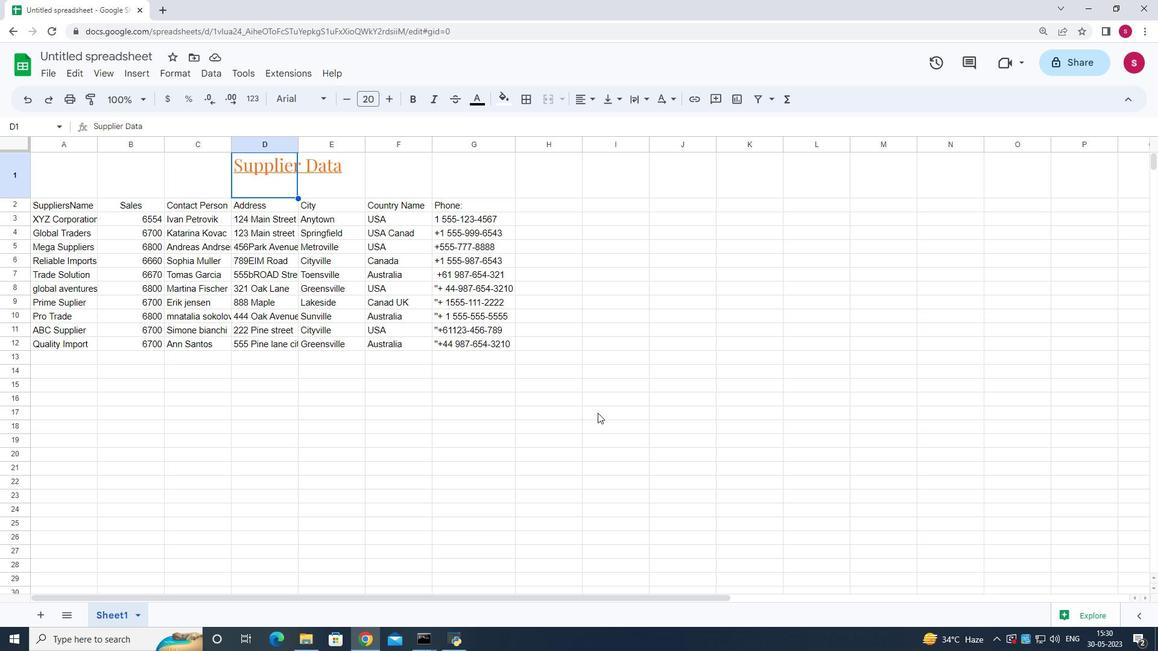 
Action: Mouse moved to (68, 162)
Screenshot: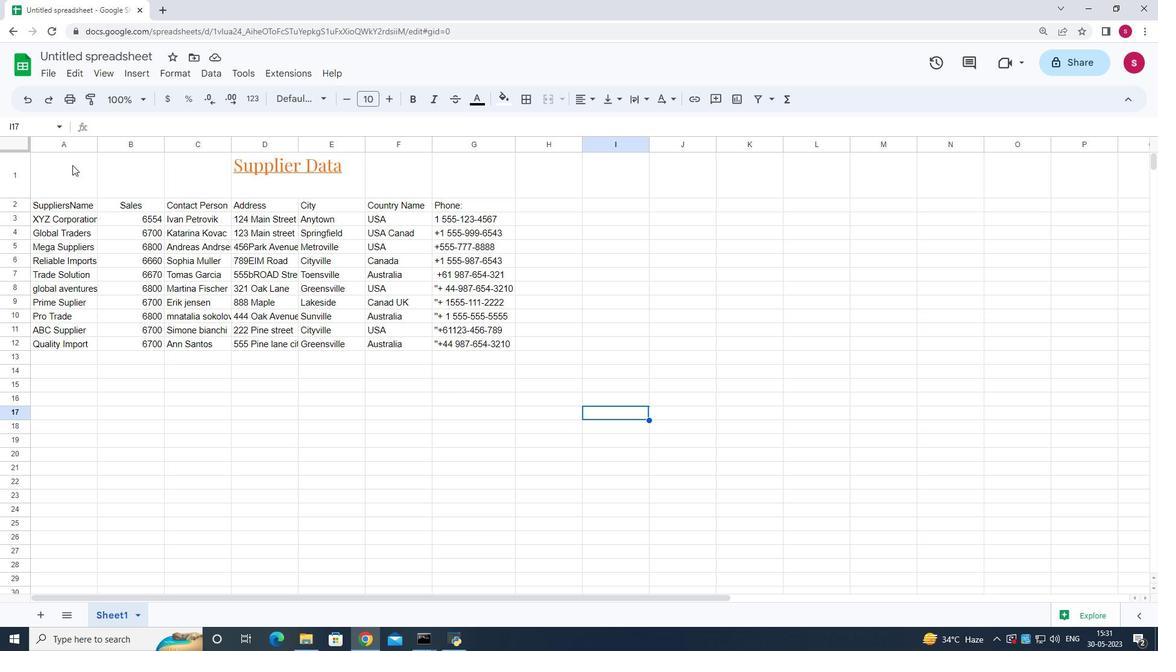 
Action: Mouse pressed left at (68, 162)
Screenshot: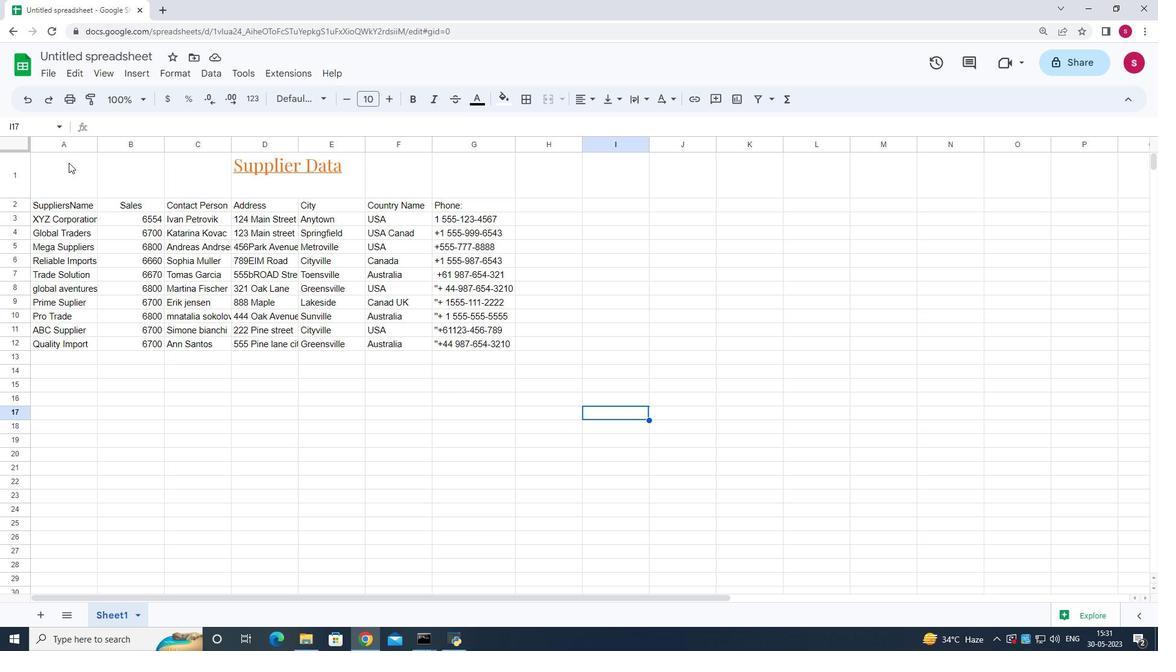 
Action: Mouse moved to (182, 72)
Screenshot: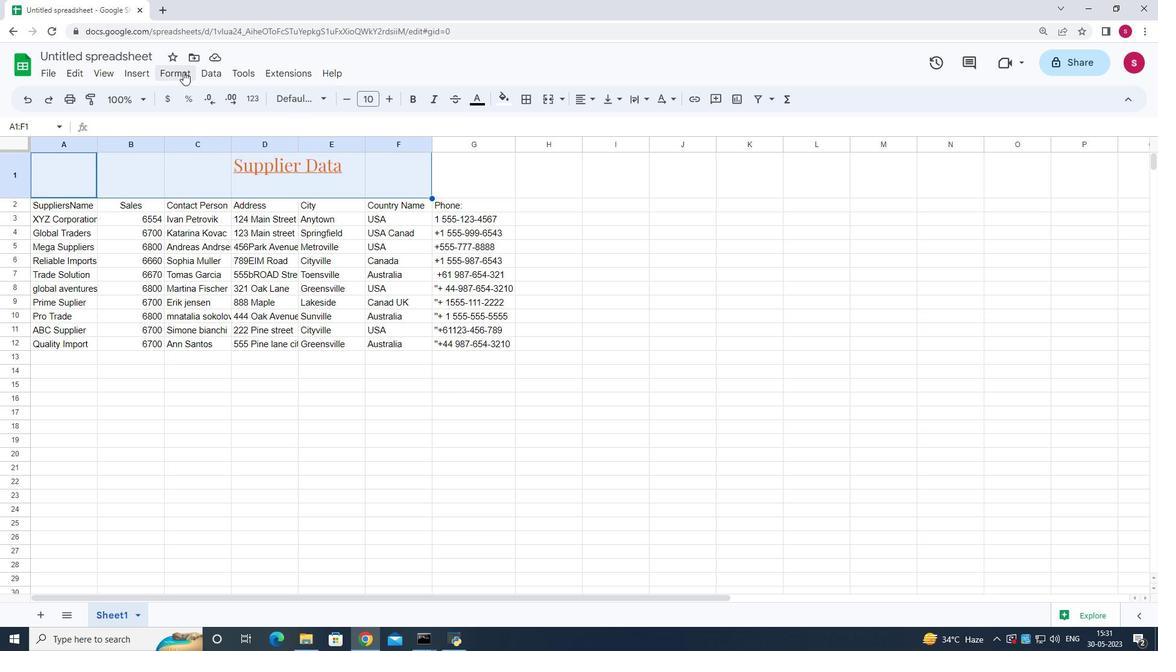
Action: Mouse pressed left at (182, 72)
Screenshot: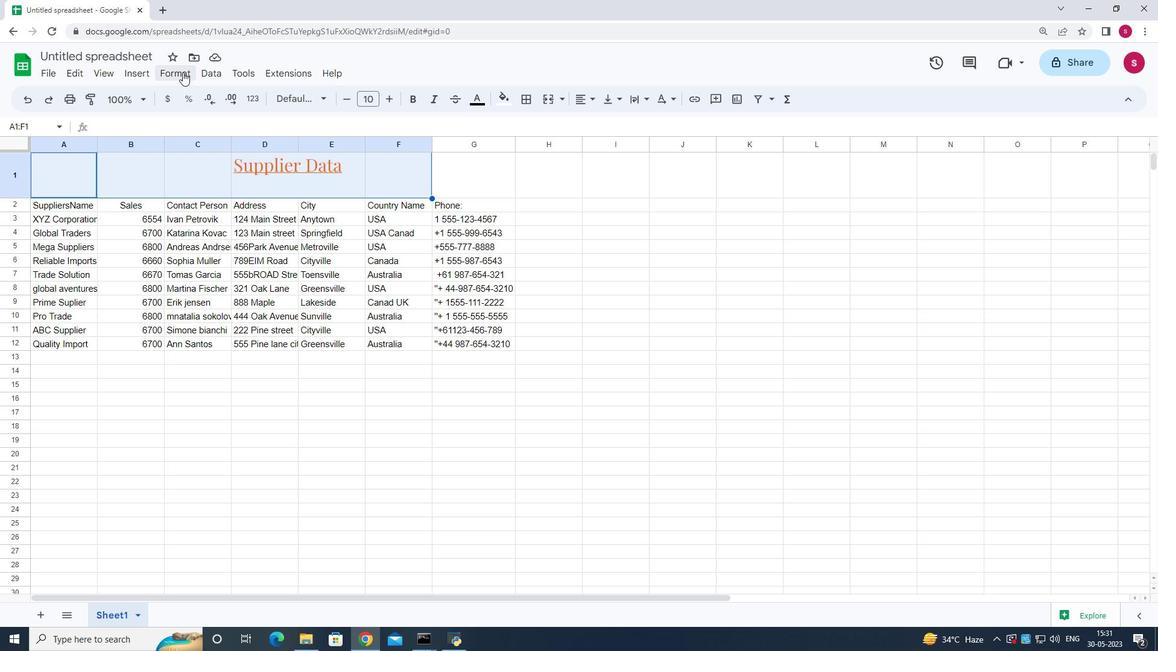 
Action: Mouse moved to (222, 261)
Screenshot: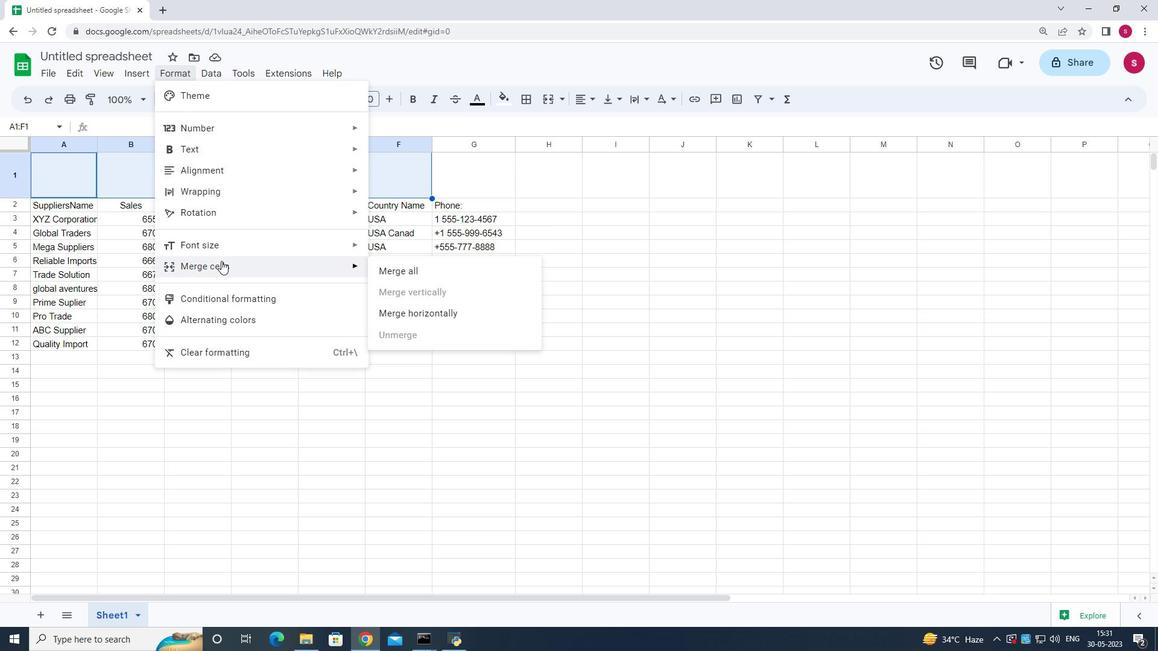 
Action: Mouse pressed left at (222, 261)
Screenshot: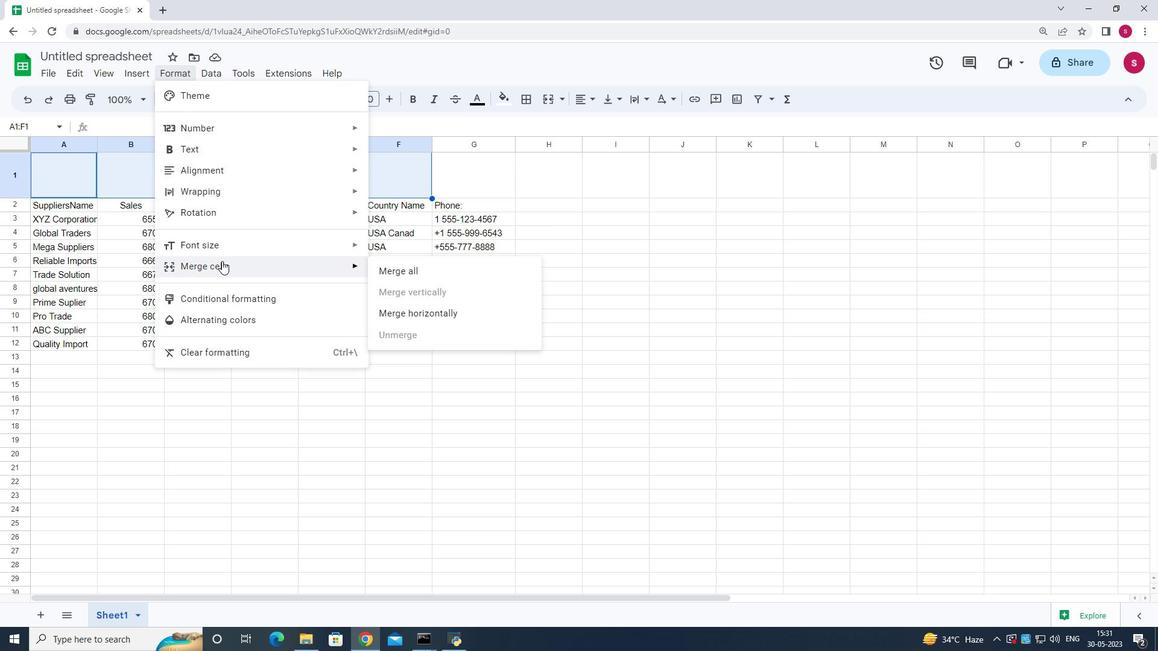 
Action: Mouse moved to (395, 267)
Screenshot: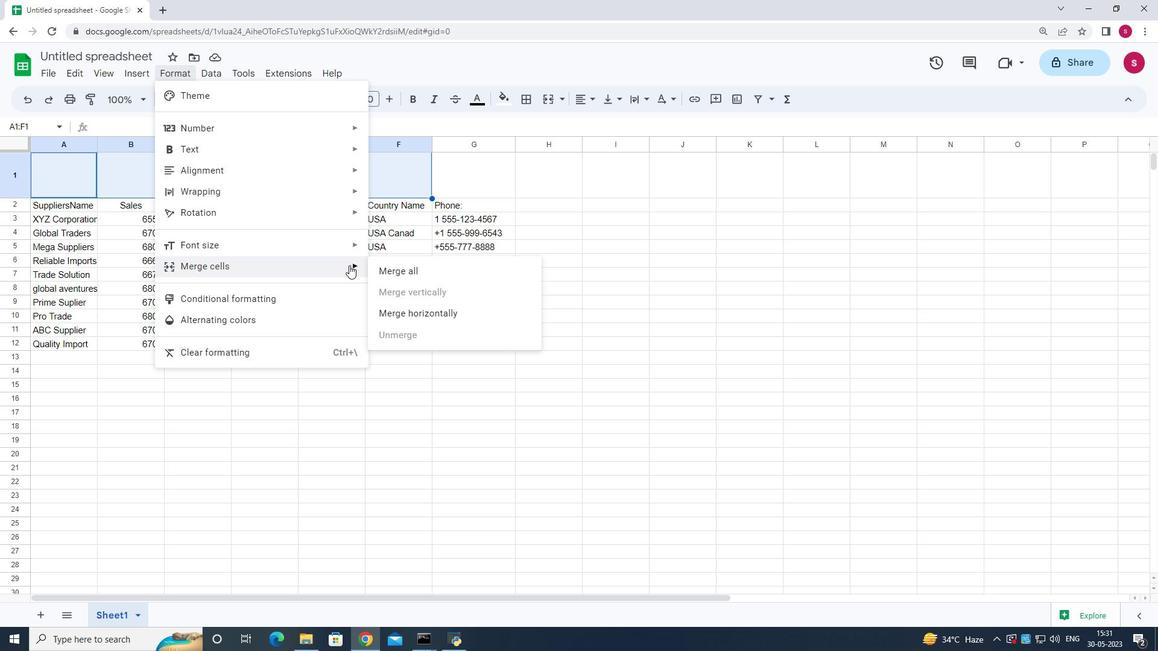 
Action: Mouse pressed left at (395, 267)
Screenshot: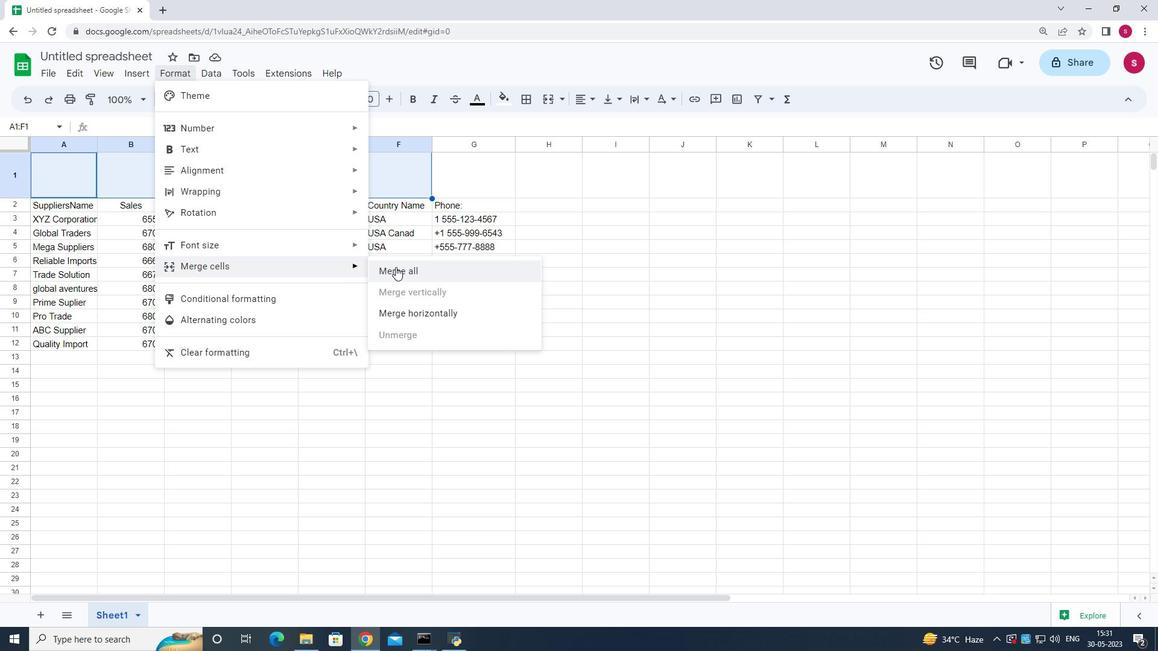 
Action: Mouse moved to (251, 168)
Screenshot: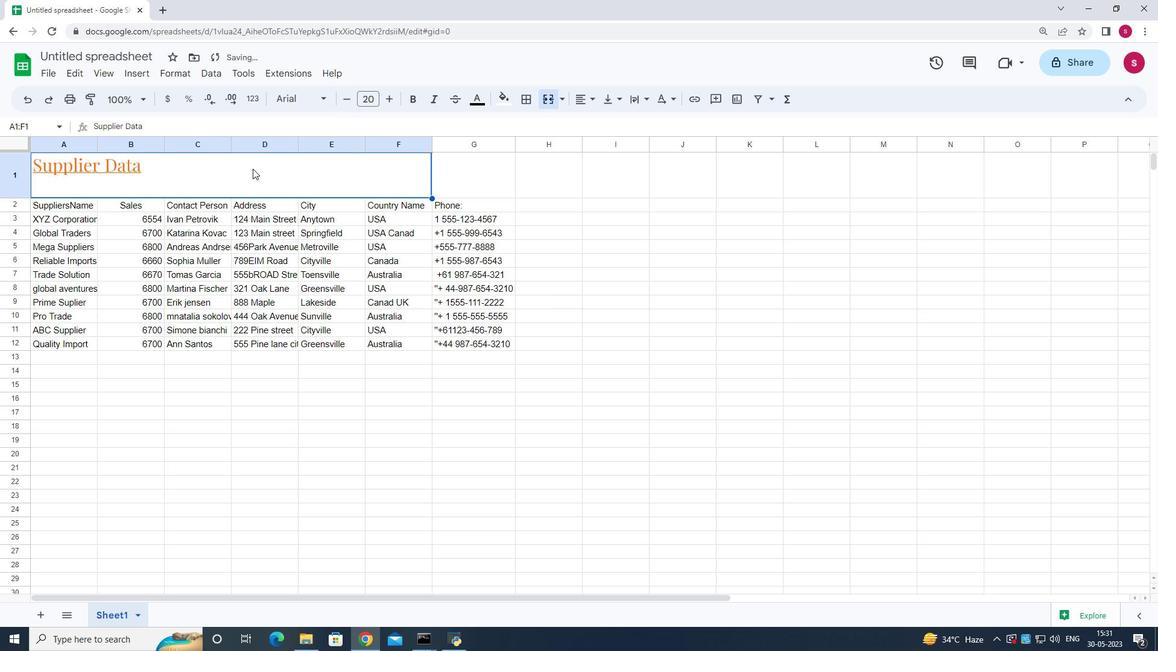 
Action: Mouse pressed left at (251, 168)
Screenshot: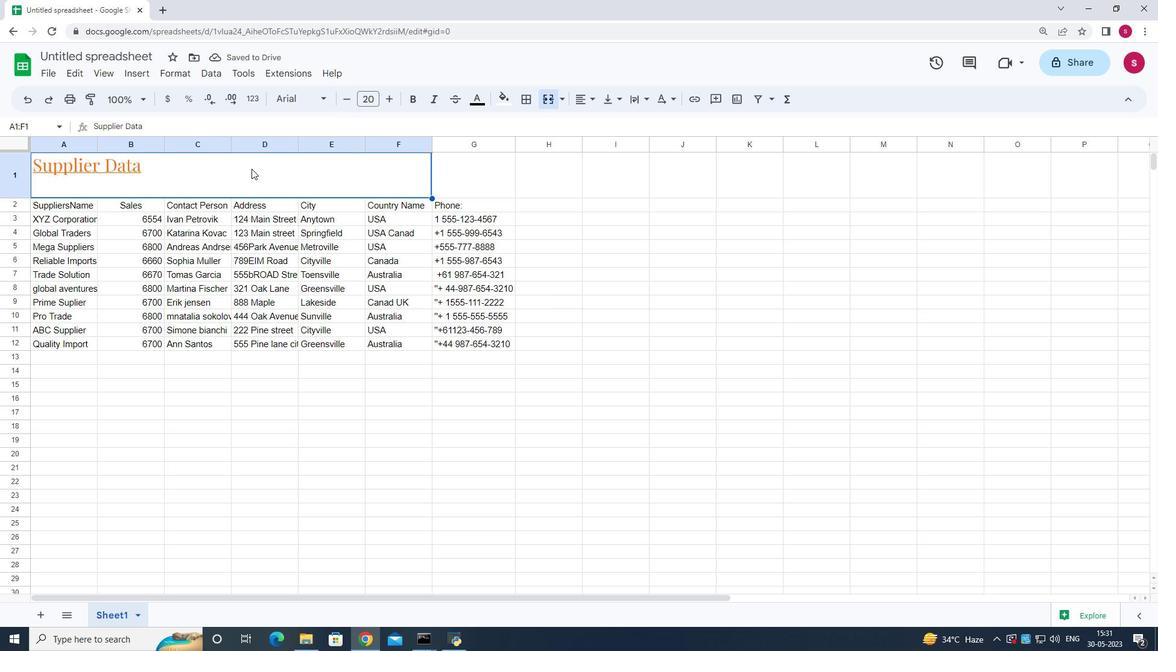 
Action: Mouse moved to (94, 161)
Screenshot: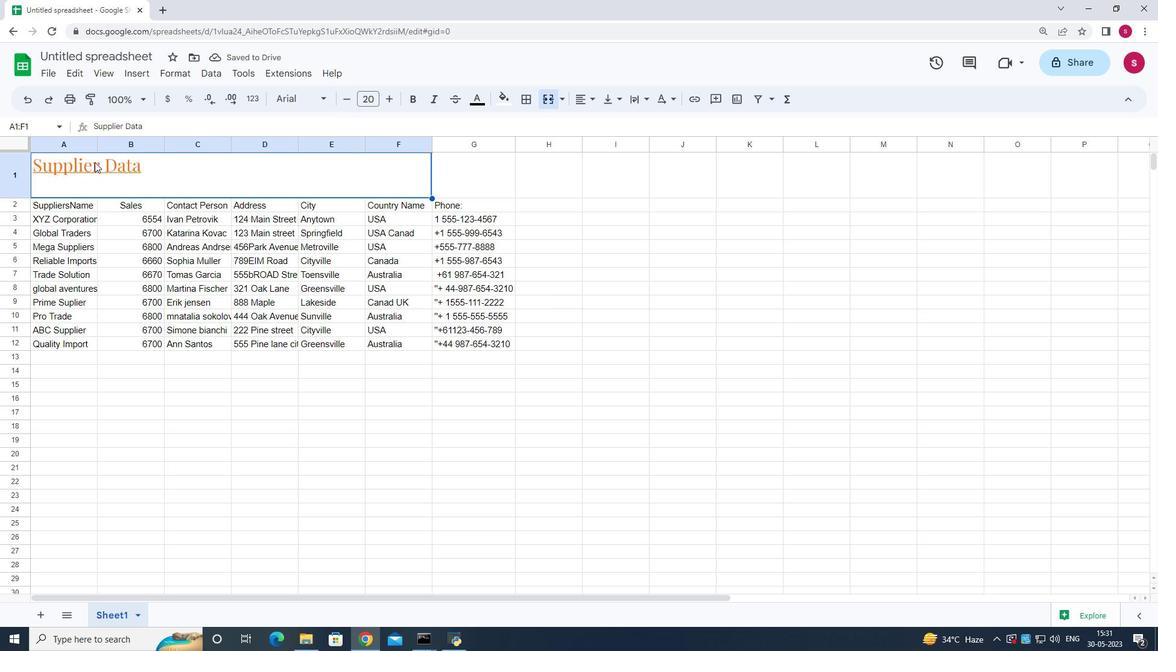 
Action: Mouse pressed left at (94, 161)
Screenshot: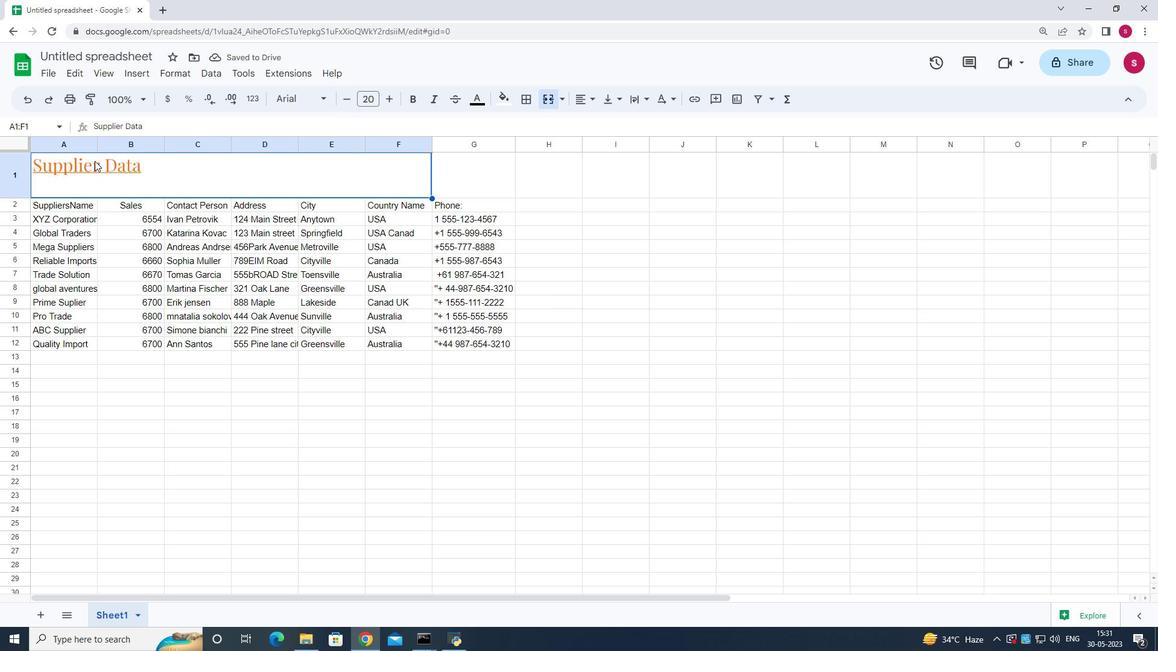 
Action: Mouse moved to (35, 165)
Screenshot: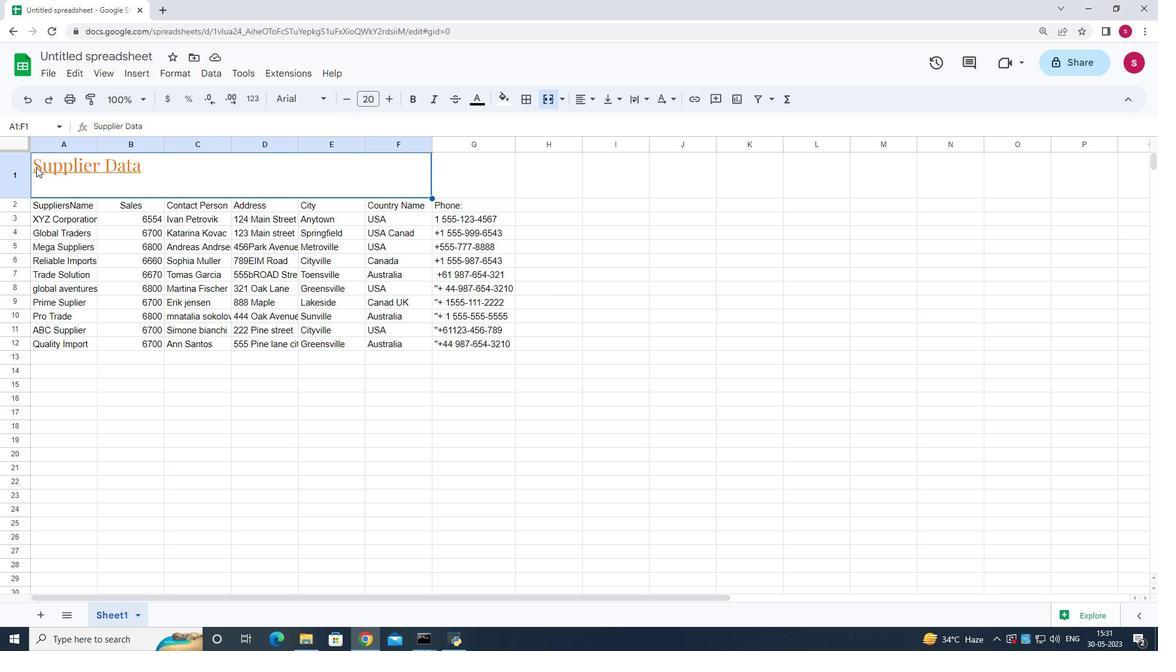 
Action: Mouse pressed left at (35, 165)
Screenshot: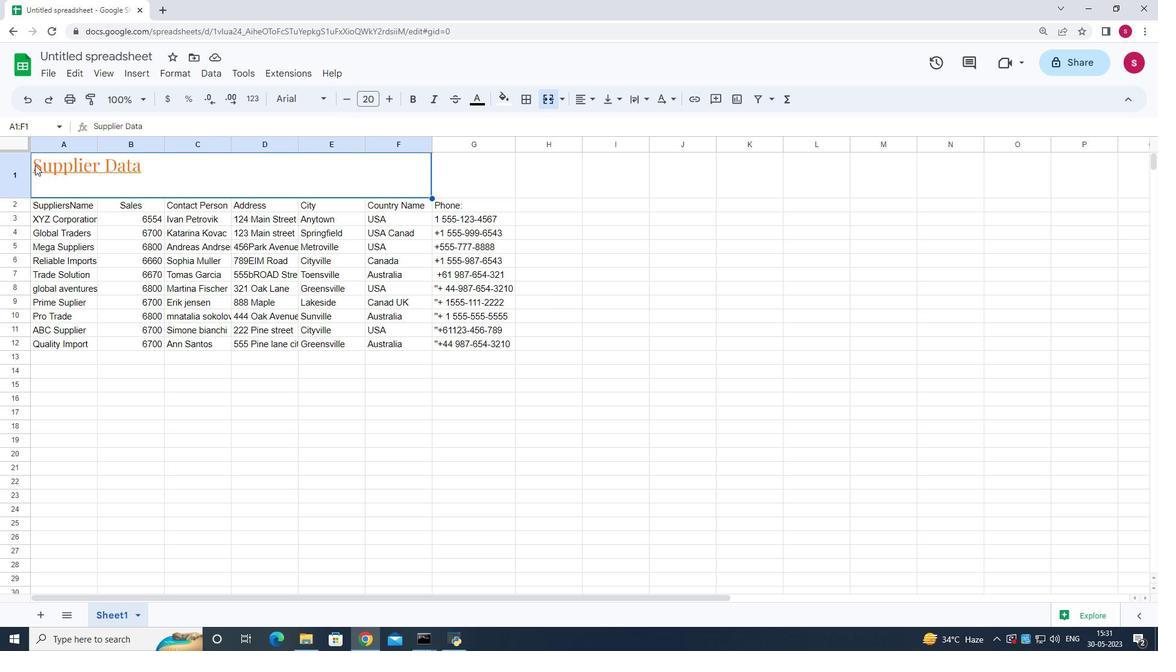 
Action: Mouse pressed left at (35, 165)
Screenshot: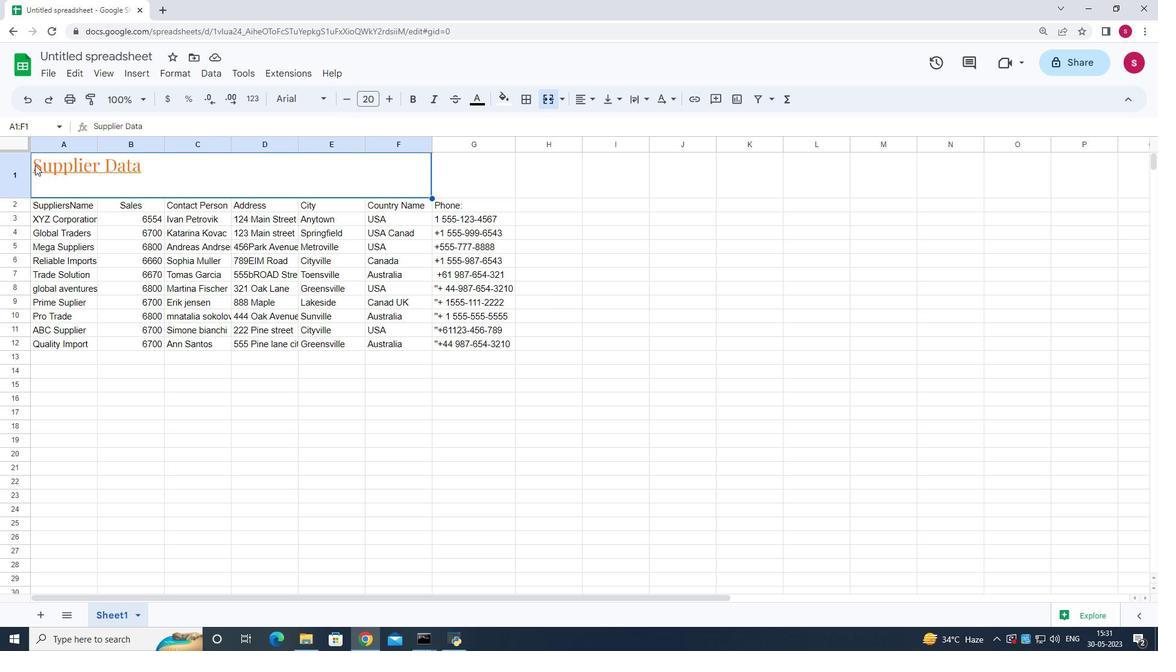 
Action: Mouse pressed left at (35, 165)
Screenshot: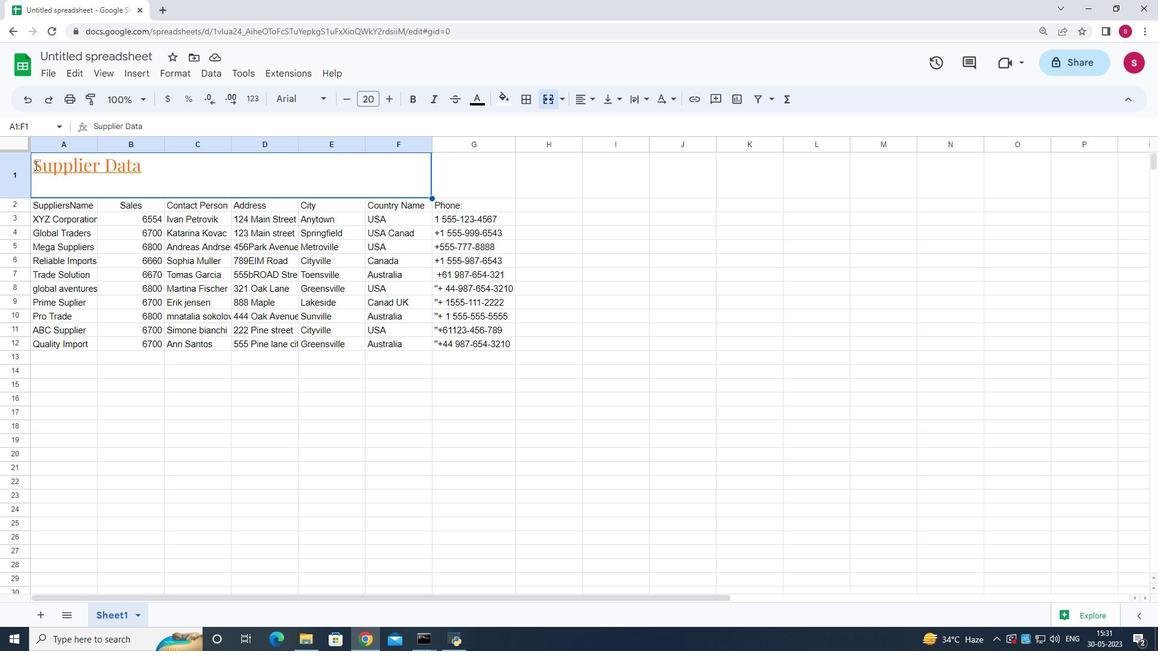 
Action: Mouse moved to (583, 95)
Screenshot: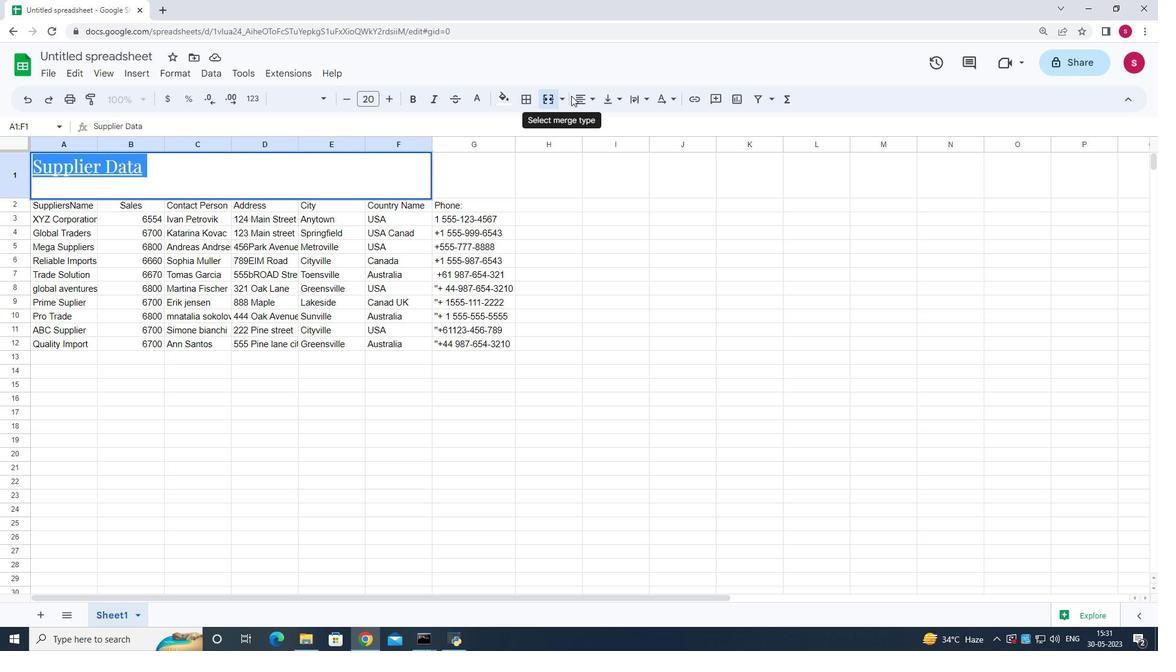 
Action: Mouse pressed left at (583, 95)
Screenshot: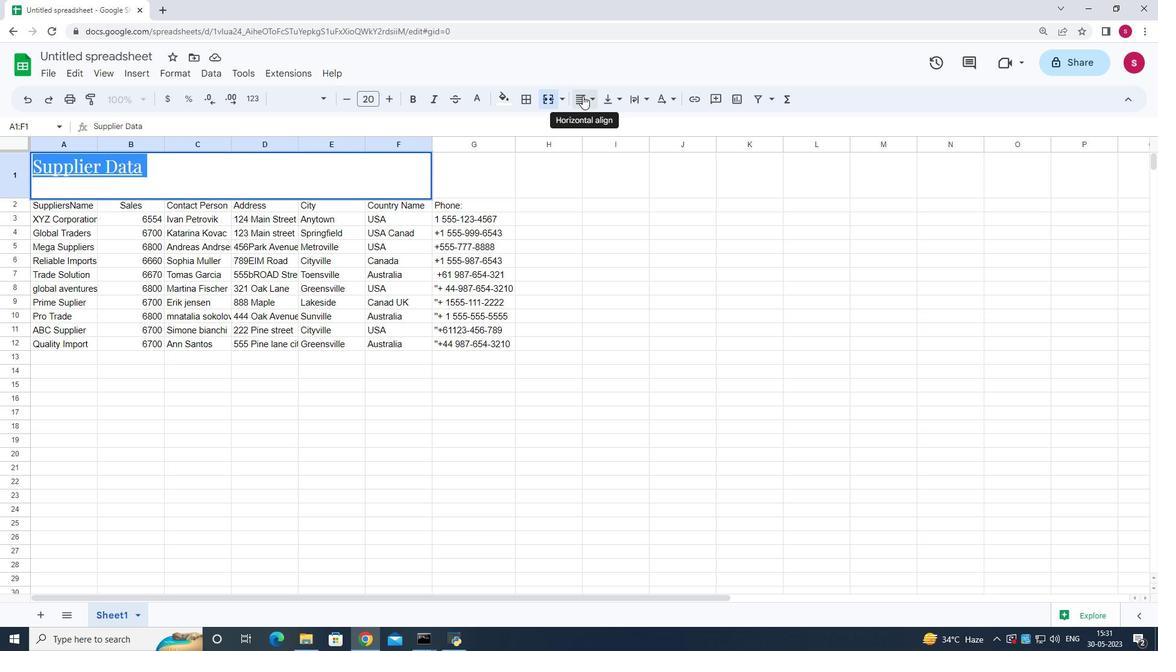 
Action: Mouse moved to (601, 119)
Screenshot: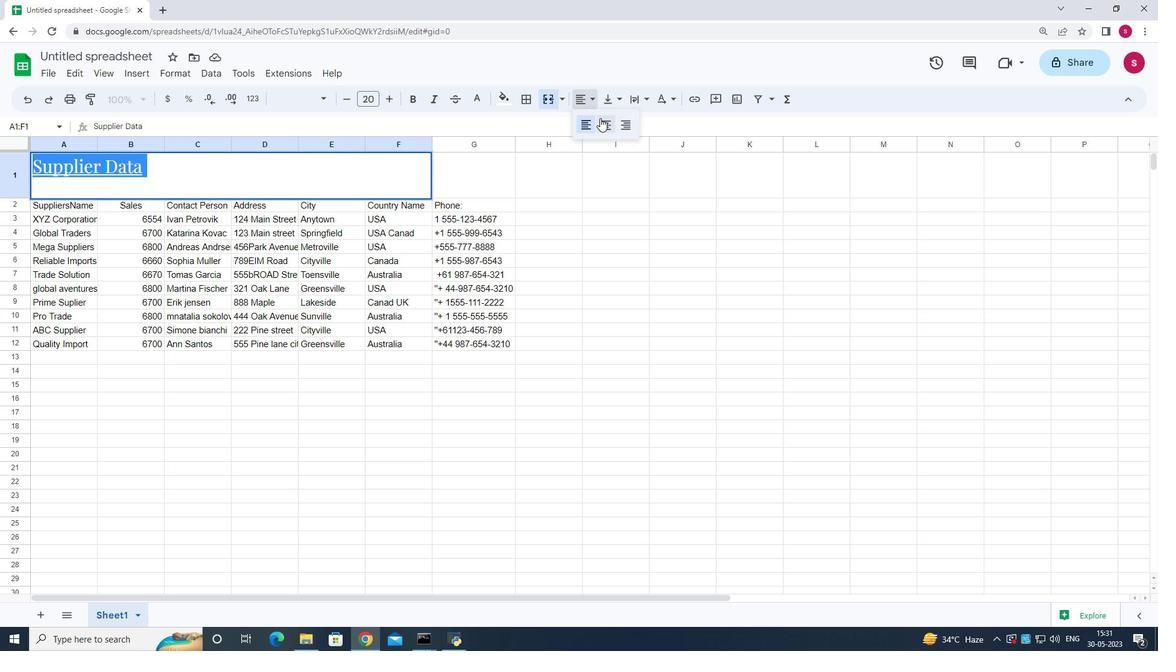 
Action: Mouse pressed left at (601, 119)
Screenshot: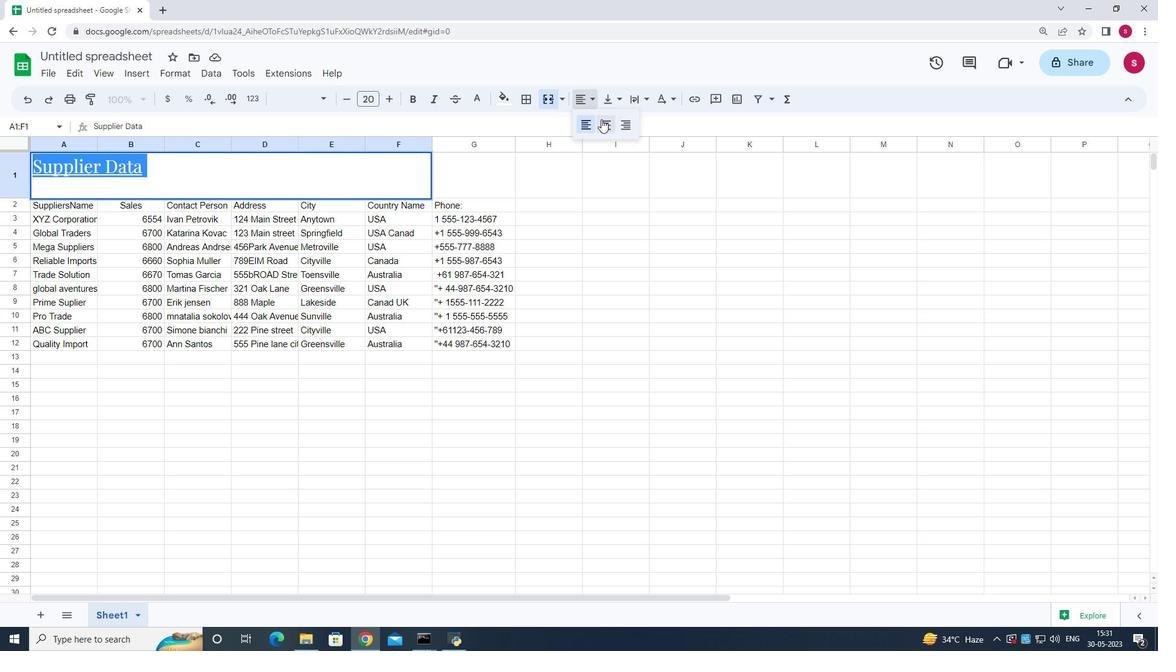 
Action: Mouse moved to (583, 300)
Screenshot: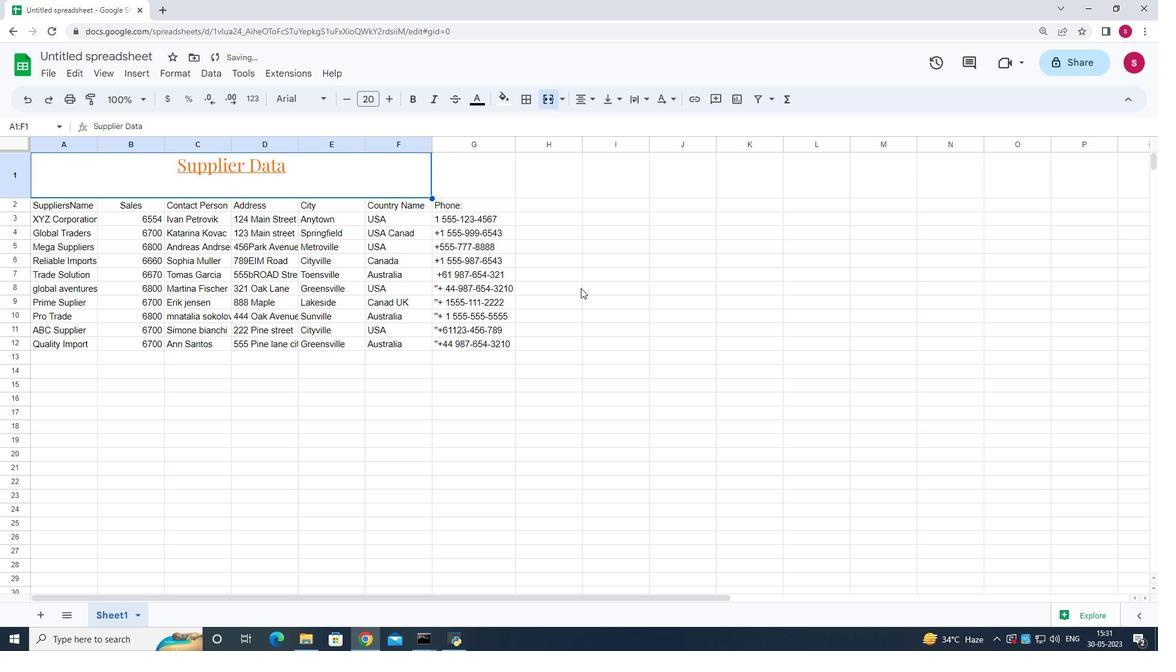 
Action: Mouse pressed left at (583, 300)
Screenshot: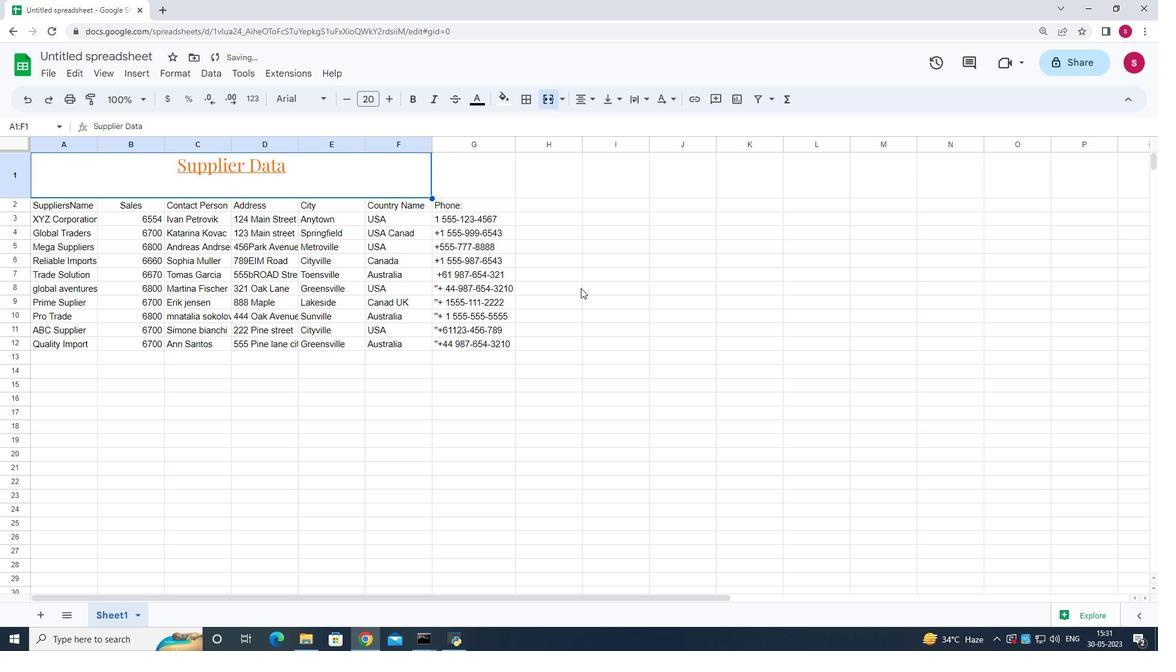 
Action: Mouse moved to (45, 207)
Screenshot: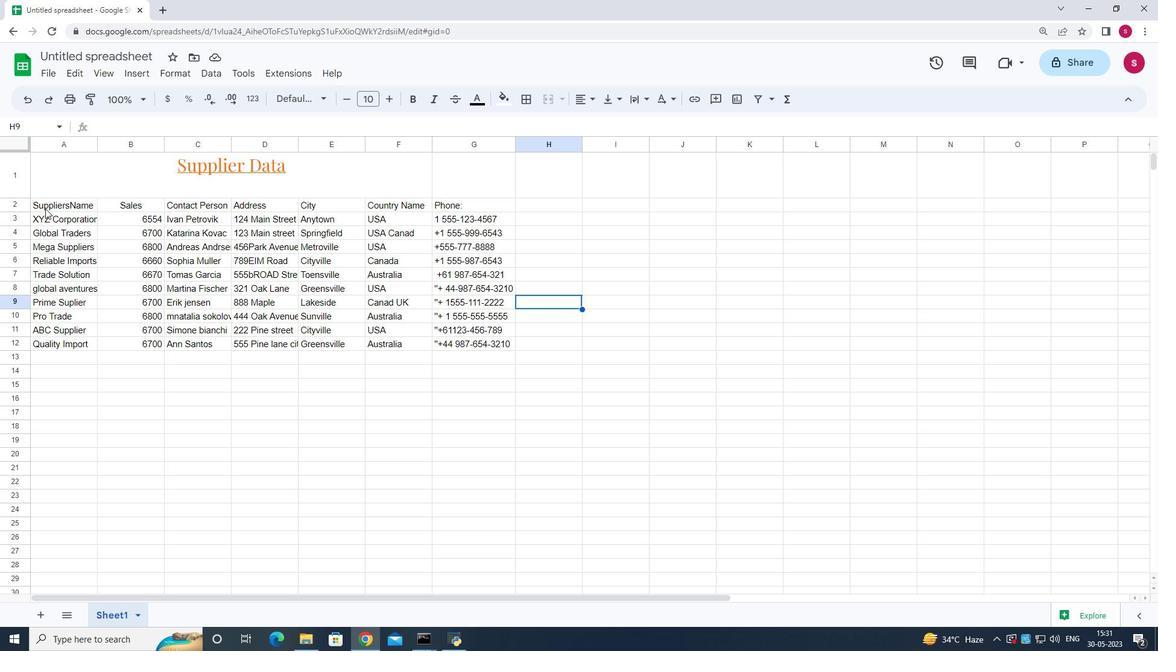 
Action: Mouse pressed left at (45, 207)
Screenshot: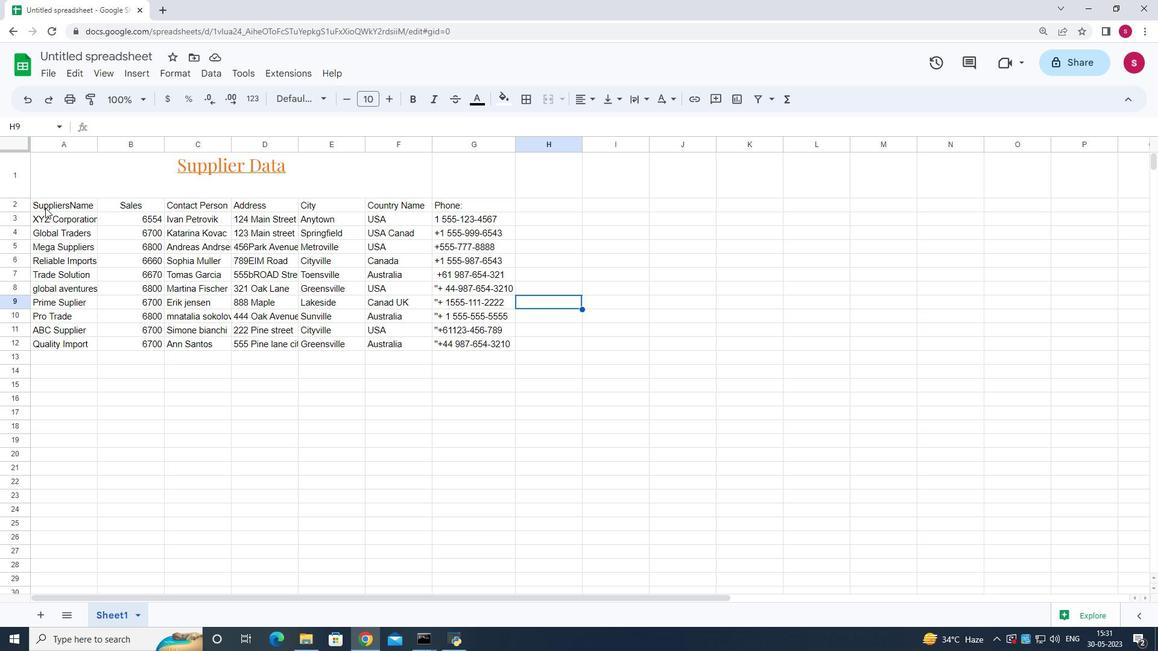 
Action: Mouse pressed left at (45, 207)
Screenshot: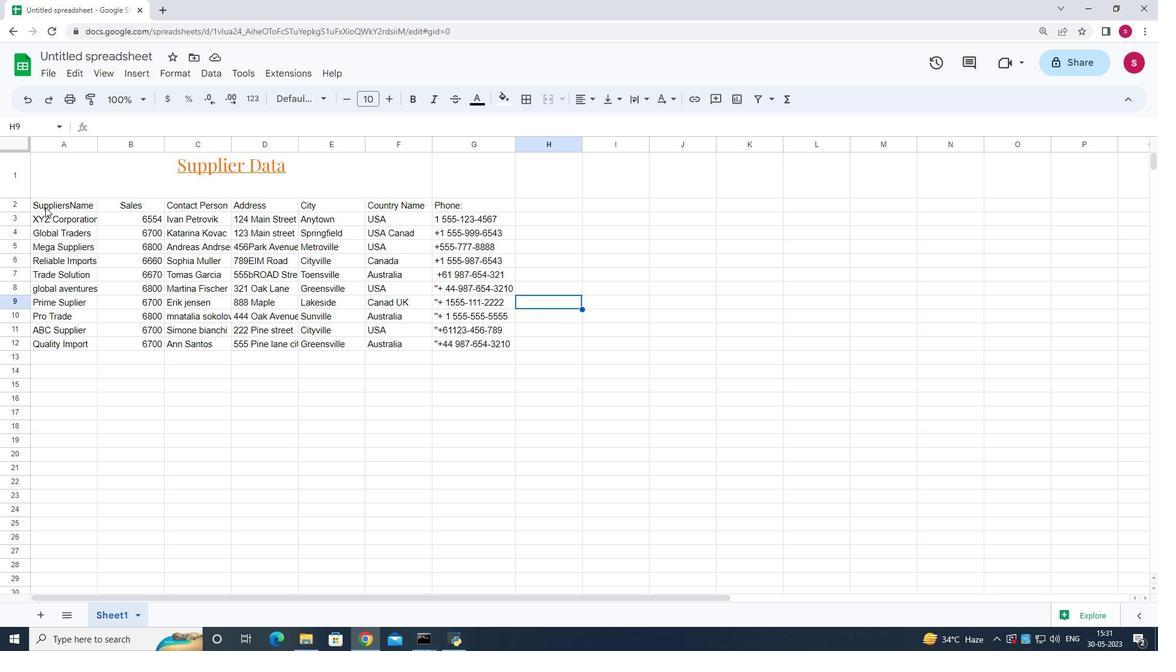 
Action: Mouse pressed left at (45, 207)
Screenshot: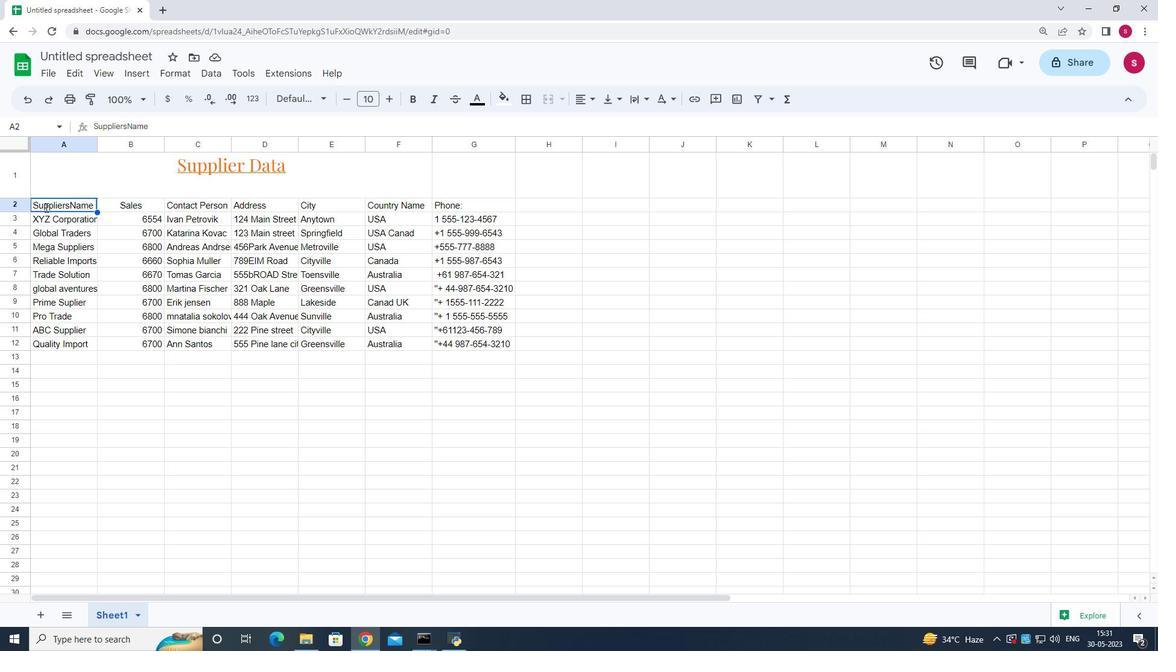 
Action: Mouse moved to (77, 208)
Screenshot: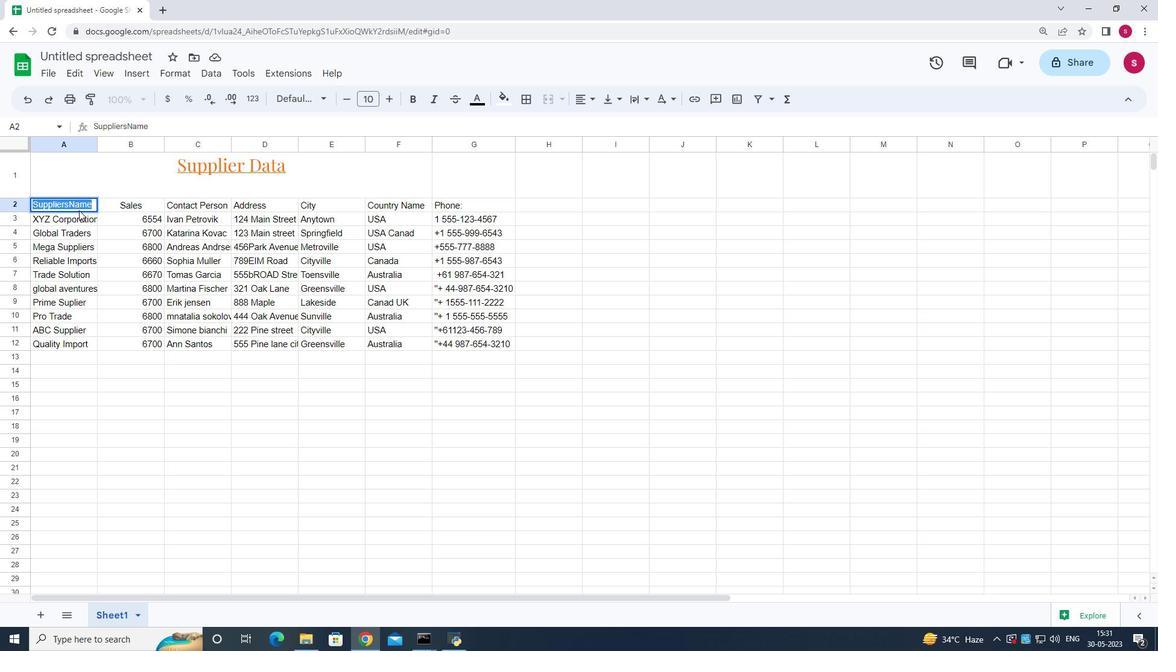 
Action: Mouse pressed left at (77, 208)
Screenshot: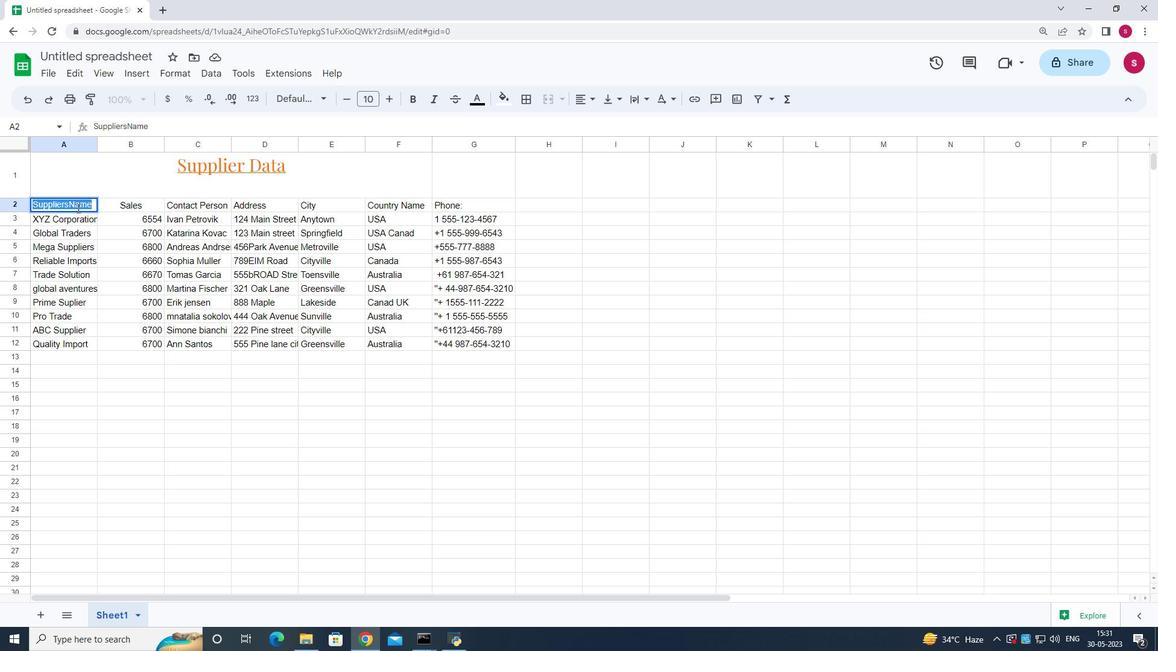 
Action: Mouse pressed left at (77, 208)
Screenshot: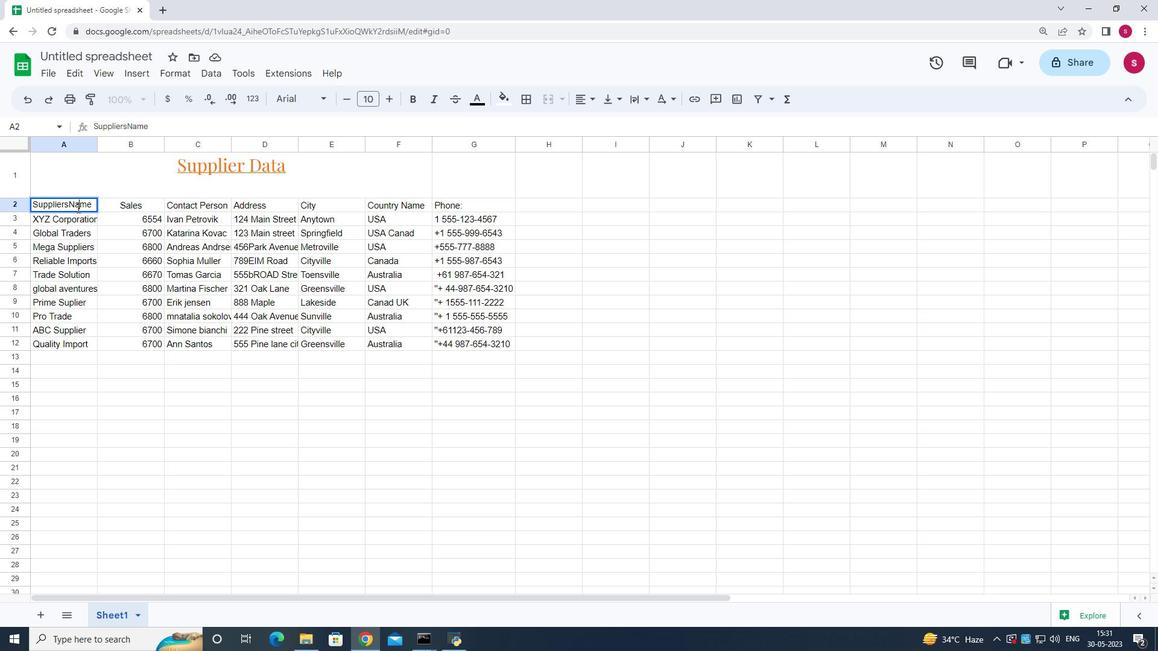 
Action: Mouse moved to (48, 205)
Screenshot: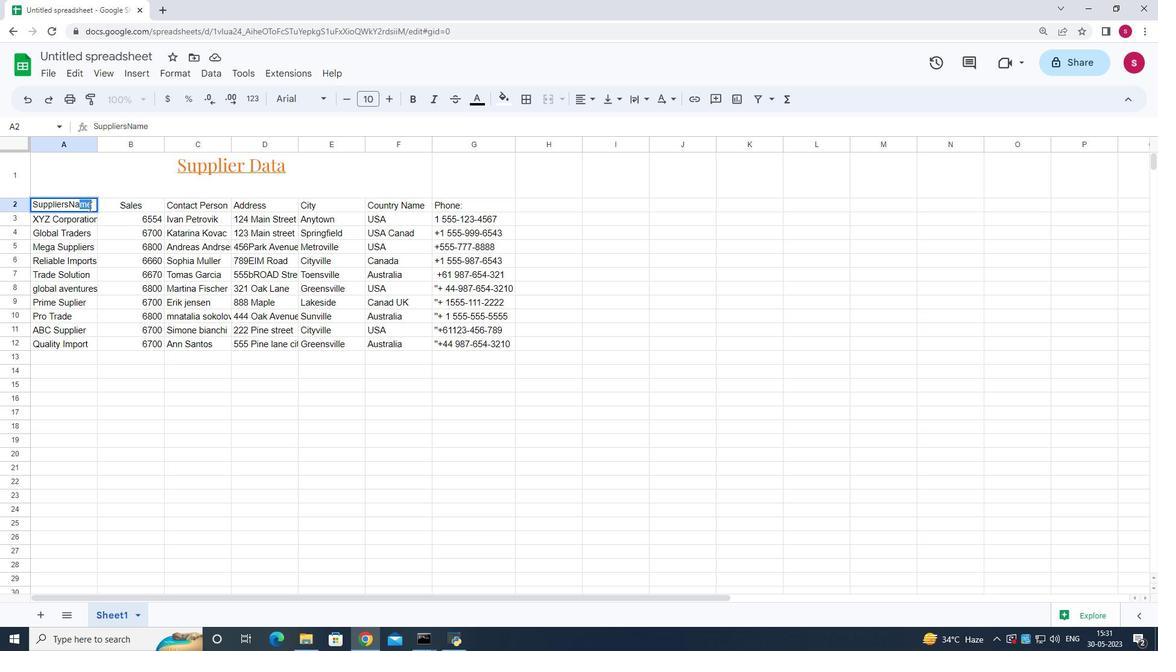 
Action: Mouse pressed left at (48, 205)
Screenshot: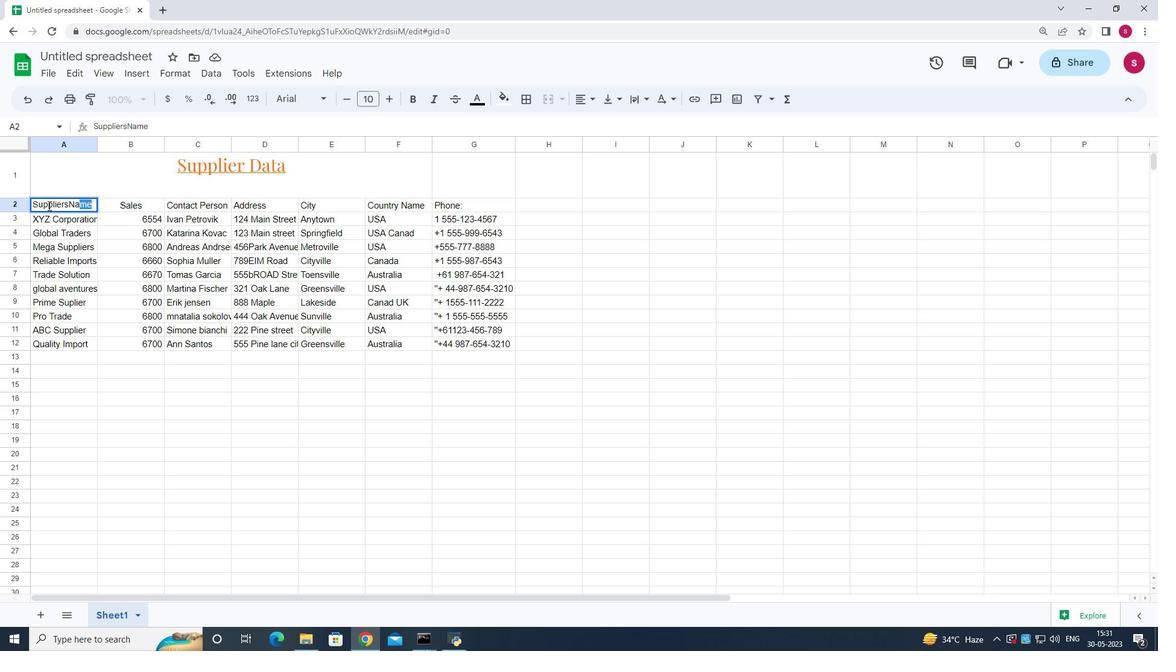 
Action: Mouse pressed left at (48, 205)
Screenshot: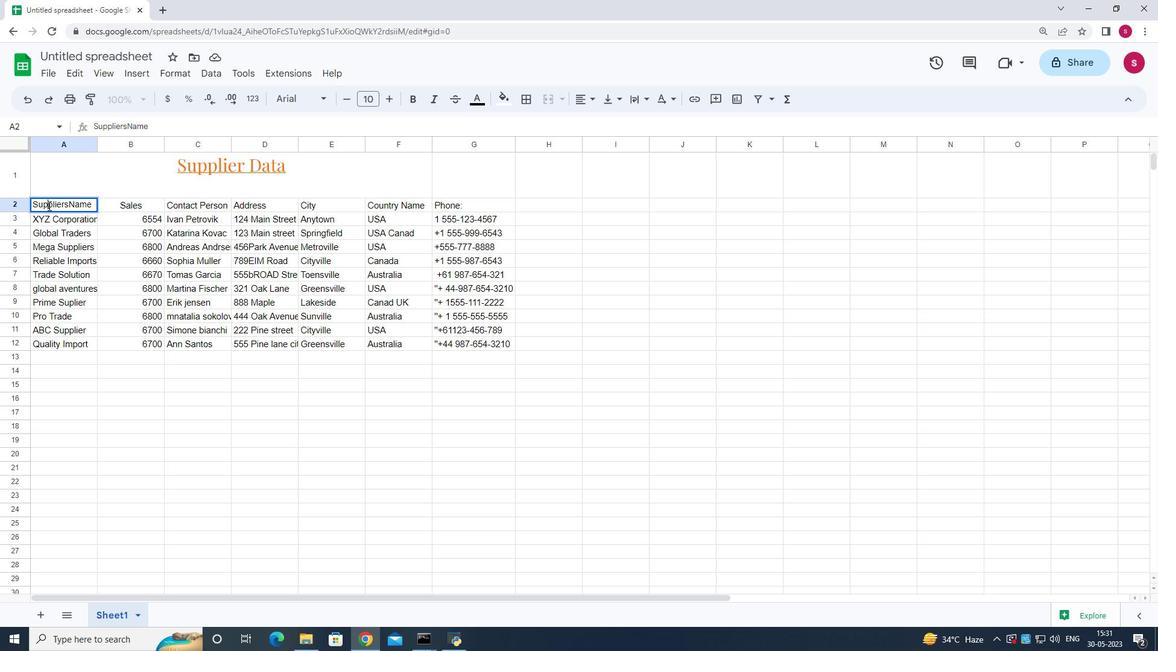 
Action: Mouse pressed left at (48, 205)
Screenshot: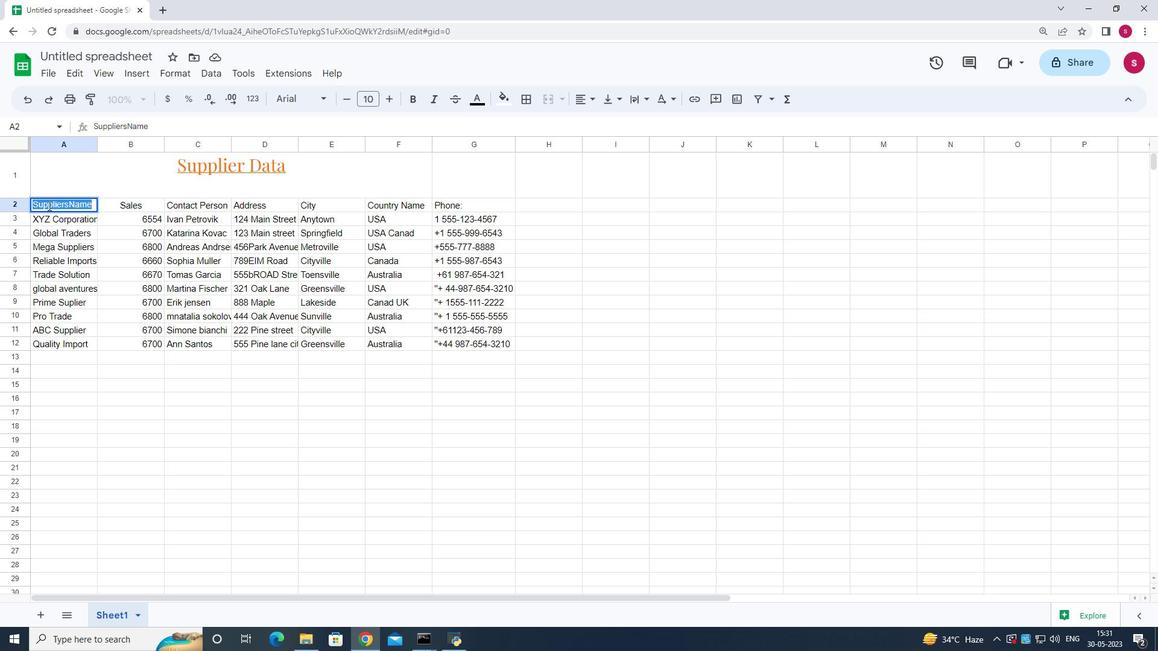 
Action: Mouse moved to (127, 181)
Screenshot: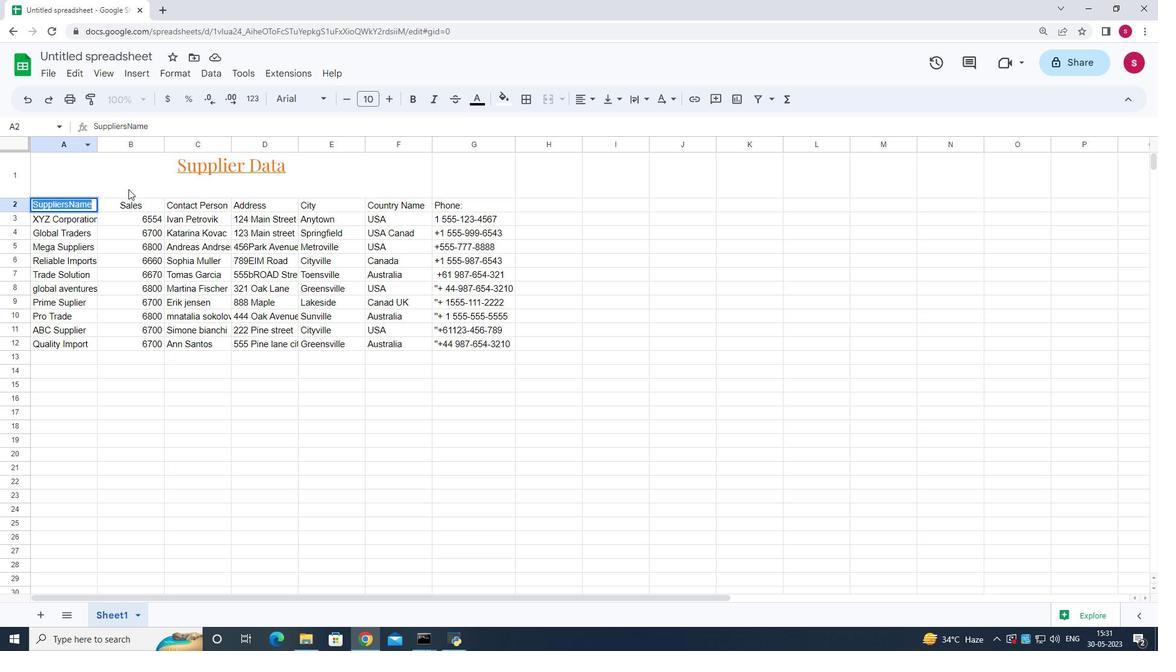 
Action: Mouse pressed left at (127, 181)
Screenshot: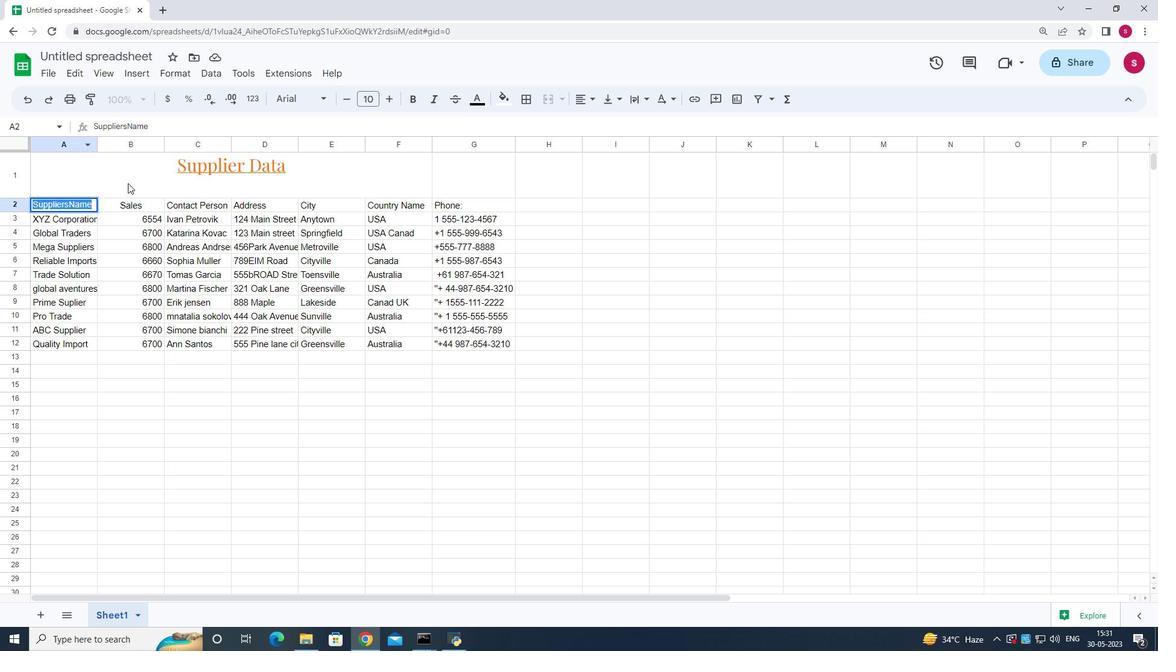 
Action: Mouse moved to (46, 207)
Screenshot: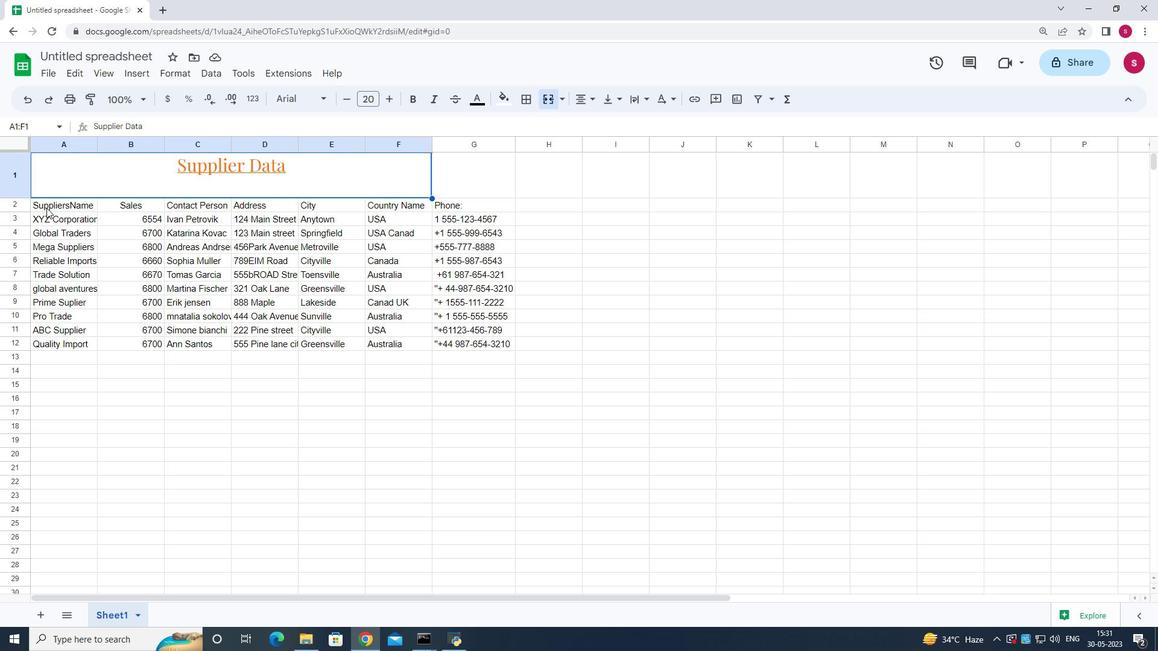 
Action: Mouse pressed left at (46, 207)
Screenshot: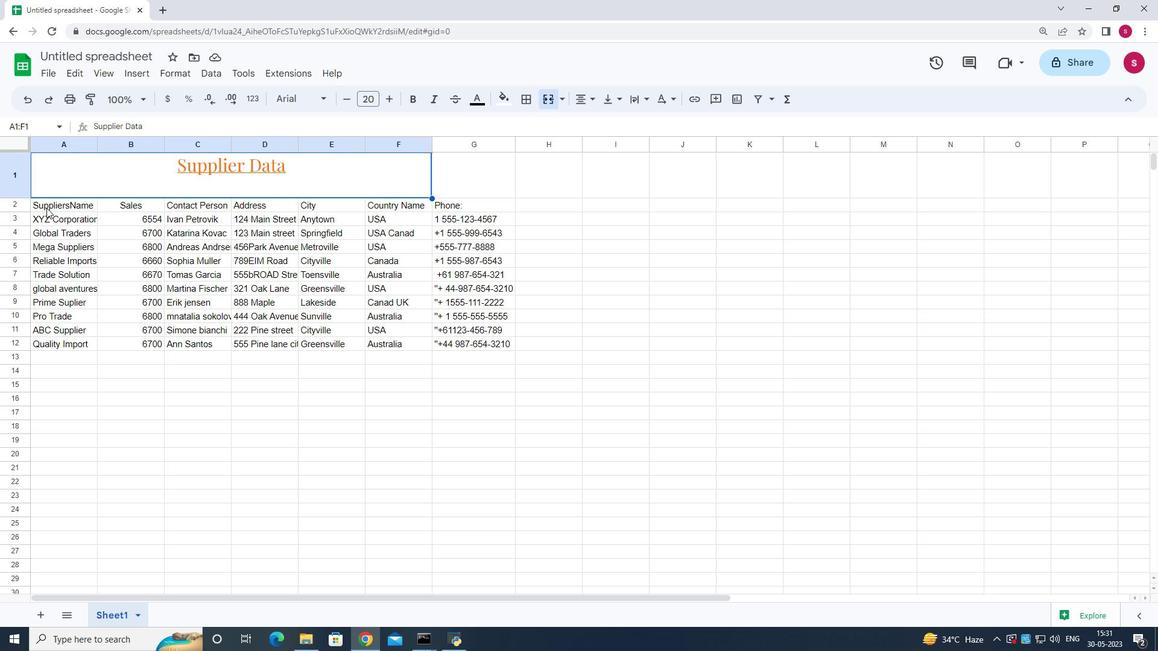 
Action: Mouse pressed left at (46, 207)
Screenshot: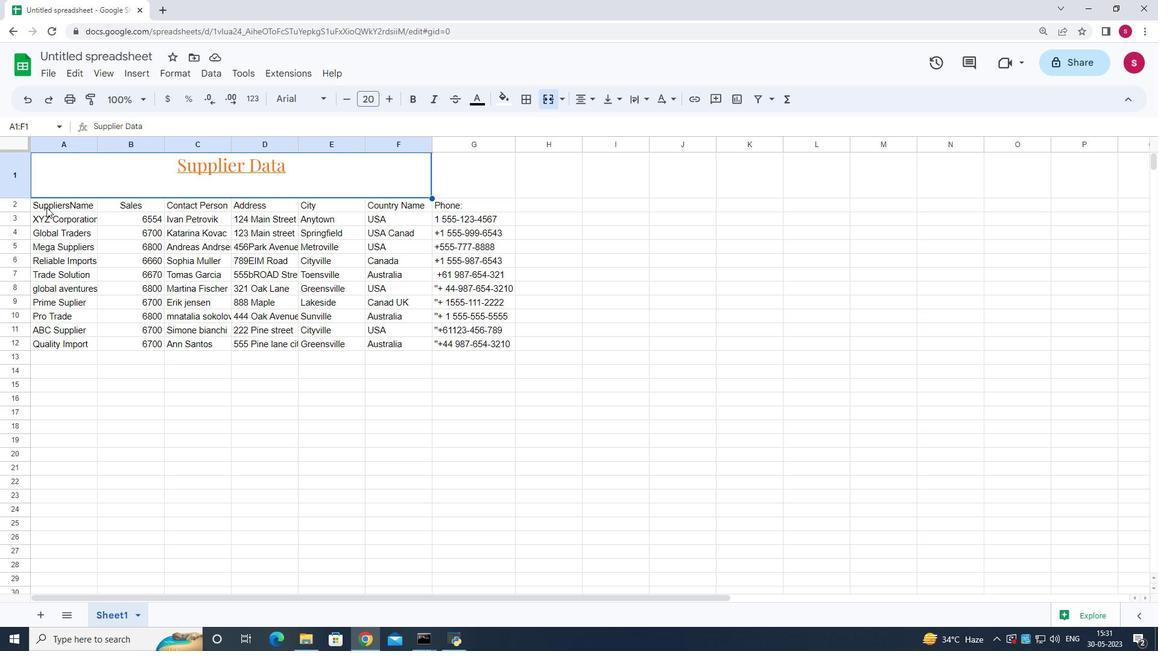 
Action: Mouse moved to (322, 98)
Screenshot: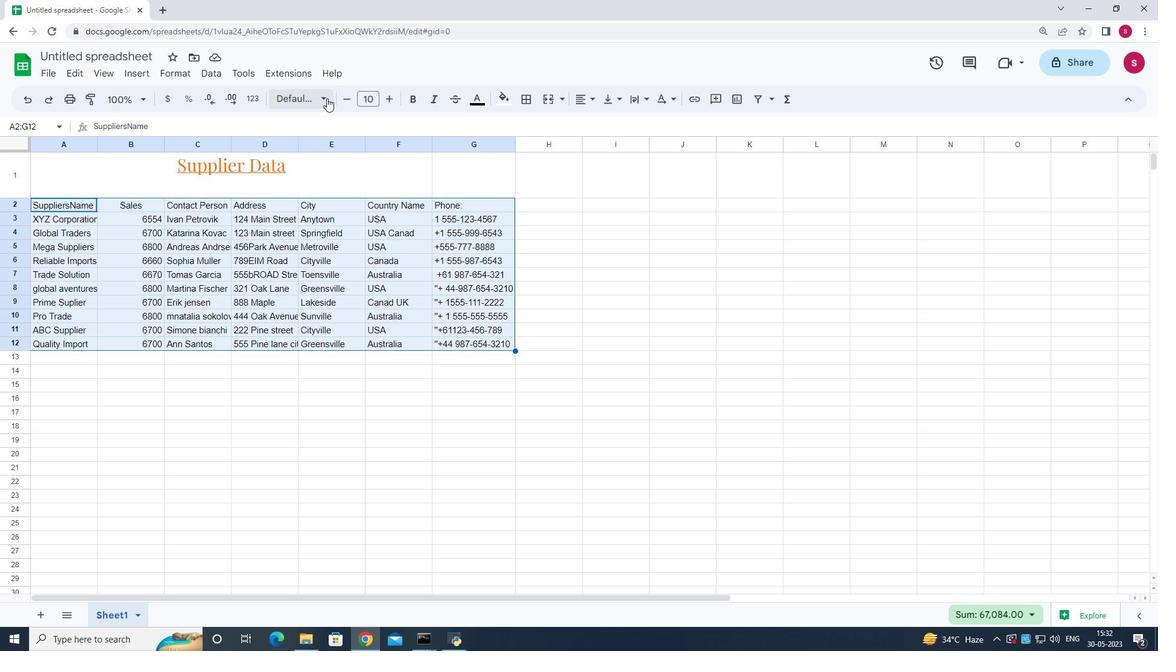 
Action: Mouse pressed left at (322, 98)
Screenshot: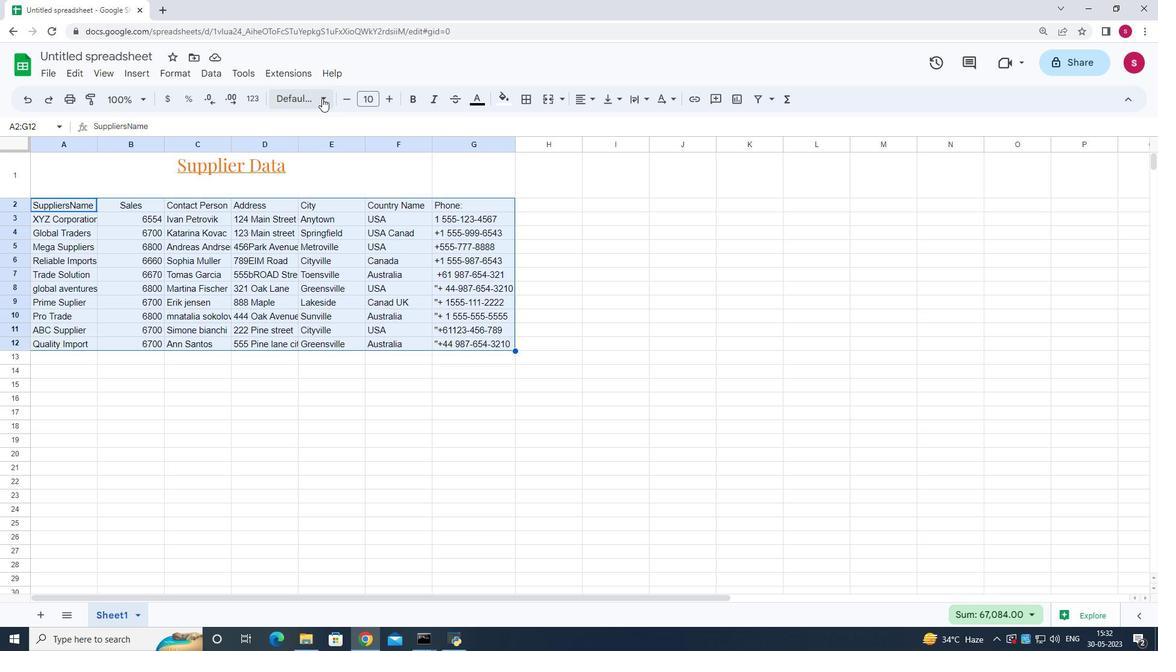 
Action: Mouse moved to (324, 427)
Screenshot: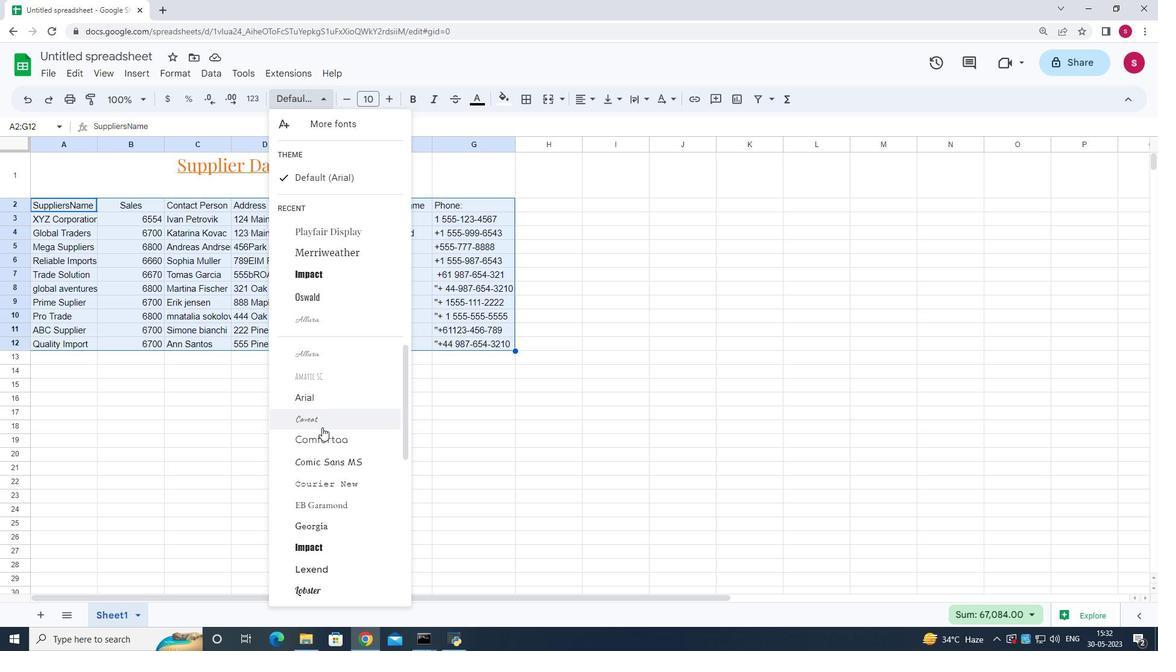 
Action: Mouse scrolled (324, 427) with delta (0, 0)
Screenshot: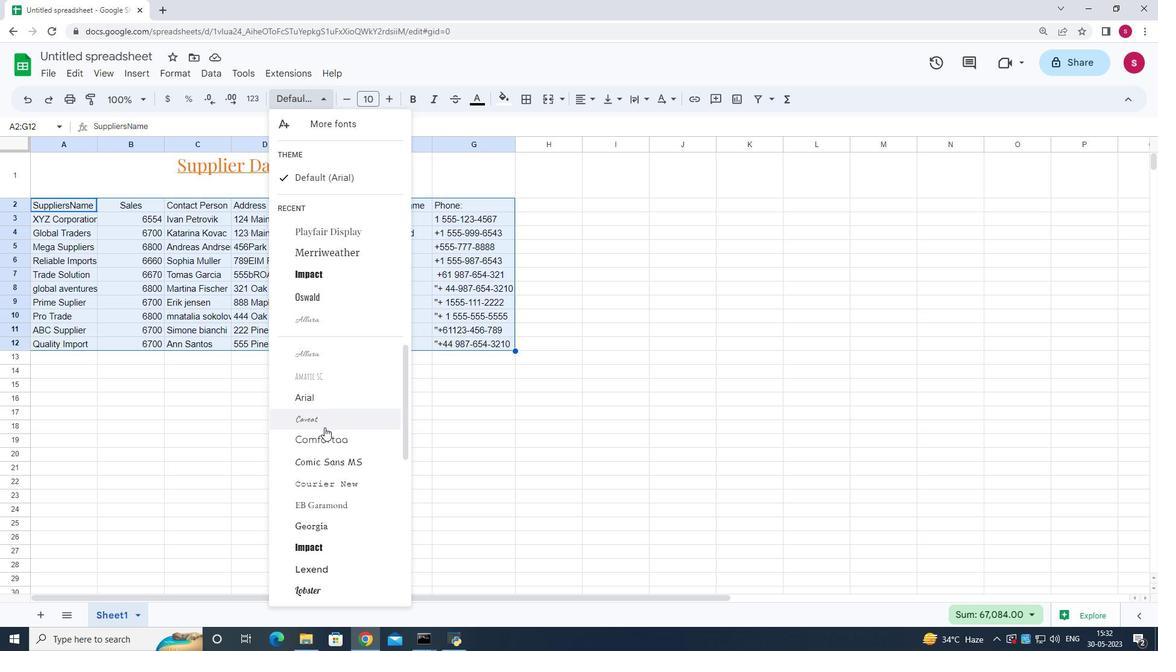
Action: Mouse scrolled (324, 427) with delta (0, 0)
Screenshot: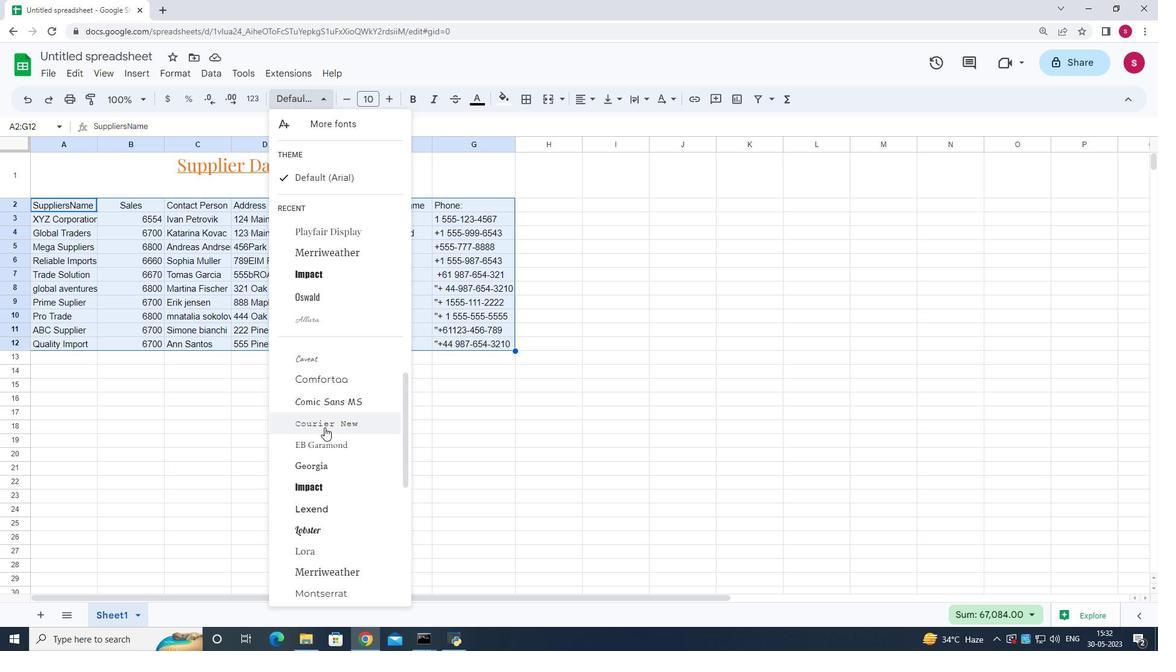 
Action: Mouse scrolled (324, 427) with delta (0, 0)
Screenshot: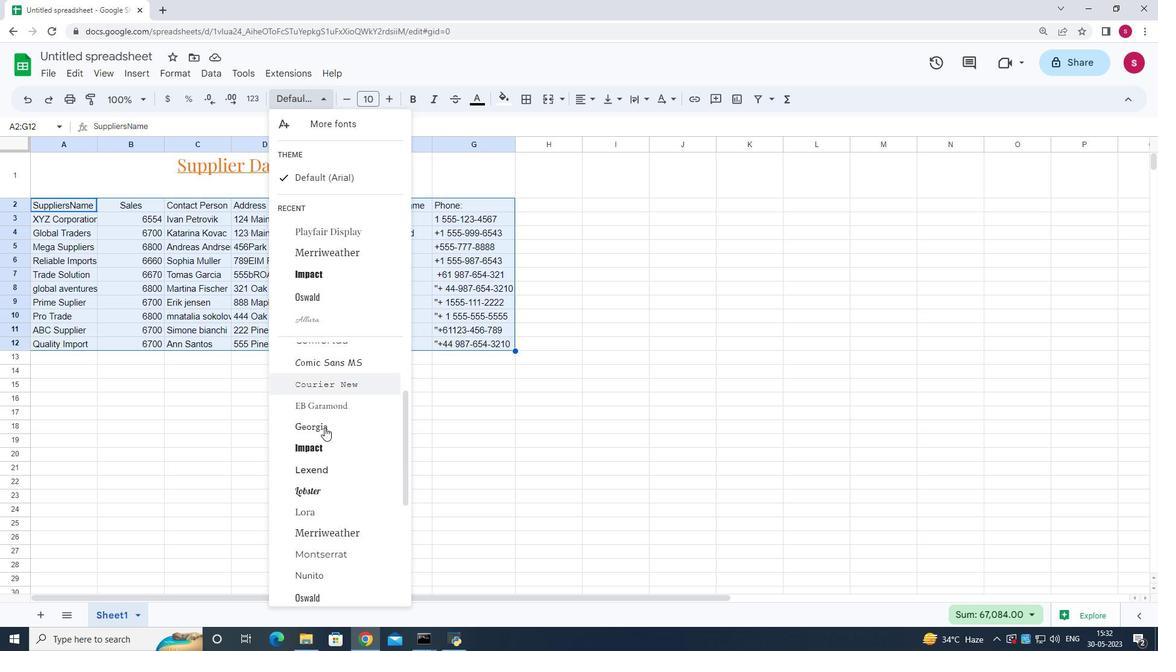 
Action: Mouse scrolled (324, 427) with delta (0, 0)
Screenshot: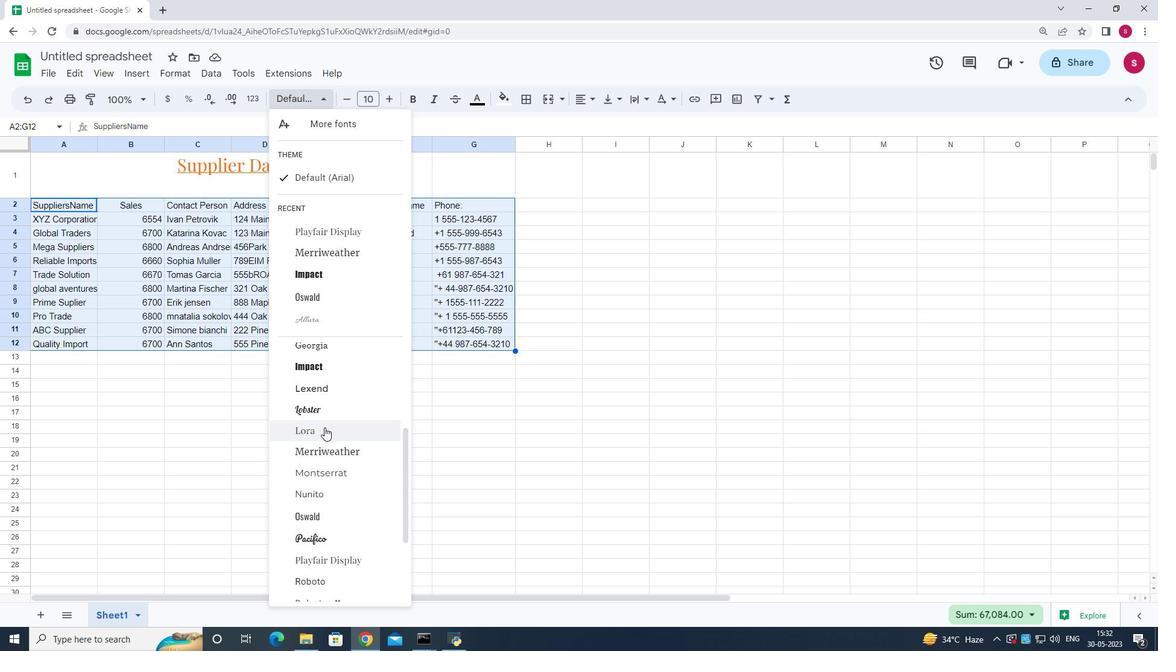 
Action: Mouse scrolled (324, 427) with delta (0, 0)
Screenshot: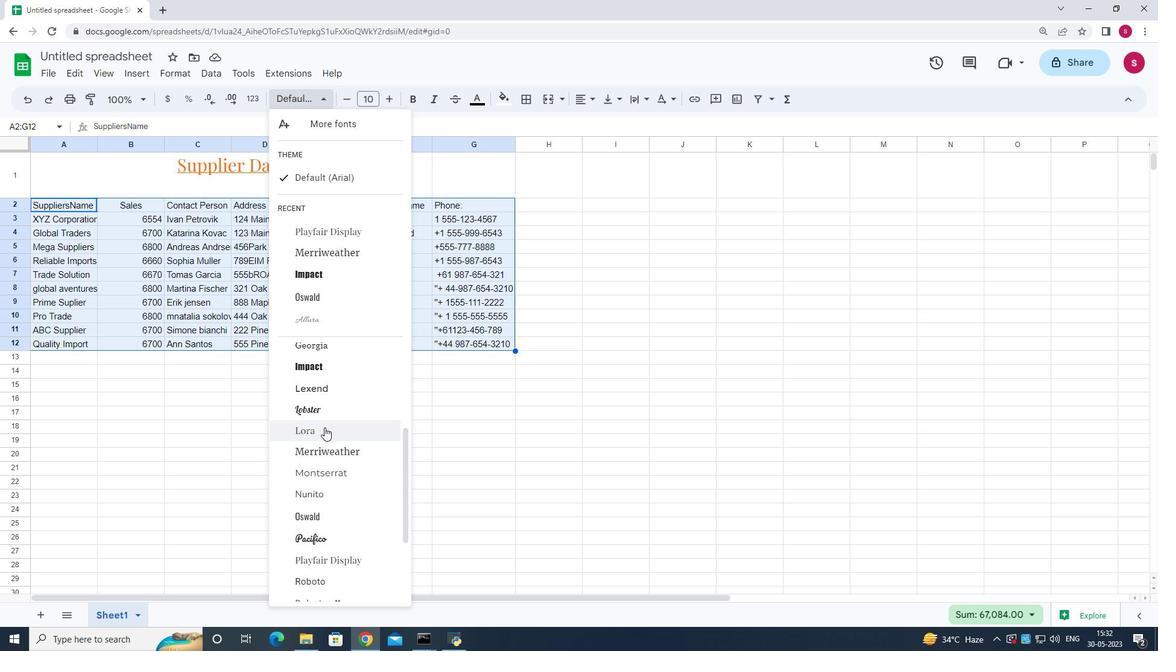 
Action: Mouse scrolled (324, 427) with delta (0, 0)
Screenshot: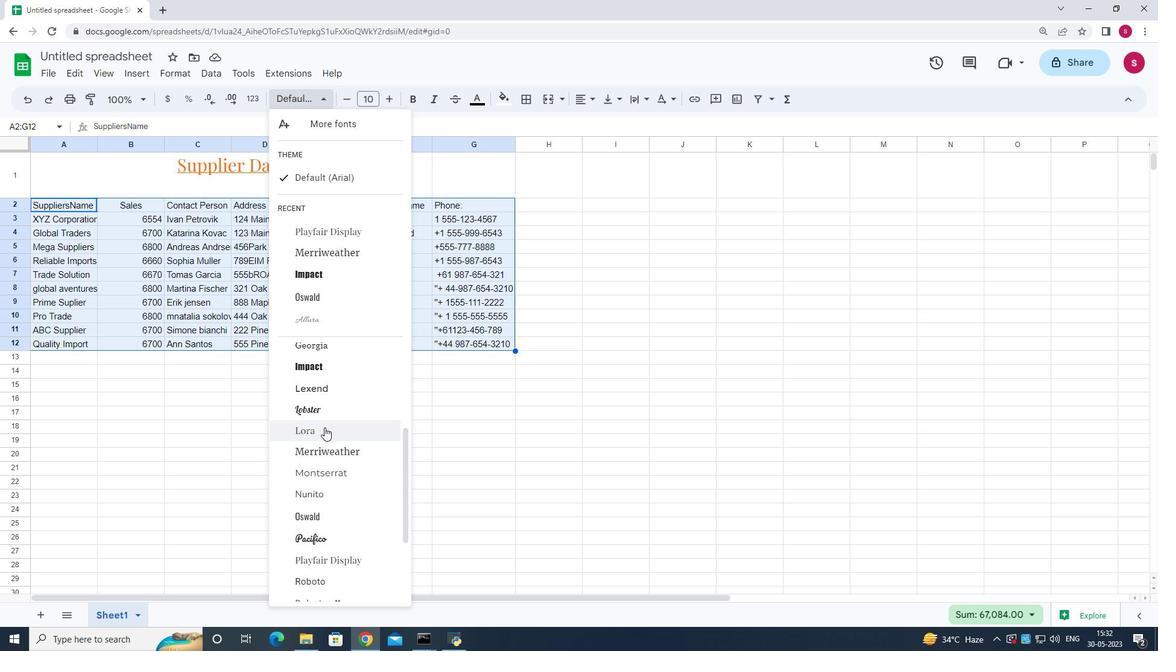 
Action: Mouse moved to (342, 484)
Screenshot: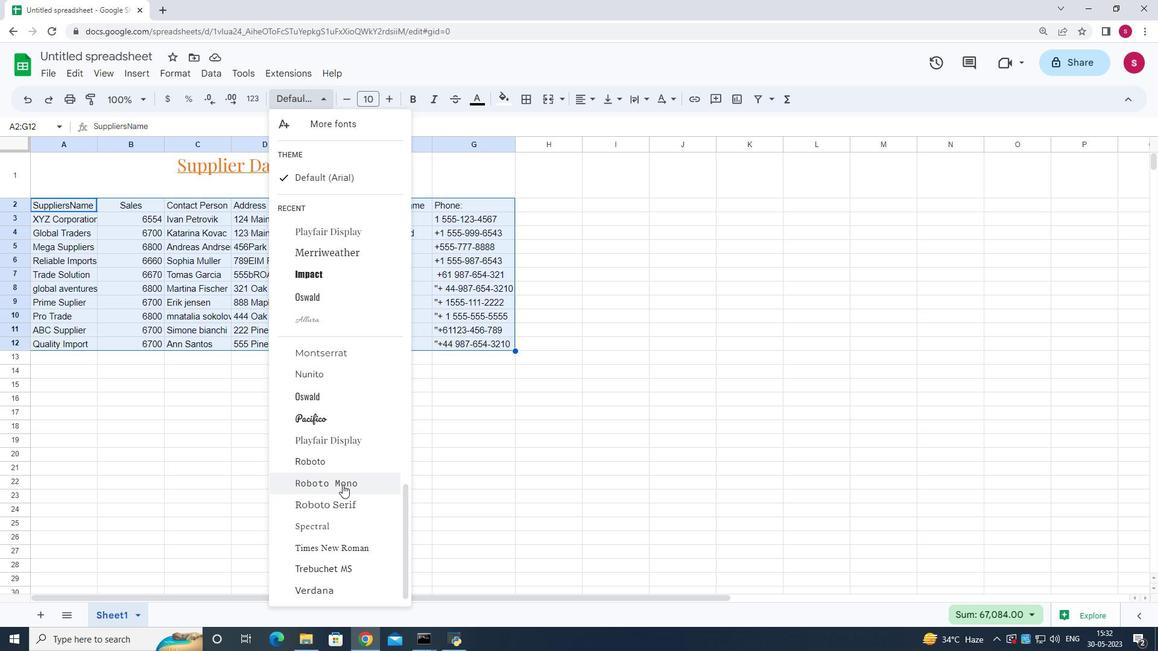 
Action: Mouse pressed left at (342, 484)
Screenshot: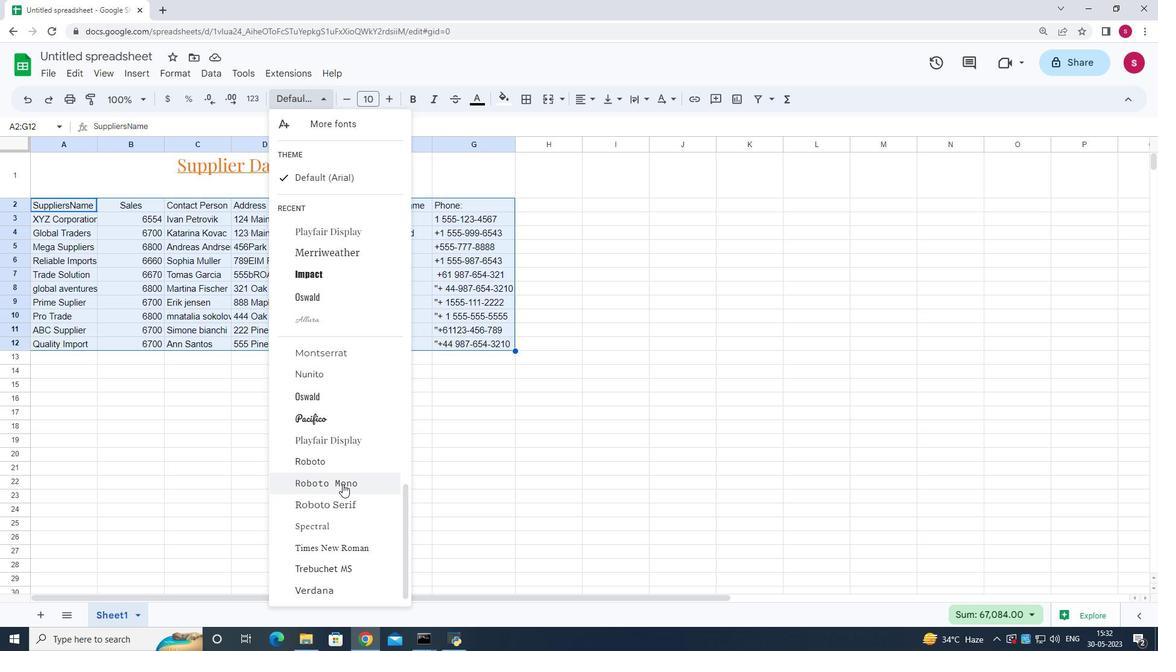 
Action: Mouse moved to (390, 95)
Screenshot: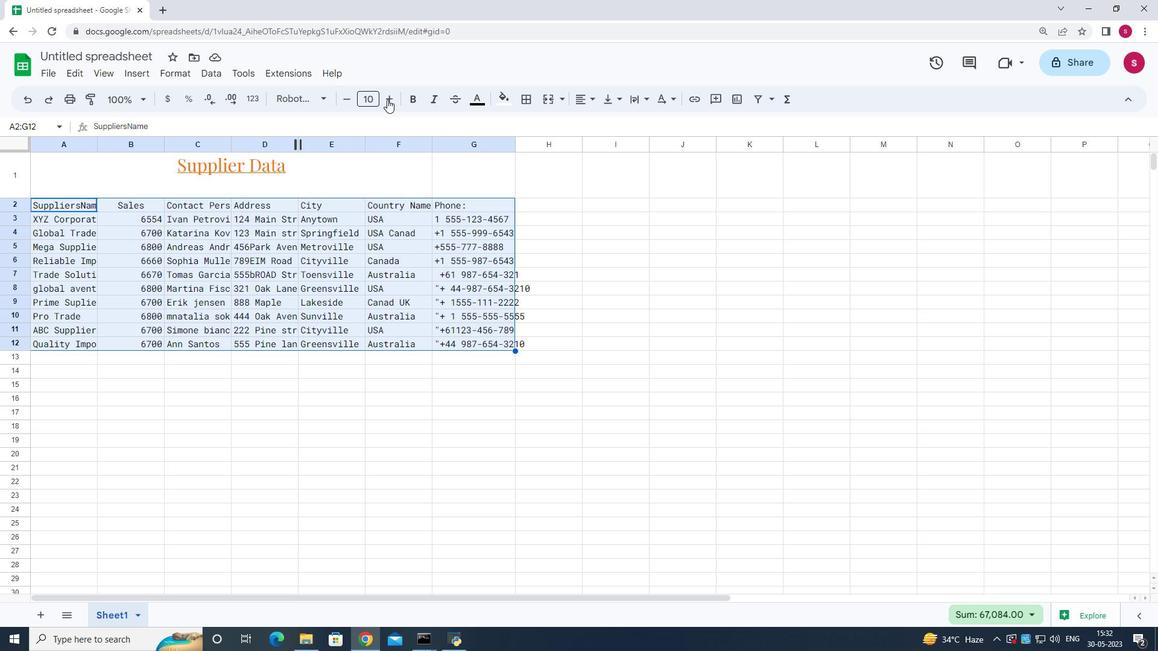 
Action: Mouse pressed left at (390, 95)
Screenshot: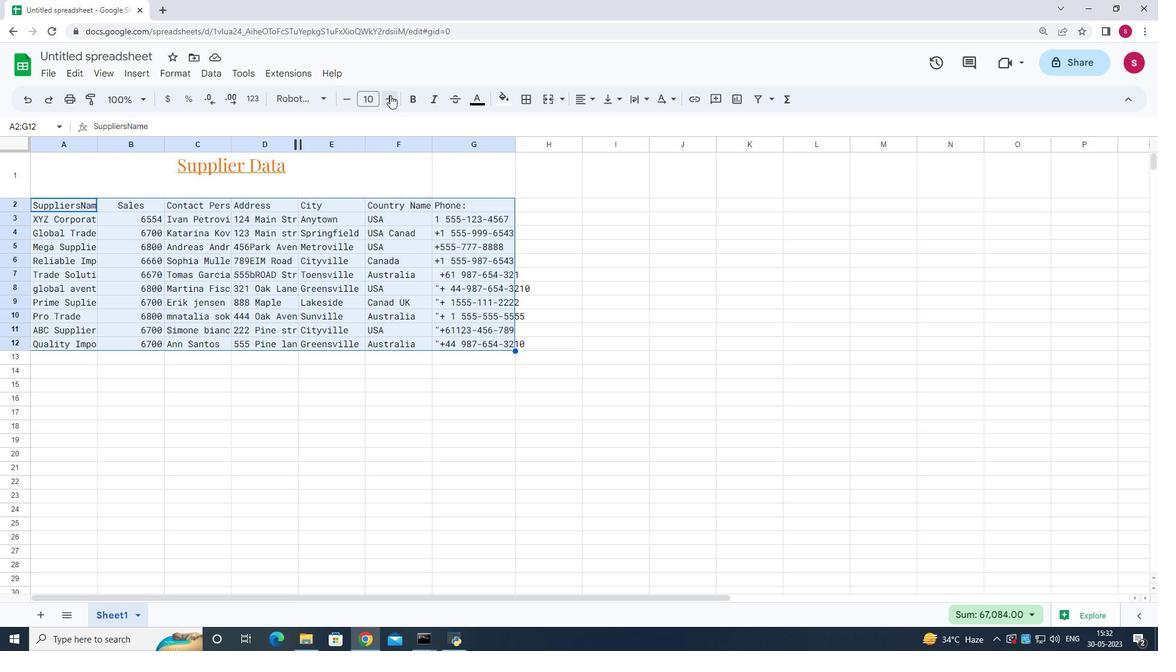 
Action: Mouse pressed left at (390, 95)
Screenshot: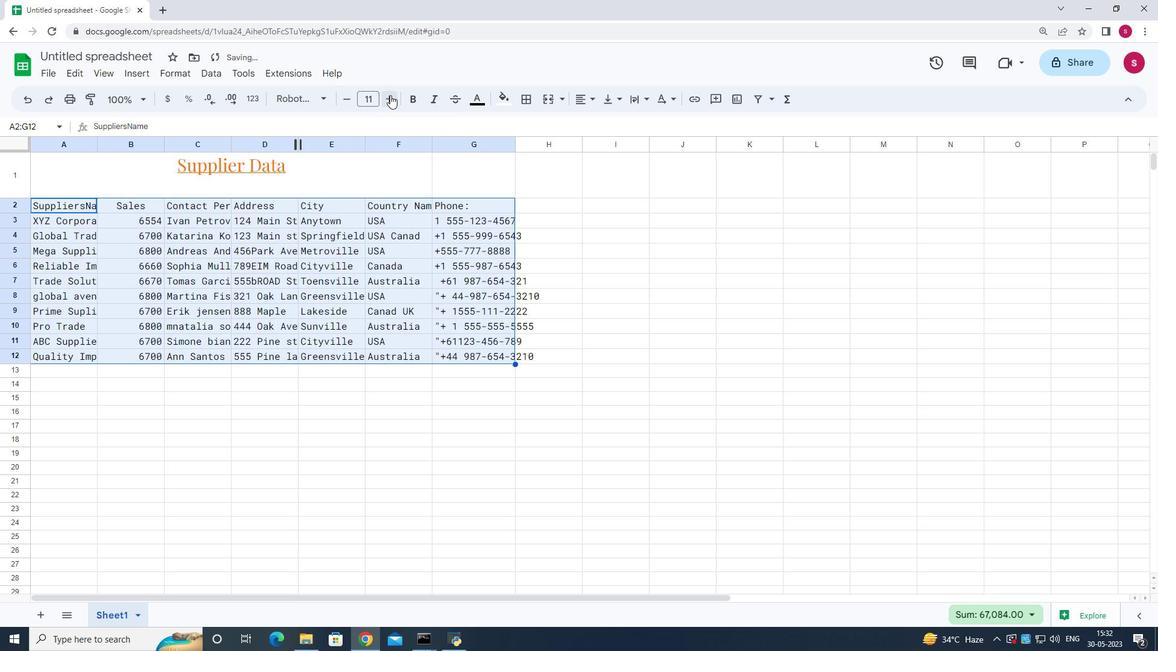 
Action: Mouse moved to (586, 95)
Screenshot: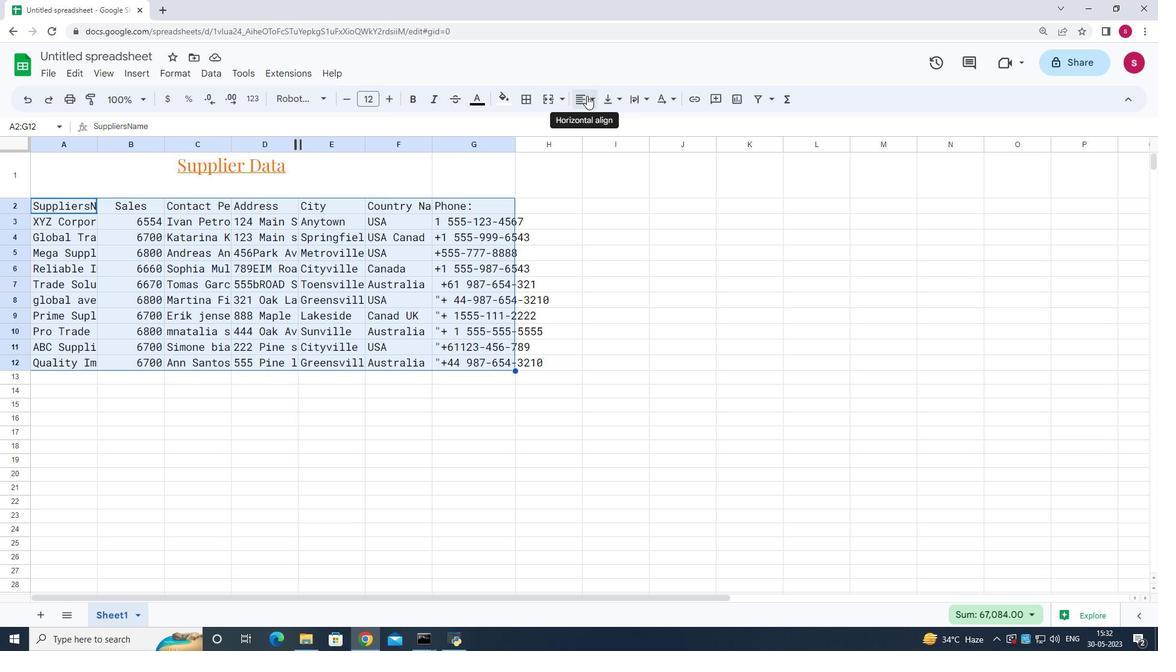 
Action: Mouse pressed left at (586, 95)
Screenshot: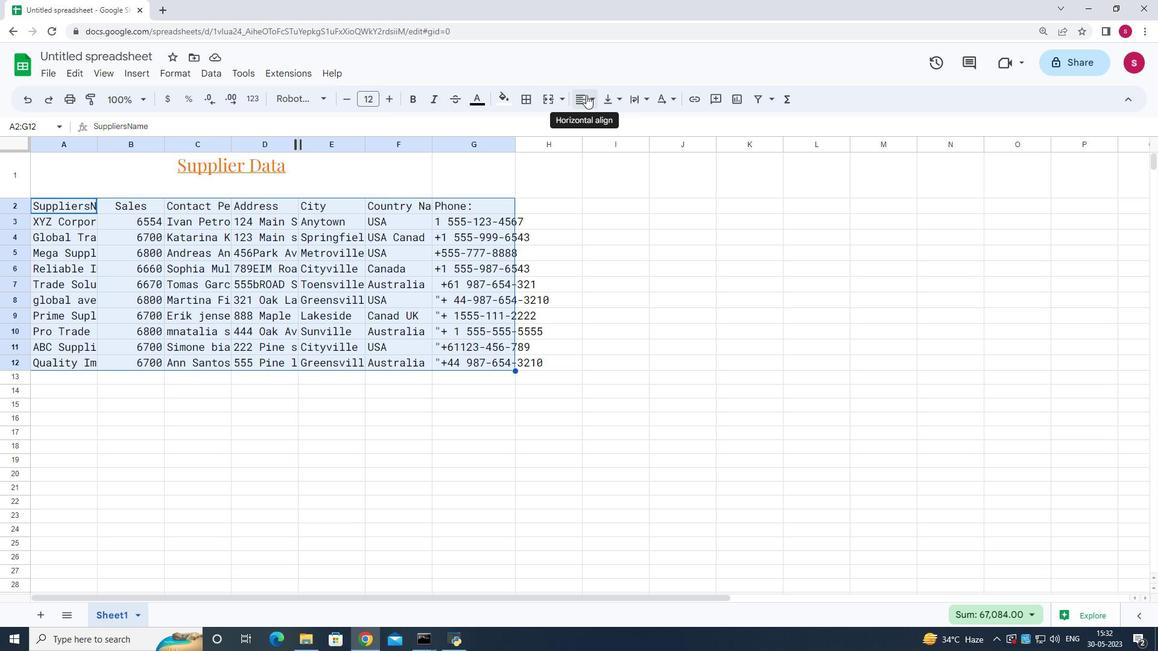 
Action: Mouse moved to (600, 122)
Screenshot: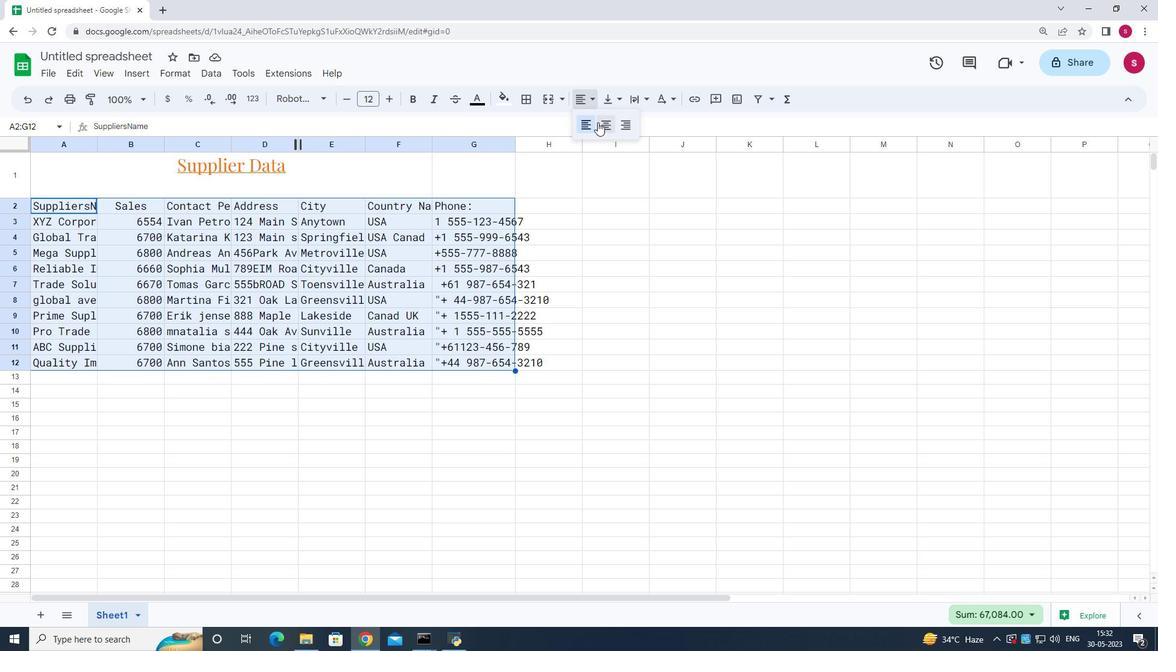 
Action: Mouse pressed left at (600, 122)
Screenshot: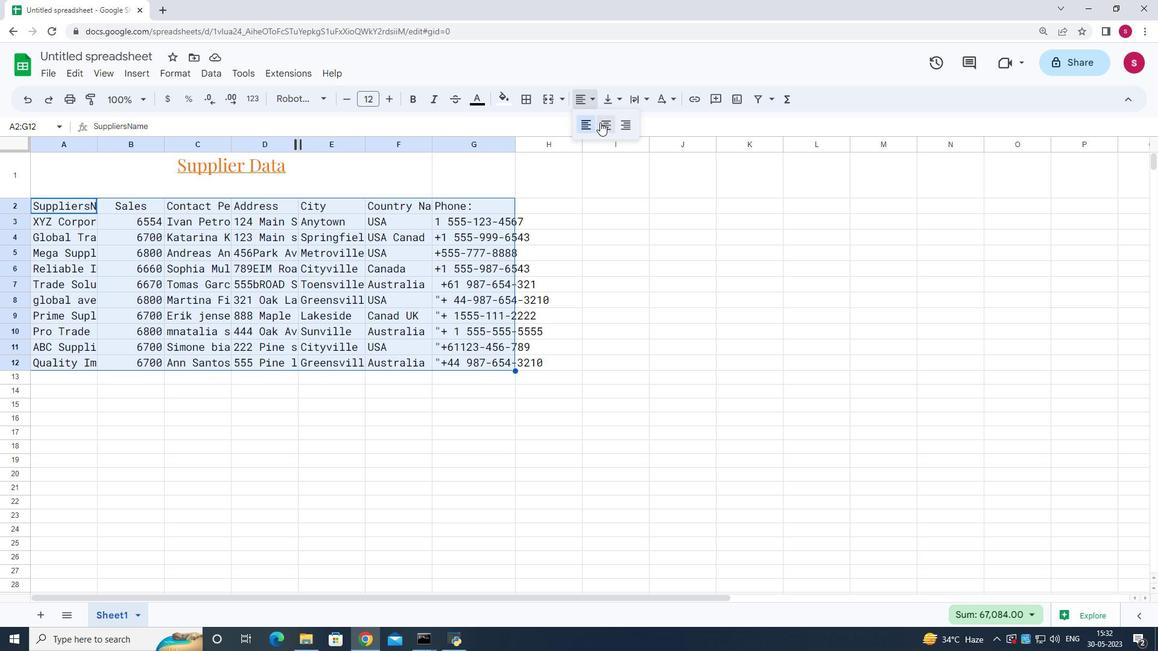 
Action: Mouse moved to (83, 180)
Screenshot: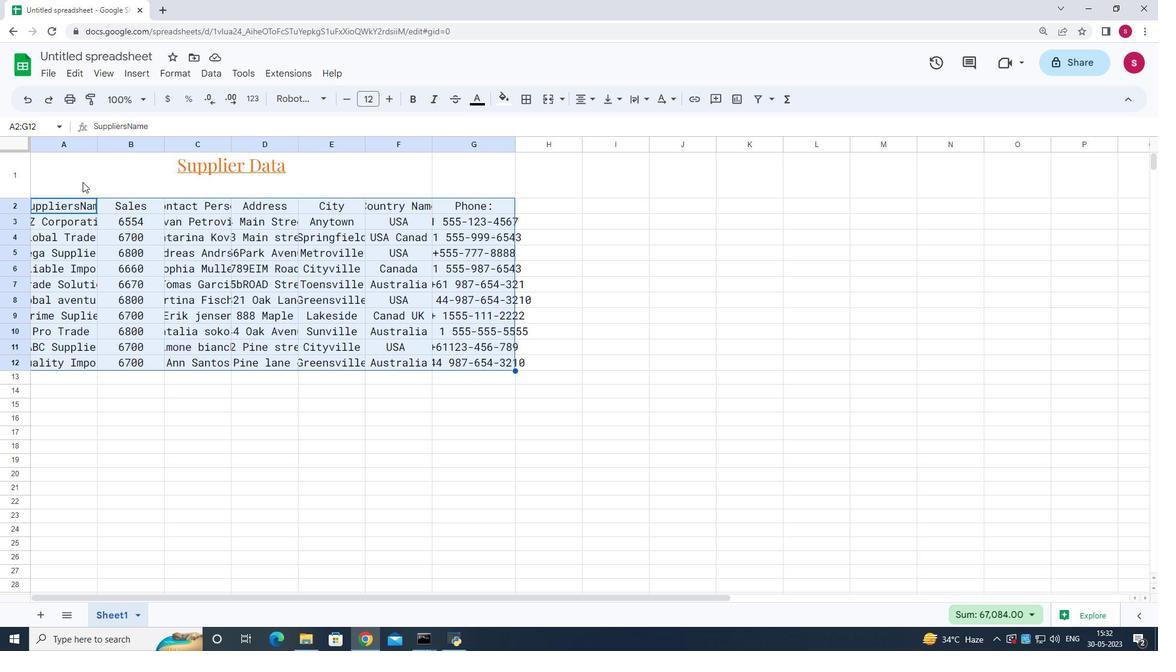 
Action: Mouse pressed left at (83, 180)
Screenshot: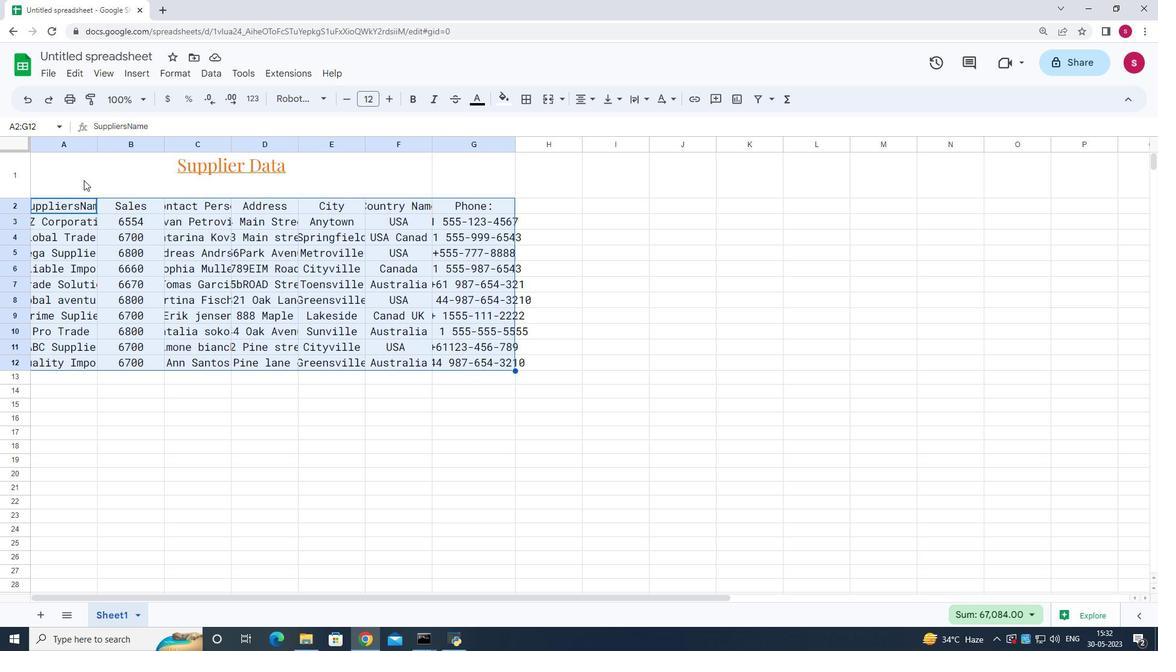 
Action: Mouse moved to (31, 207)
Screenshot: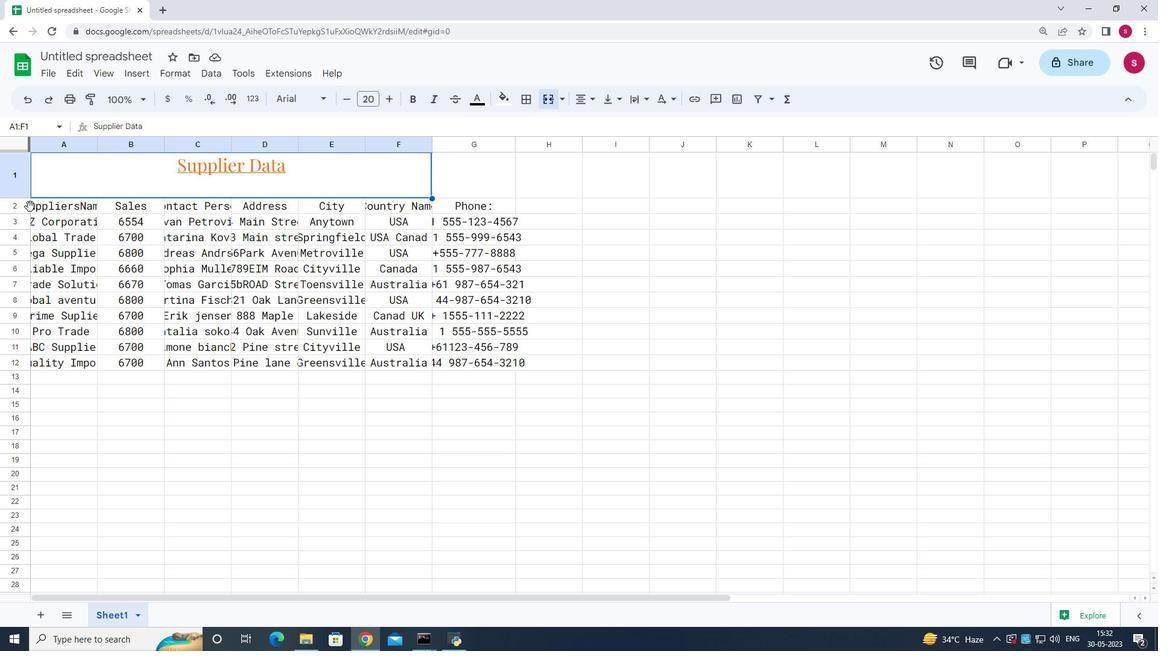 
Action: Mouse pressed left at (31, 207)
Screenshot: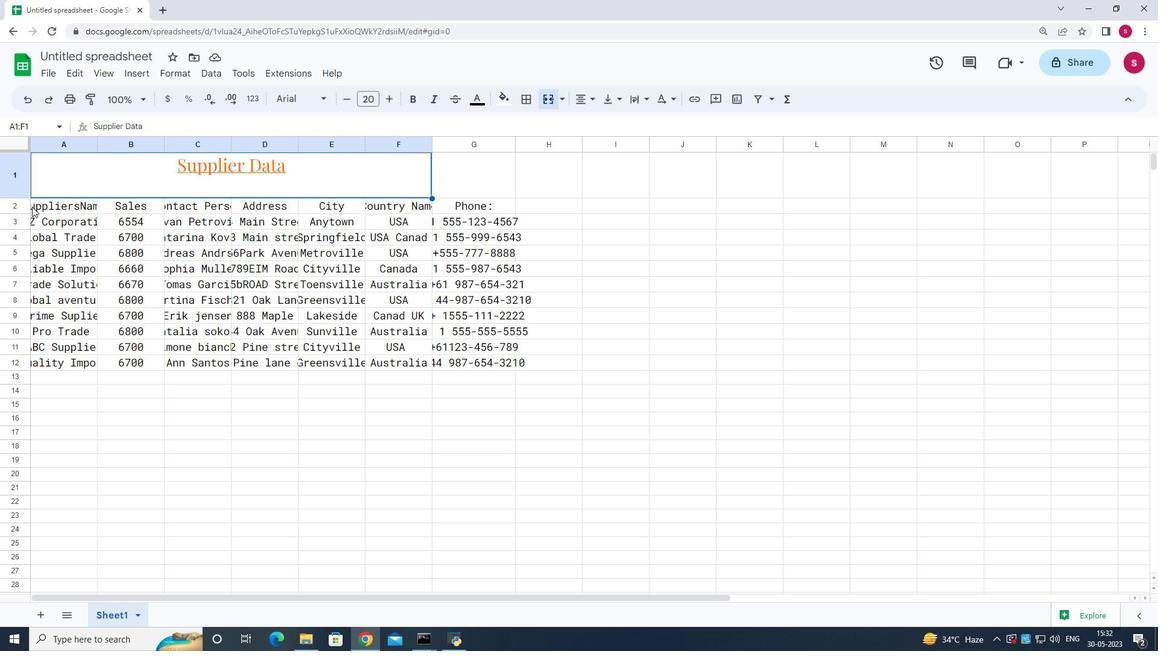 
Action: Mouse moved to (573, 103)
Screenshot: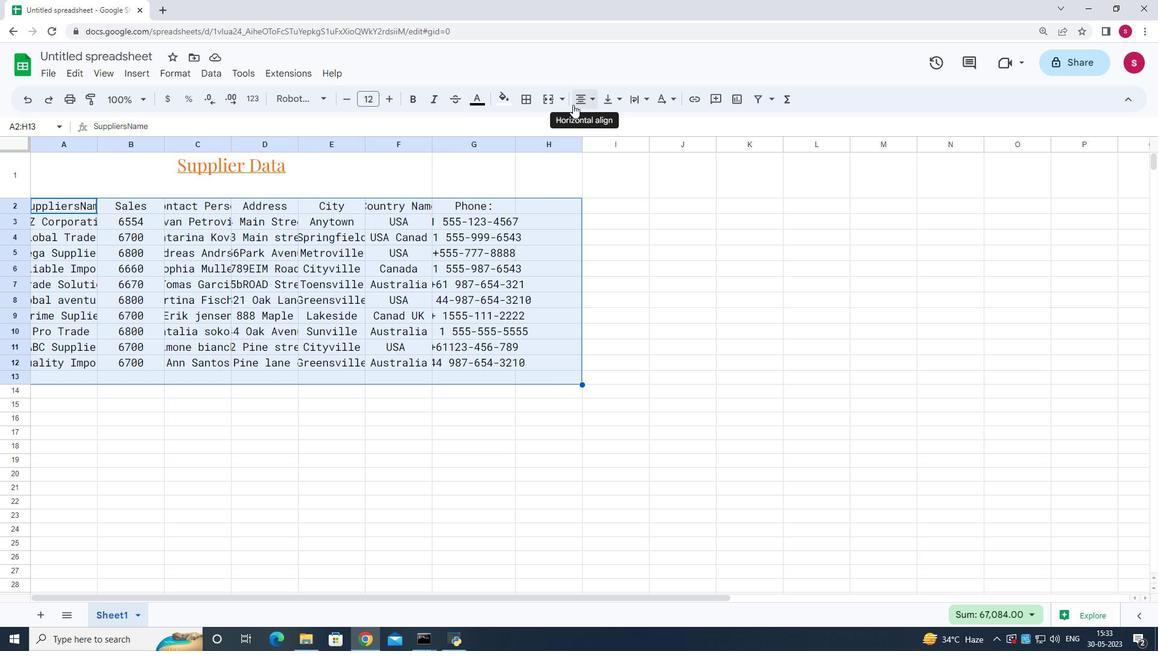 
Action: Mouse pressed left at (573, 103)
Screenshot: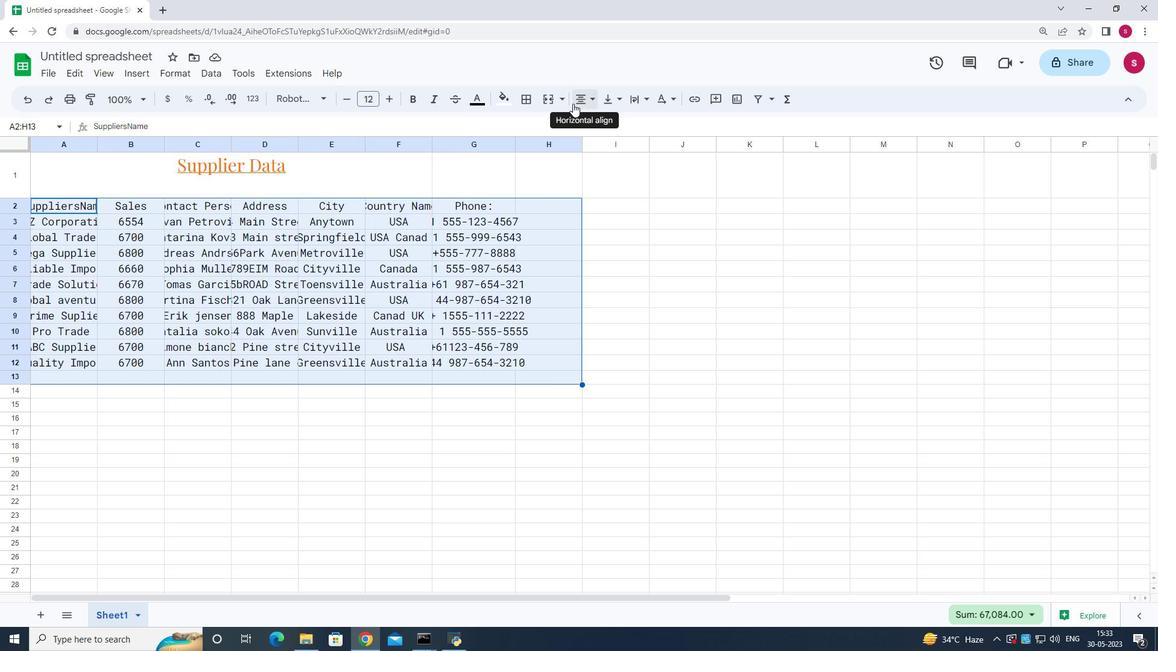 
Action: Mouse moved to (588, 124)
Screenshot: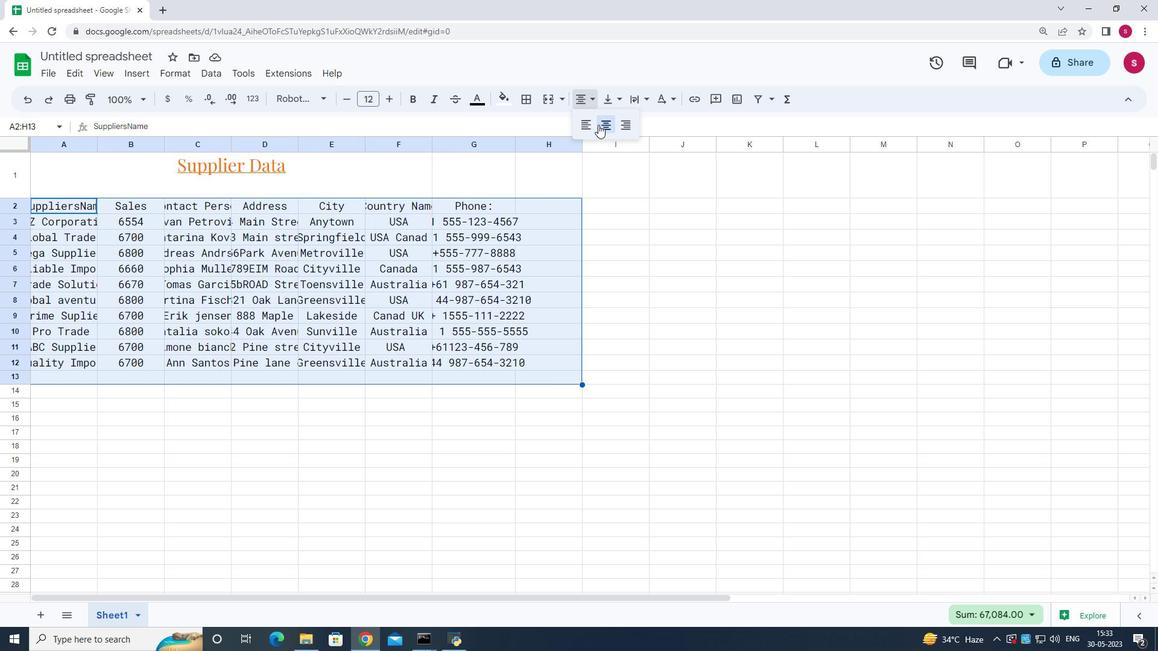 
Action: Mouse pressed left at (588, 124)
Screenshot: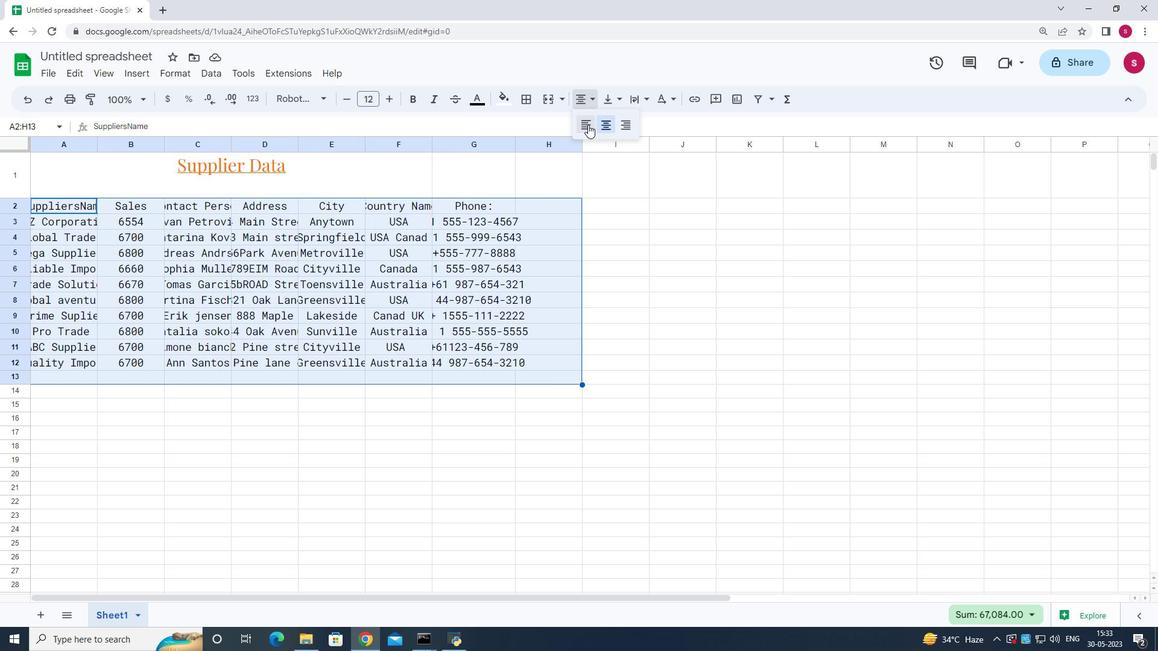
Action: Mouse moved to (573, 187)
Screenshot: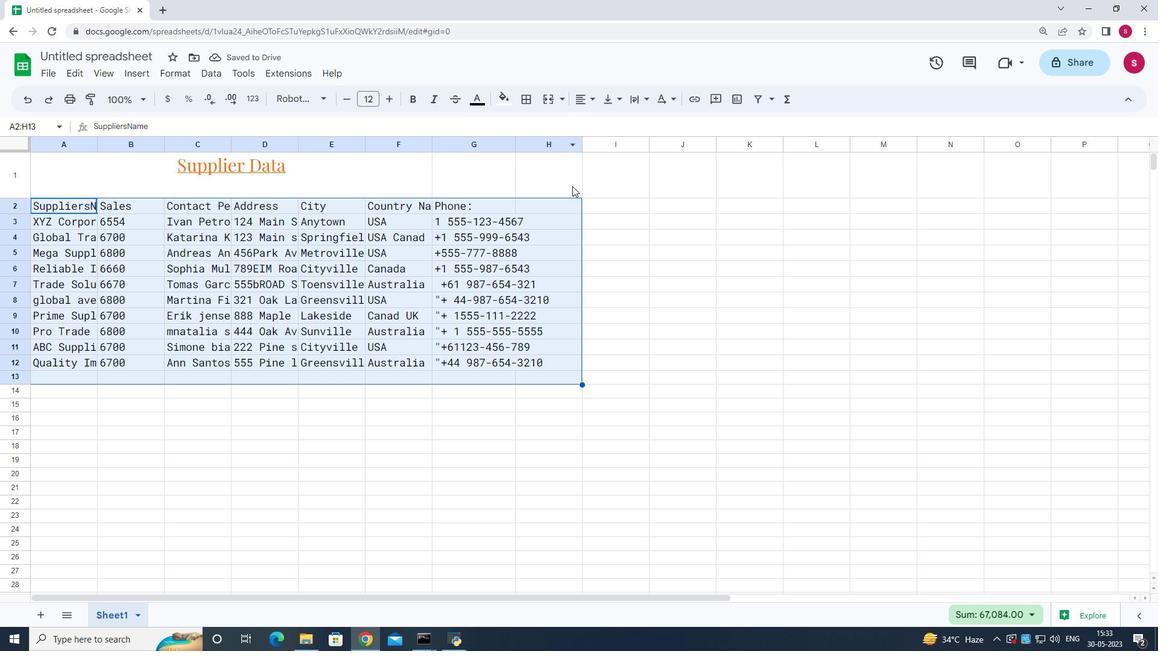 
Action: Mouse pressed left at (573, 187)
Screenshot: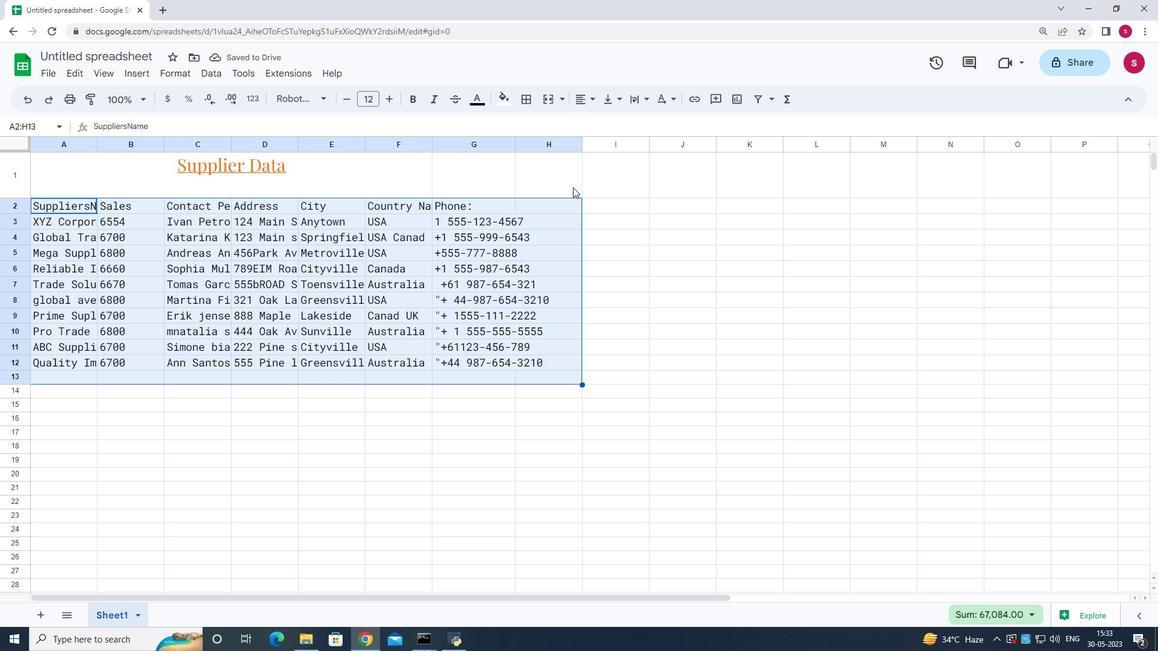 
Action: Mouse moved to (345, 260)
Screenshot: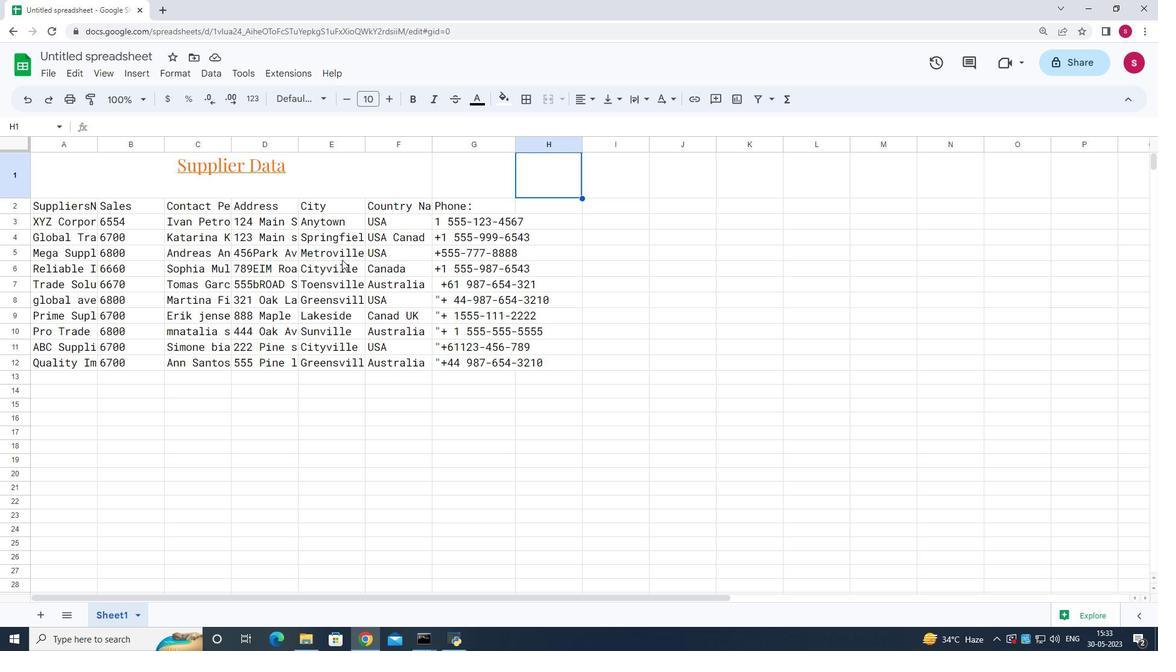 
